 Task: In the sheet Budget Analysis ToolFont size of heading  18 Font style of dataoswald 'Font size of data '9 Alignment of headline & dataAlign center.   Fill color in heading, Red Font color of dataIn the sheet   Victory Sales templetes   book
Action: Mouse moved to (79, 141)
Screenshot: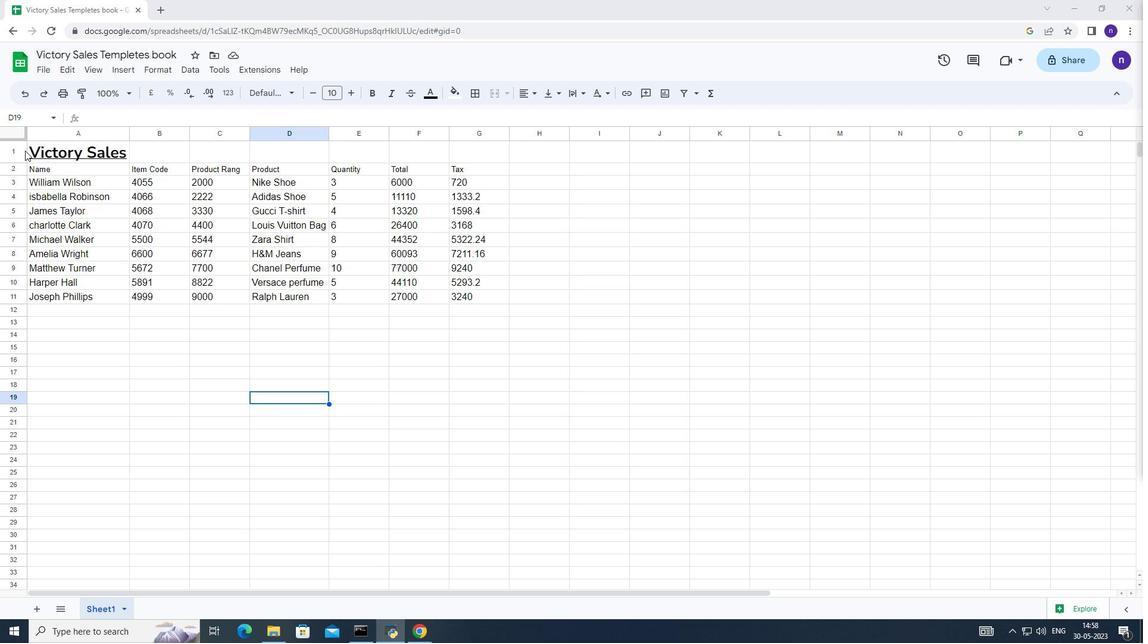 
Action: Mouse pressed left at (79, 141)
Screenshot: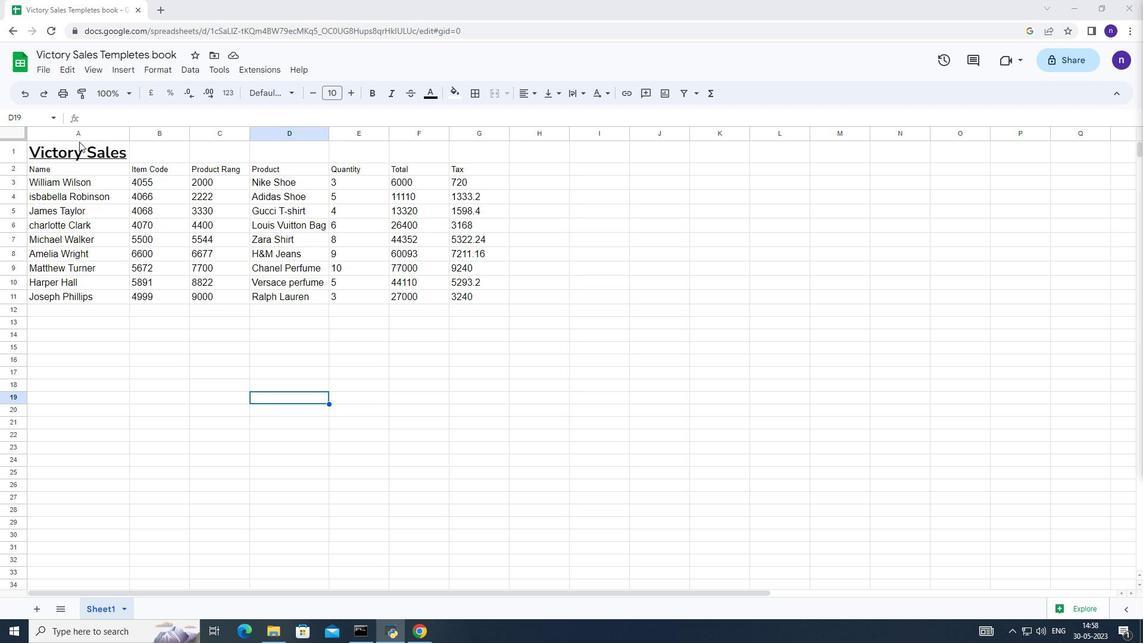 
Action: Mouse moved to (316, 94)
Screenshot: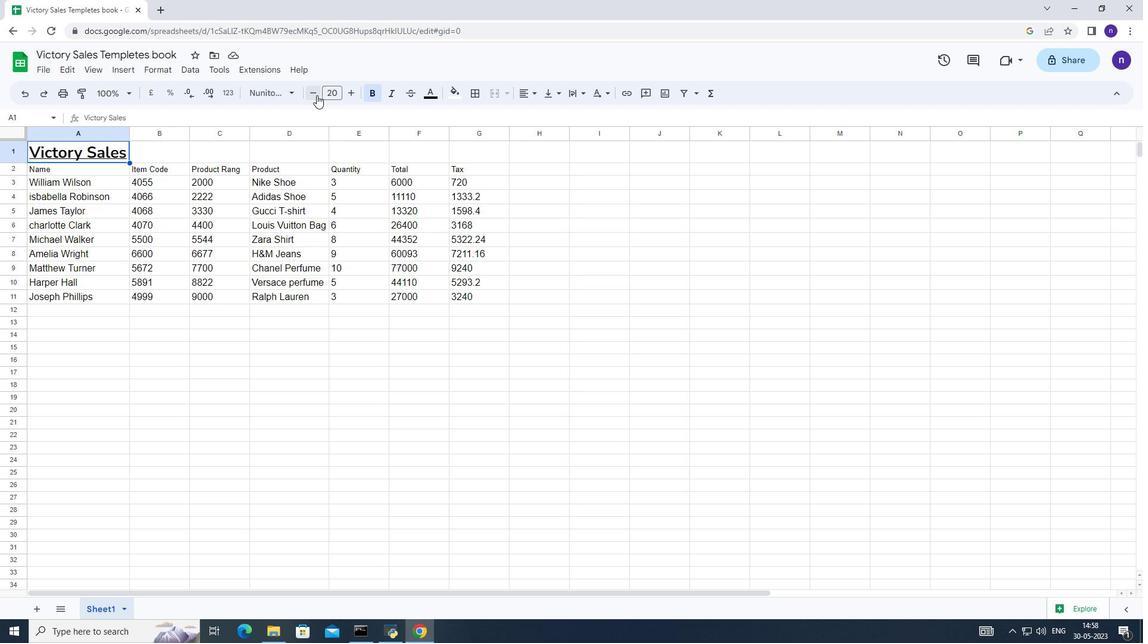 
Action: Mouse pressed left at (316, 94)
Screenshot: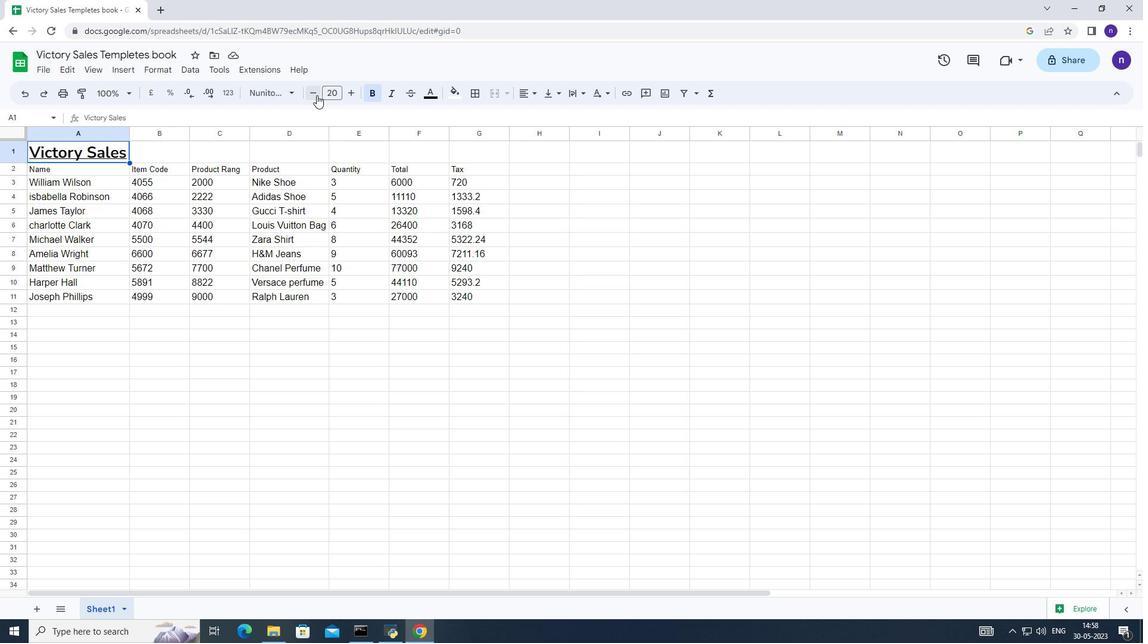 
Action: Mouse moved to (315, 93)
Screenshot: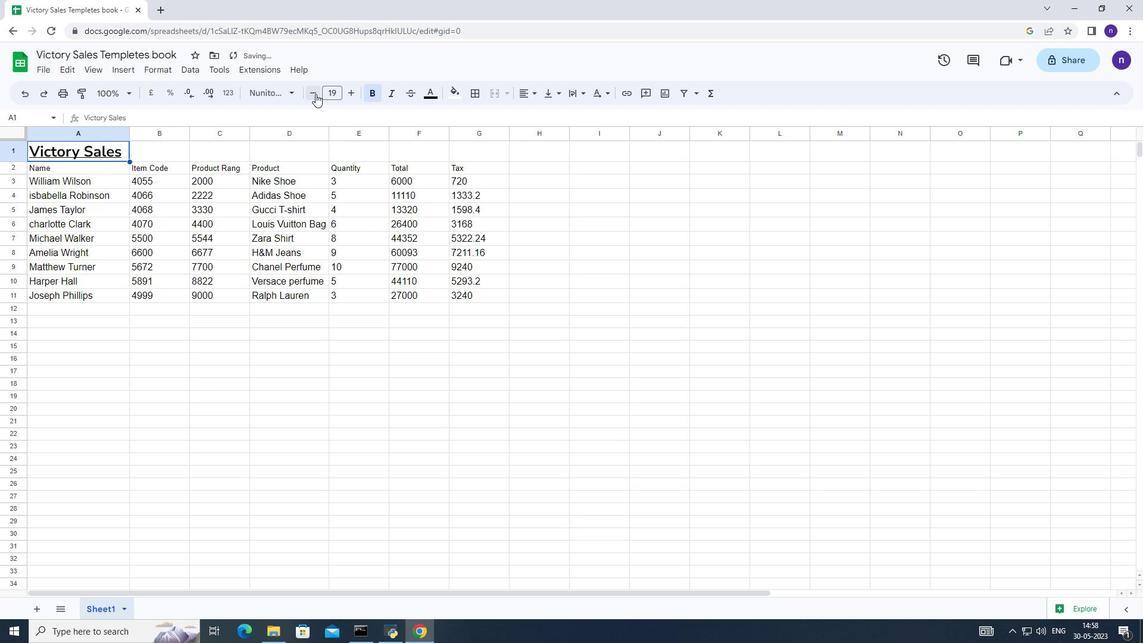 
Action: Mouse pressed left at (315, 93)
Screenshot: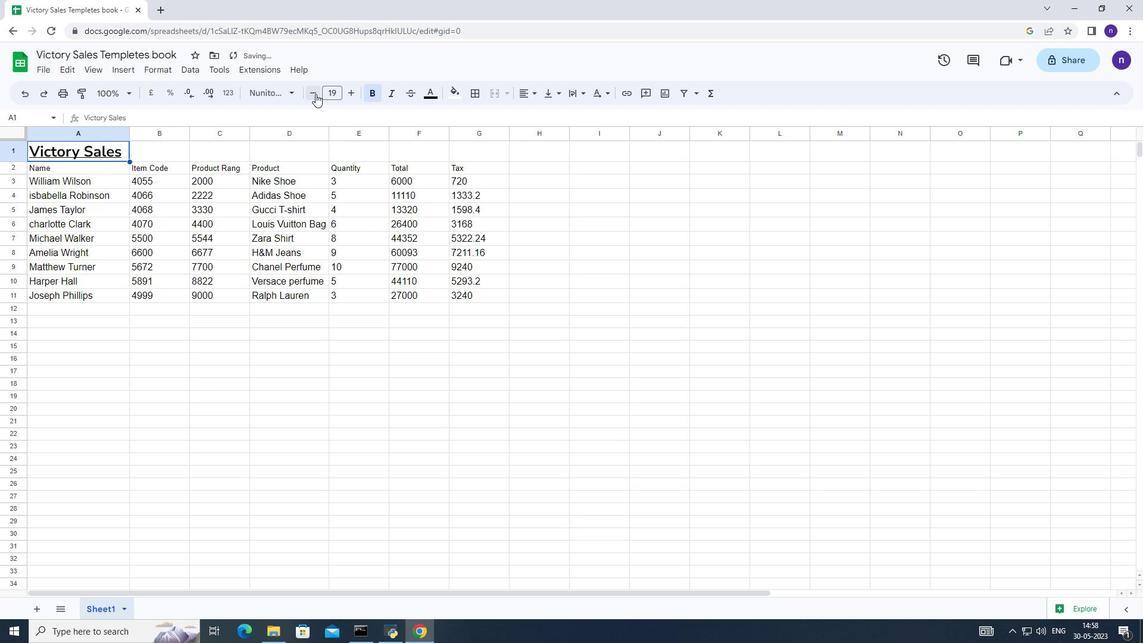 
Action: Mouse moved to (291, 92)
Screenshot: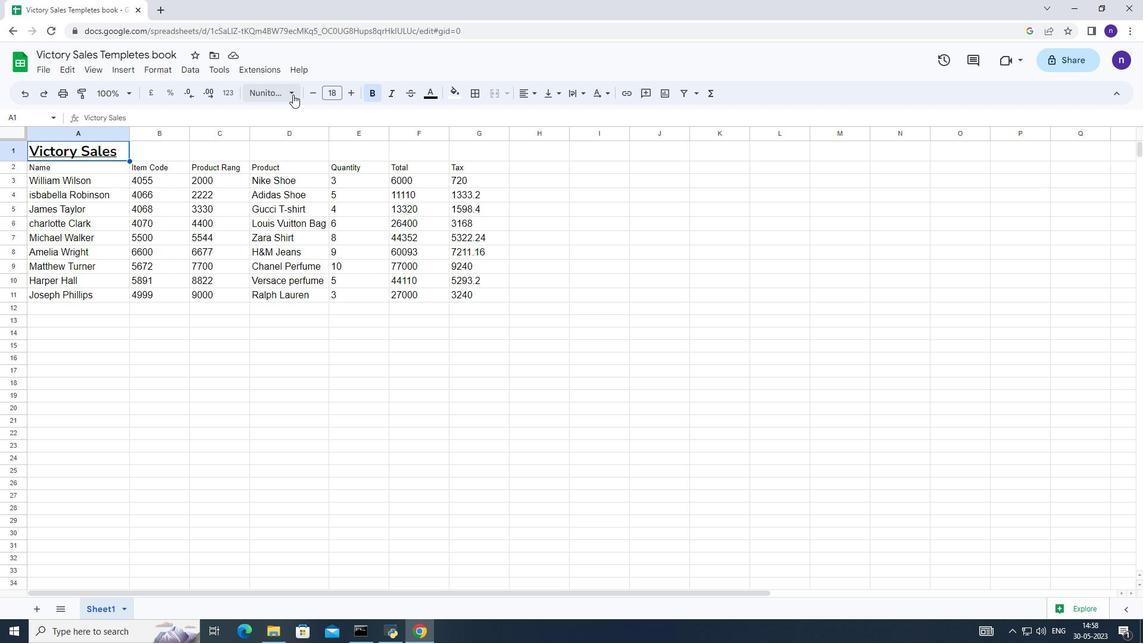 
Action: Mouse pressed left at (291, 92)
Screenshot: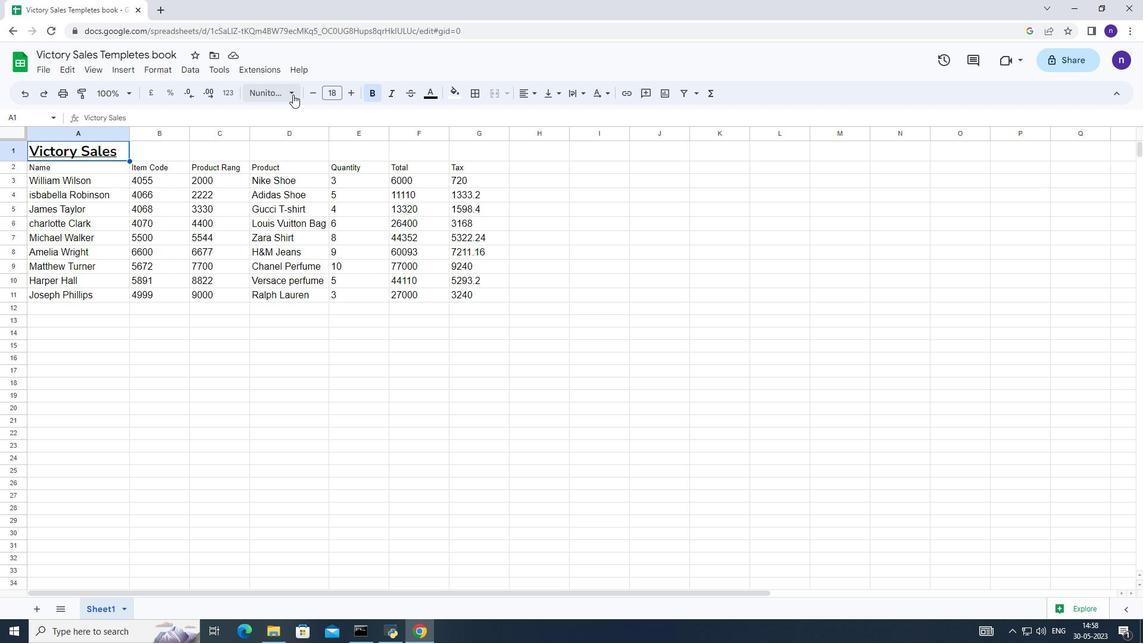 
Action: Mouse moved to (286, 110)
Screenshot: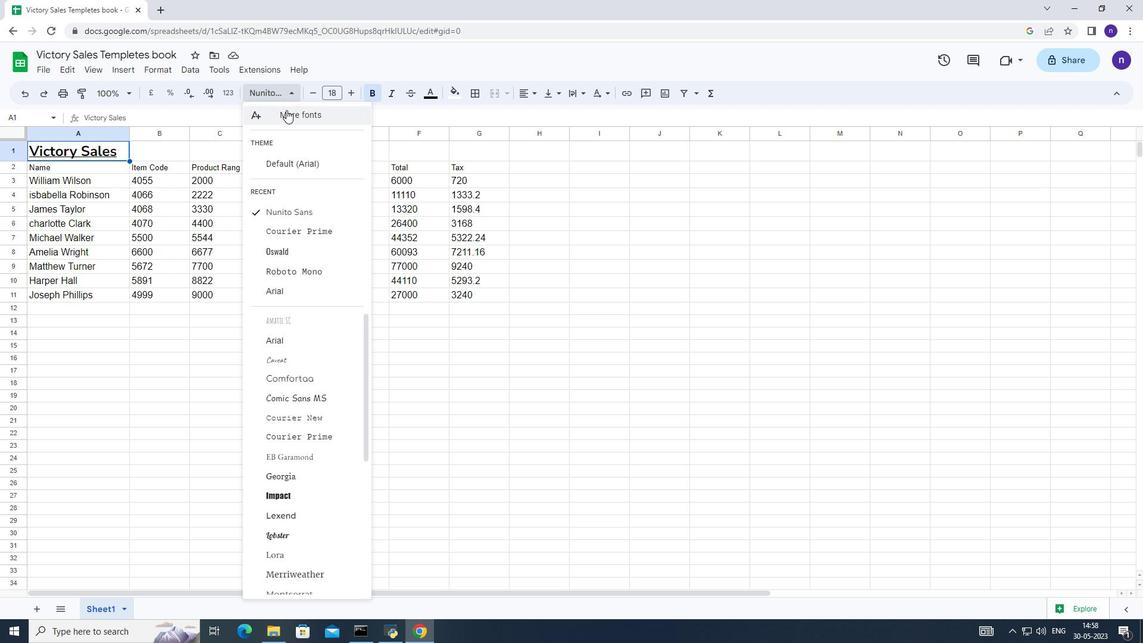 
Action: Mouse pressed left at (286, 110)
Screenshot: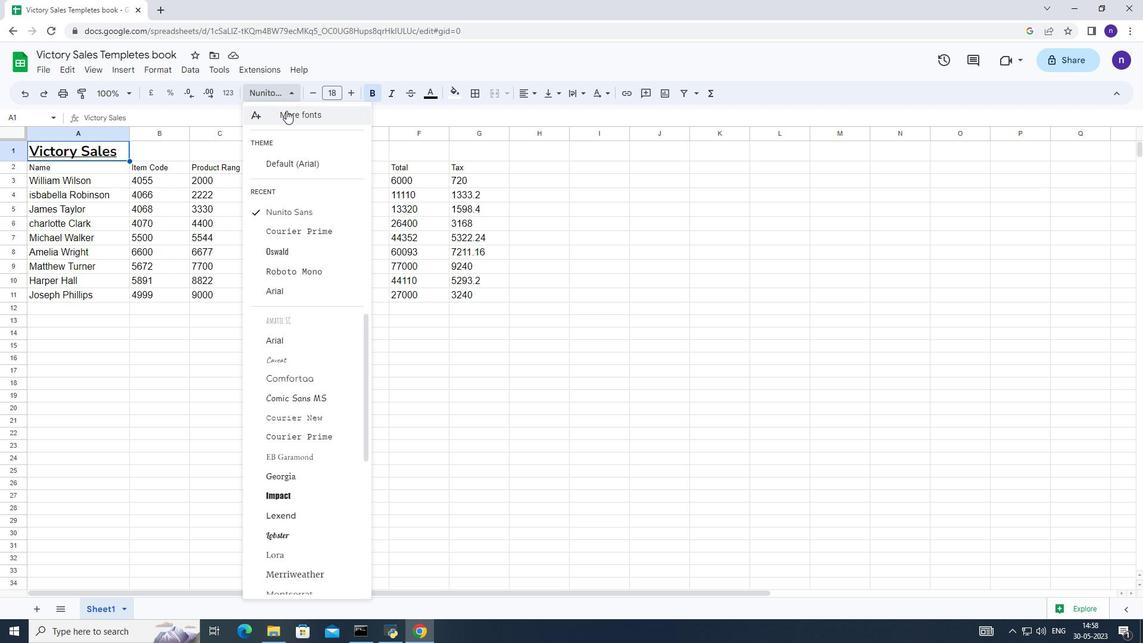 
Action: Mouse moved to (358, 191)
Screenshot: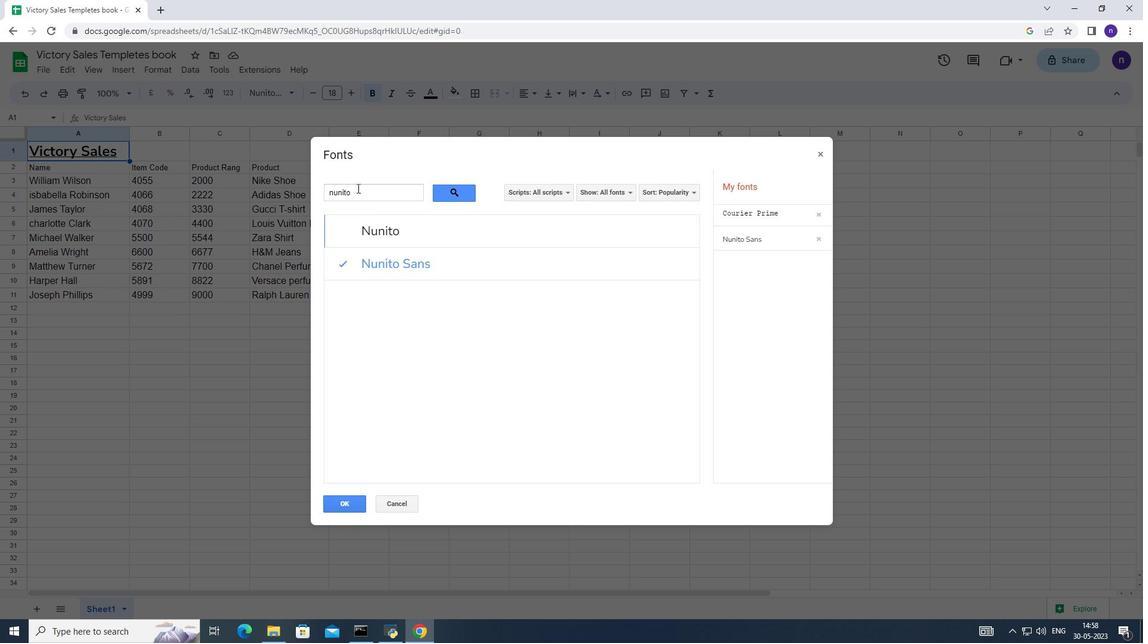 
Action: Mouse pressed left at (358, 191)
Screenshot: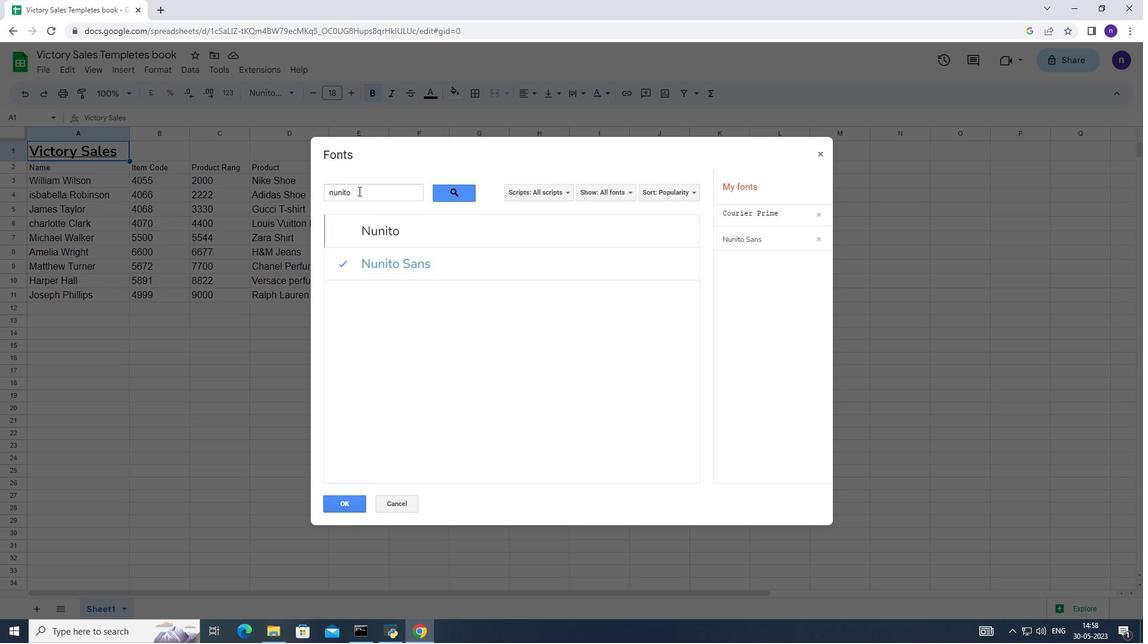 
Action: Mouse moved to (263, 191)
Screenshot: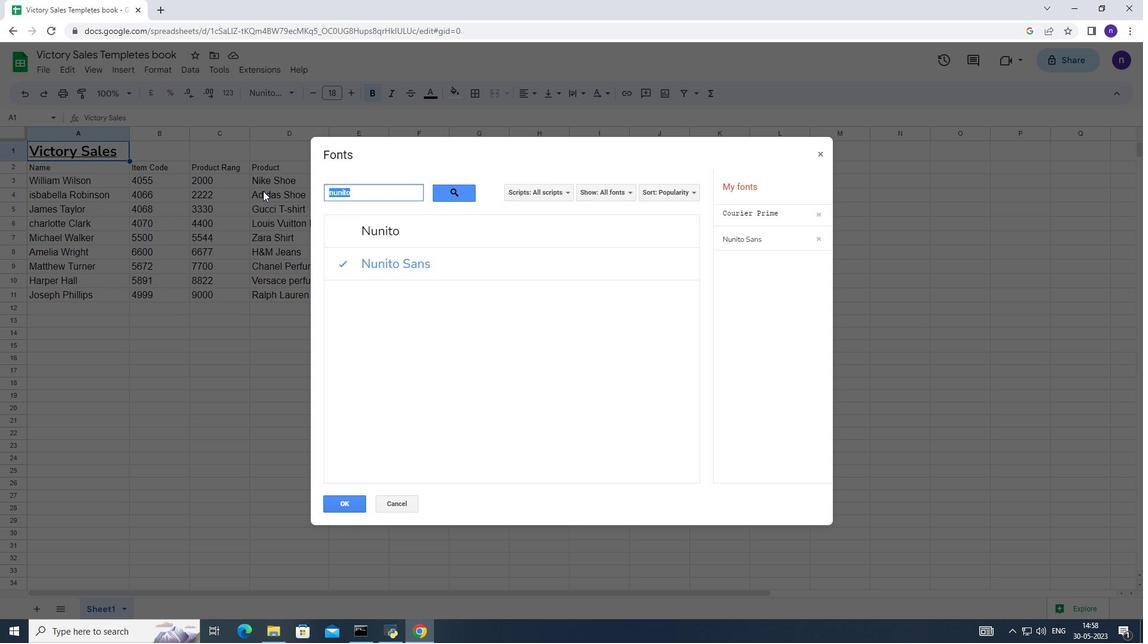 
Action: Key pressed daraoswald<Key.enter><Key.backspace><Key.backspace><Key.backspace><Key.backspace><Key.backspace><Key.backspace><Key.backspace><Key.backspace>taoswald<Key.enter>
Screenshot: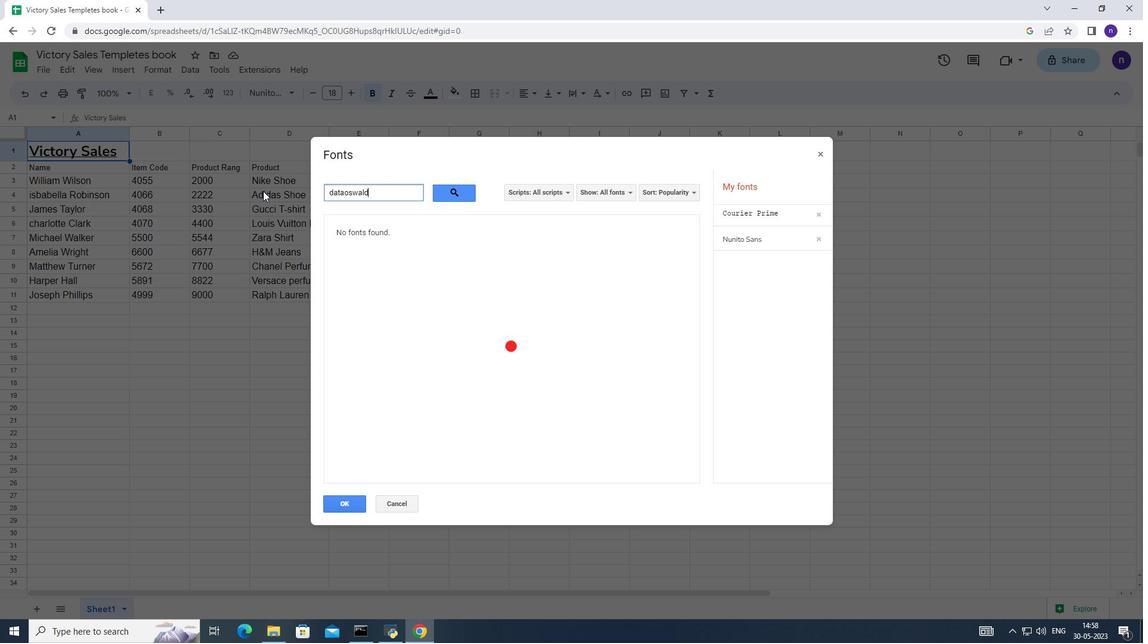 
Action: Mouse moved to (781, 189)
Screenshot: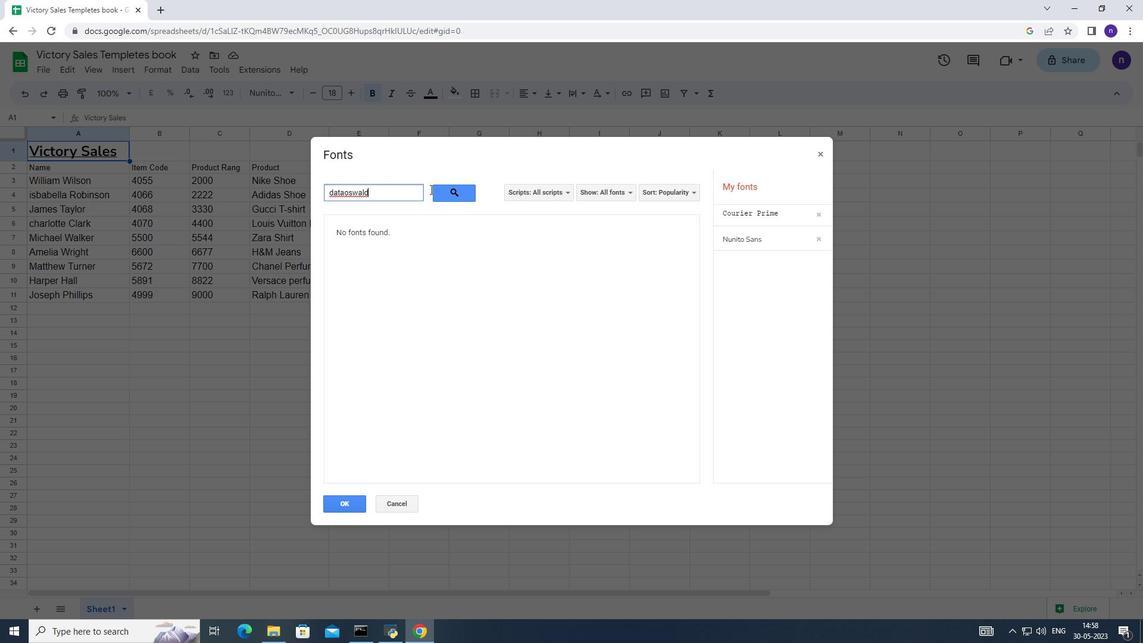 
Action: Key pressed <Key.backspace><Key.backspace><Key.backspace><Key.backspace><Key.backspace><Key.backspace>
Screenshot: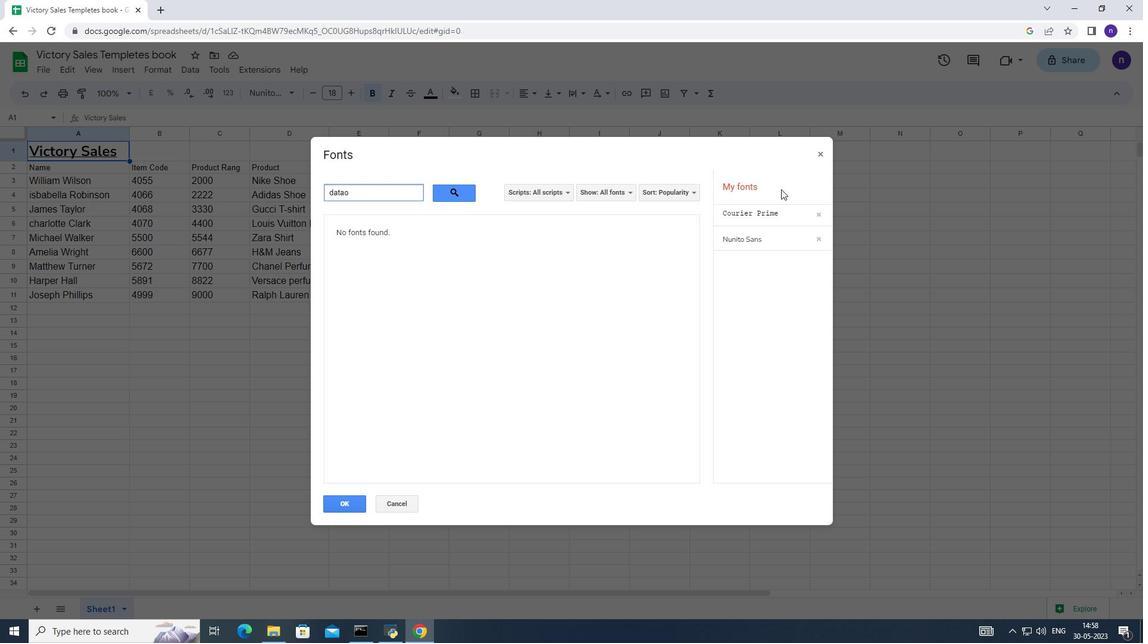 
Action: Mouse moved to (468, 187)
Screenshot: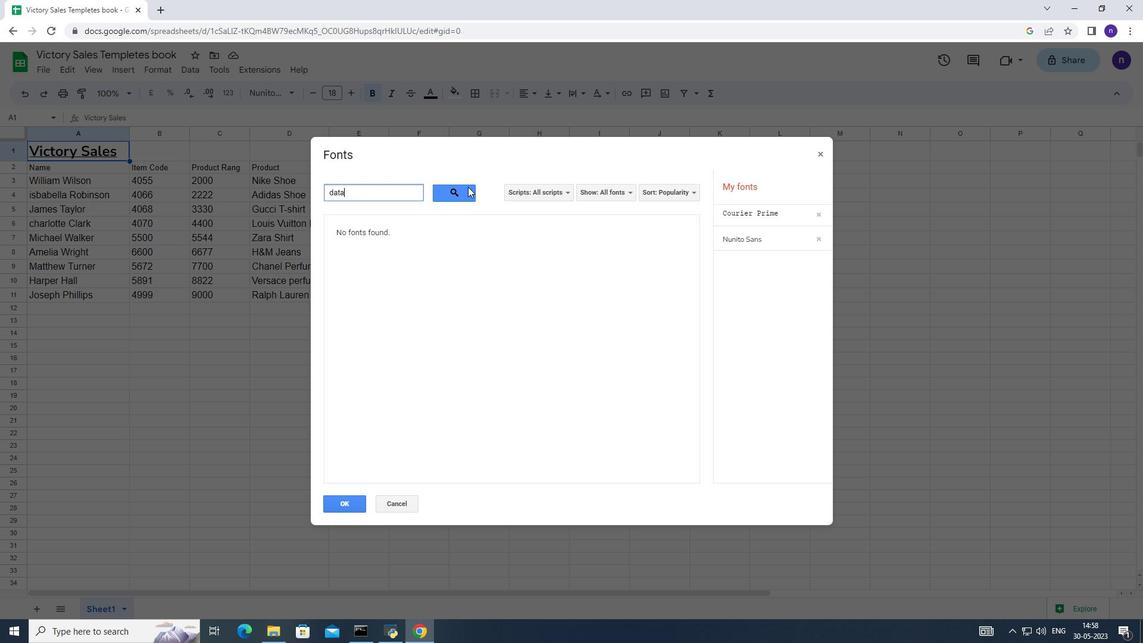 
Action: Key pressed <Key.enter>
Screenshot: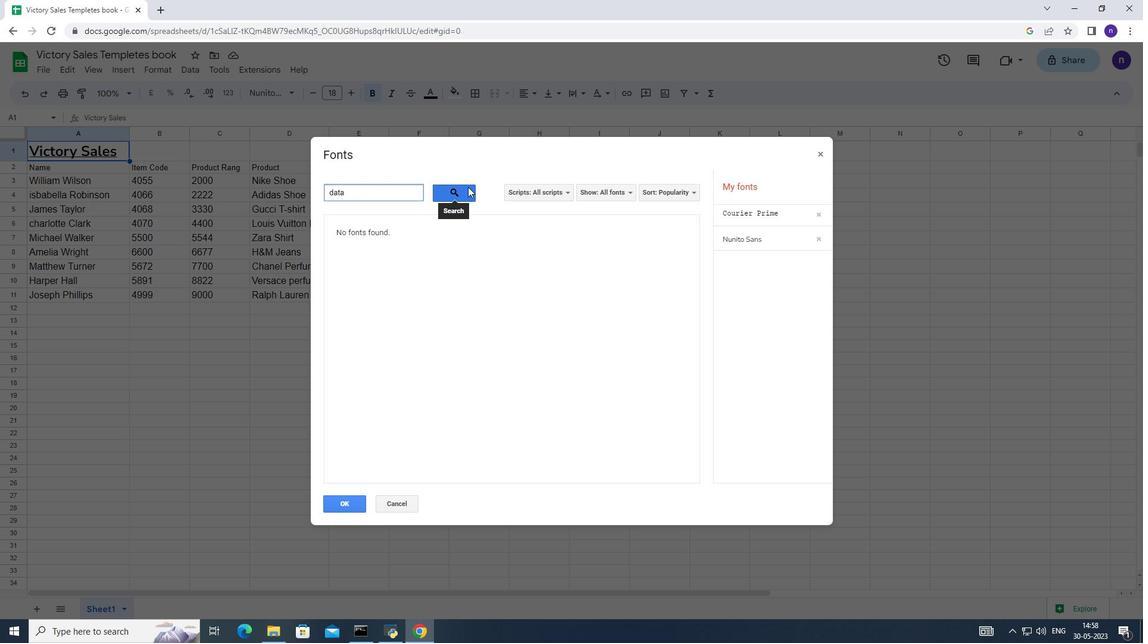 
Action: Mouse moved to (210, 204)
Screenshot: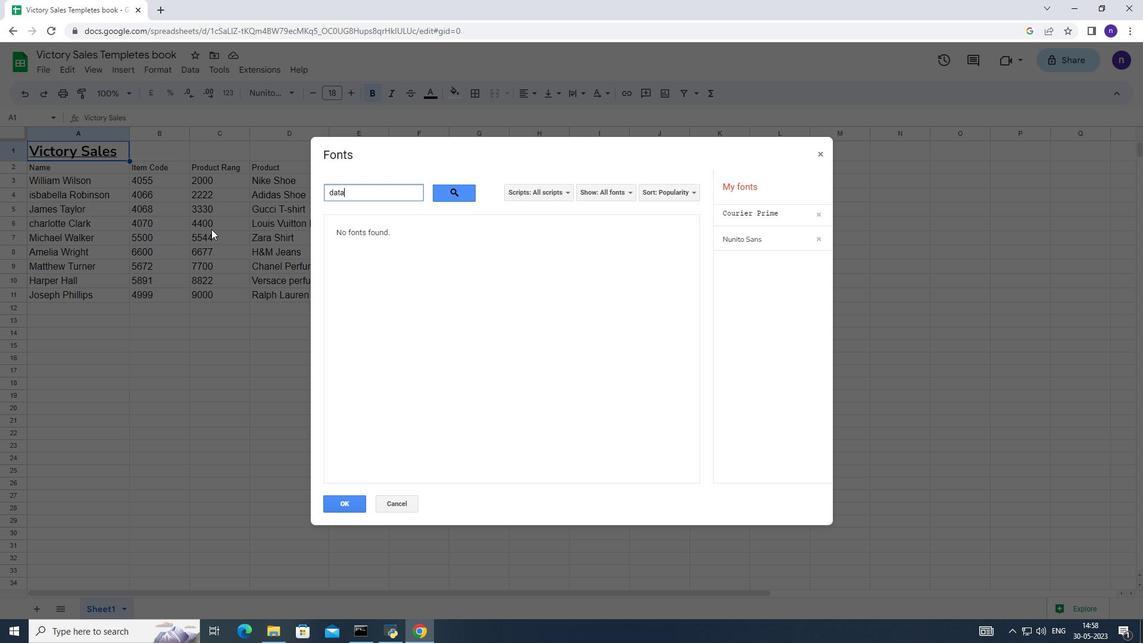 
Action: Key pressed <Key.esc>
Screenshot: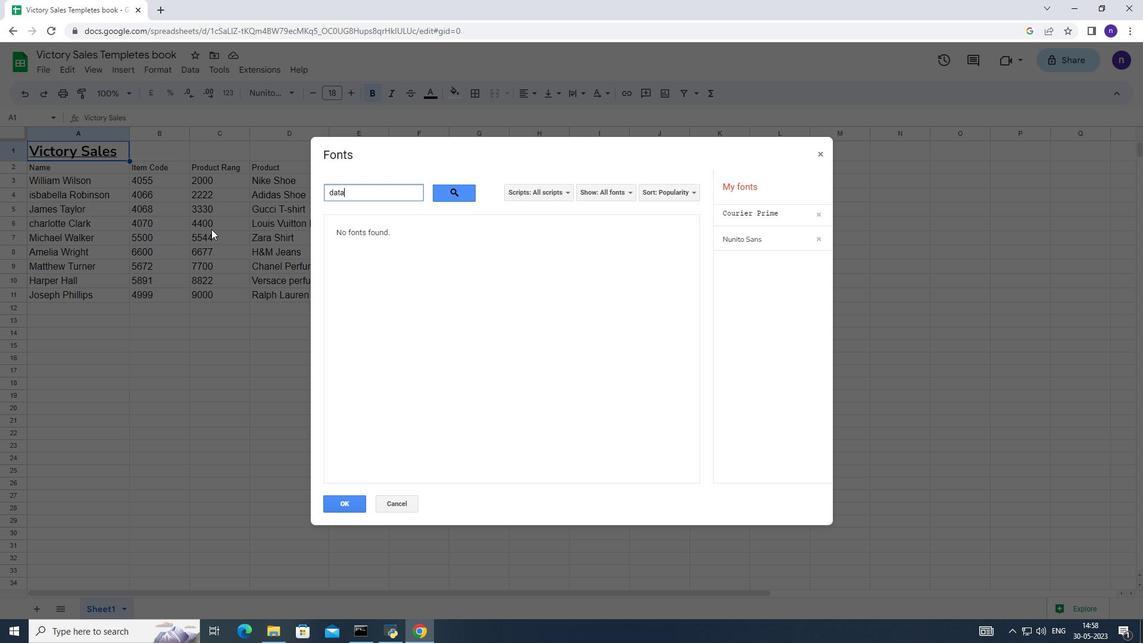 
Action: Mouse moved to (291, 91)
Screenshot: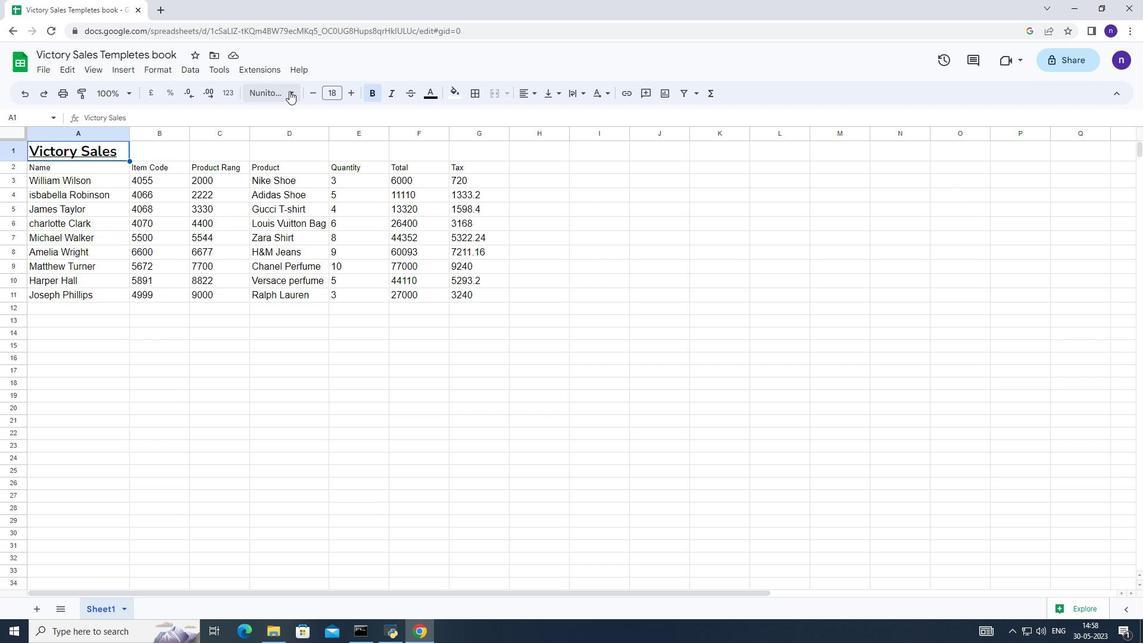 
Action: Mouse pressed left at (291, 91)
Screenshot: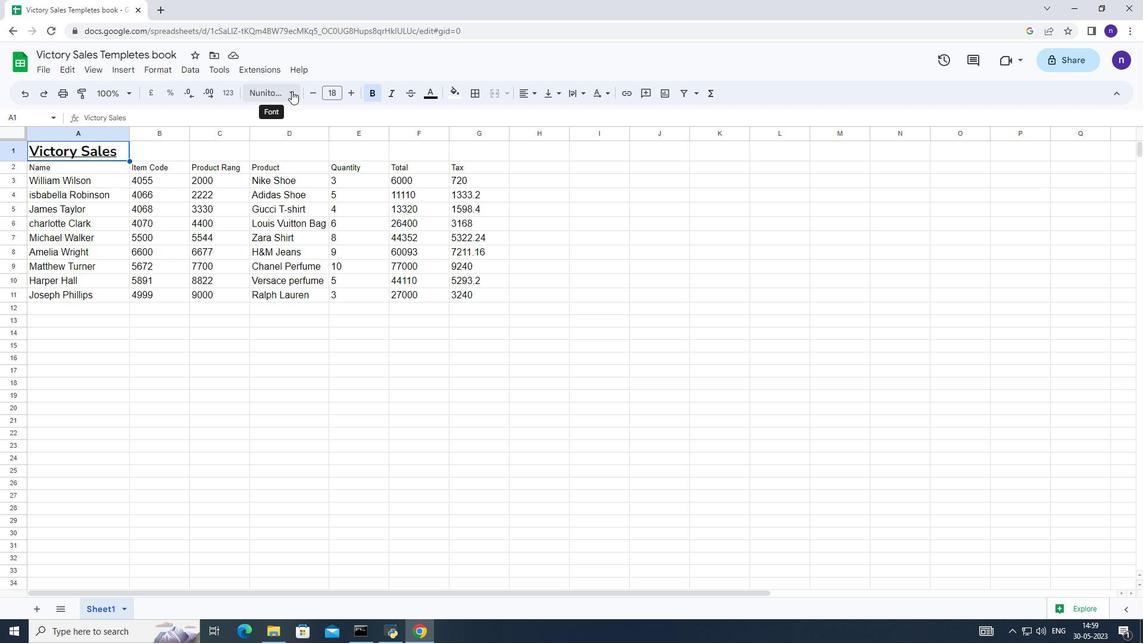 
Action: Mouse moved to (318, 269)
Screenshot: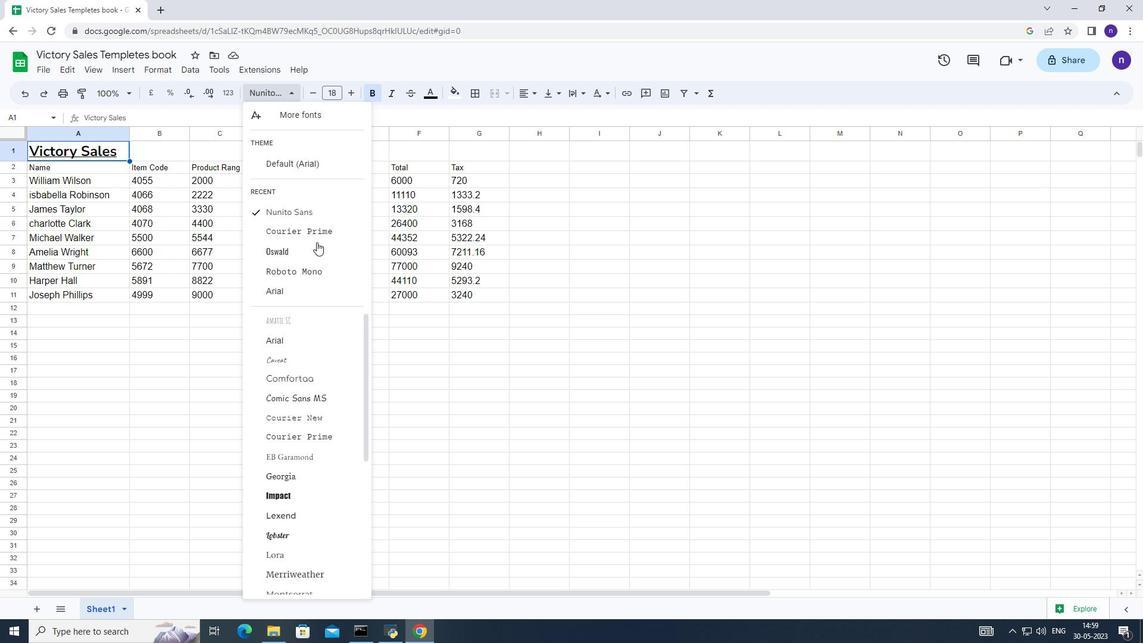 
Action: Mouse scrolled (318, 269) with delta (0, 0)
Screenshot: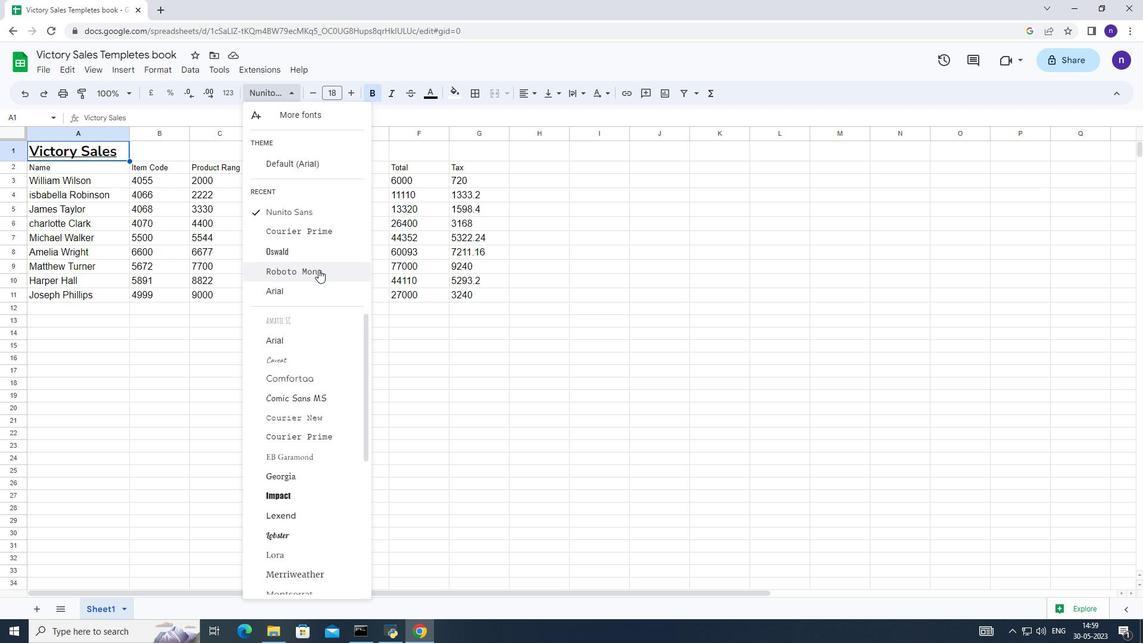 
Action: Mouse scrolled (318, 269) with delta (0, 0)
Screenshot: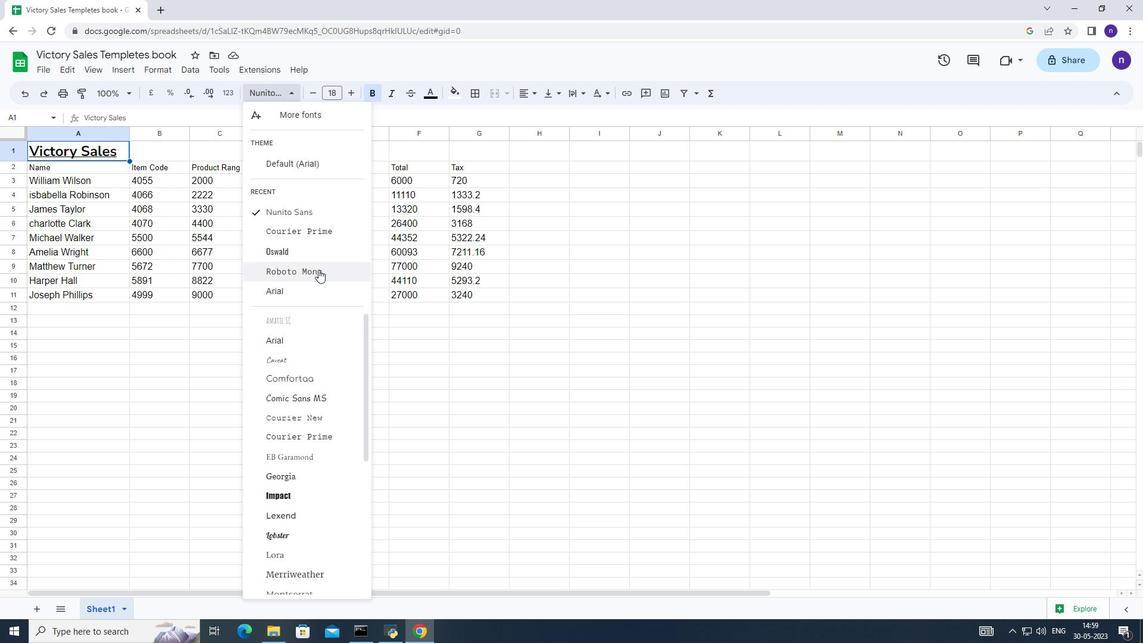 
Action: Mouse scrolled (318, 269) with delta (0, 0)
Screenshot: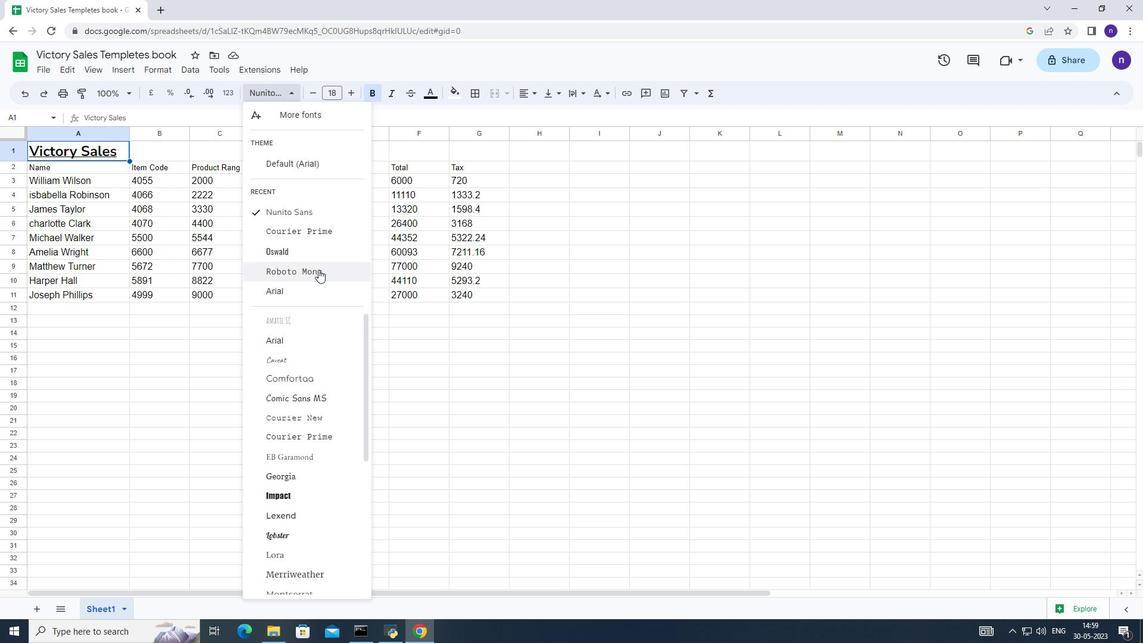 
Action: Mouse scrolled (318, 269) with delta (0, 0)
Screenshot: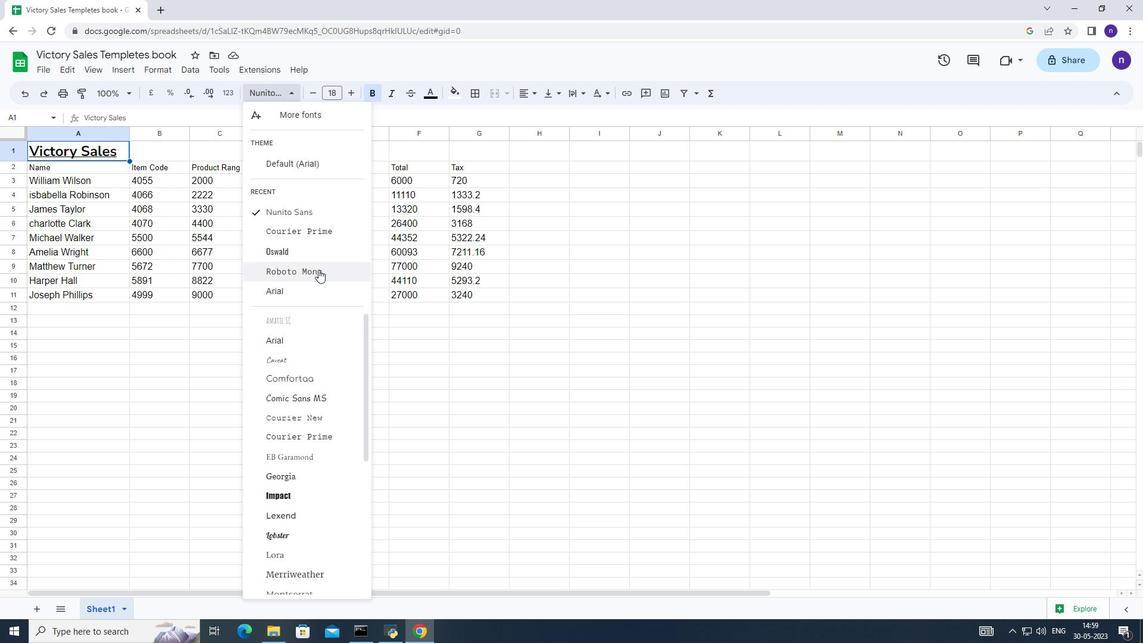 
Action: Mouse scrolled (318, 269) with delta (0, 0)
Screenshot: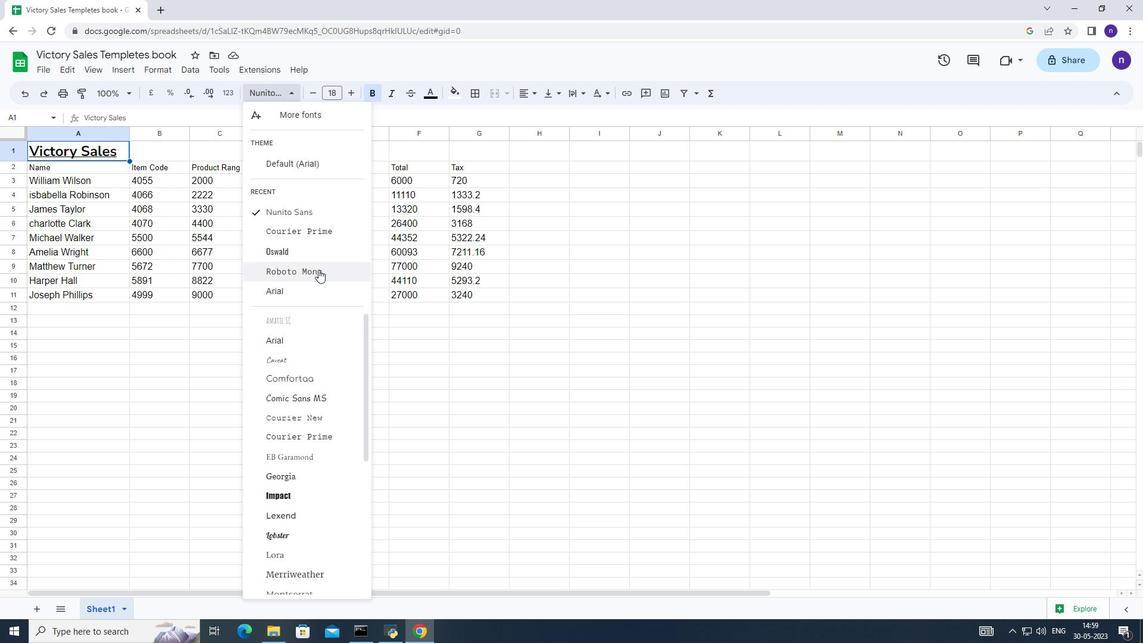 
Action: Mouse moved to (302, 113)
Screenshot: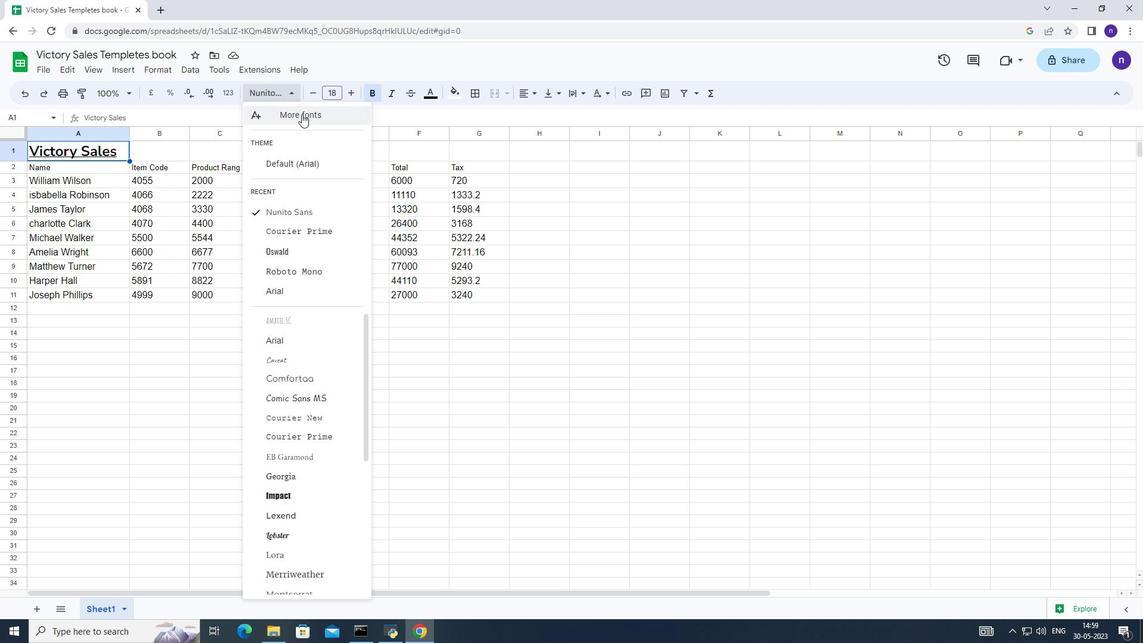 
Action: Mouse pressed left at (302, 113)
Screenshot: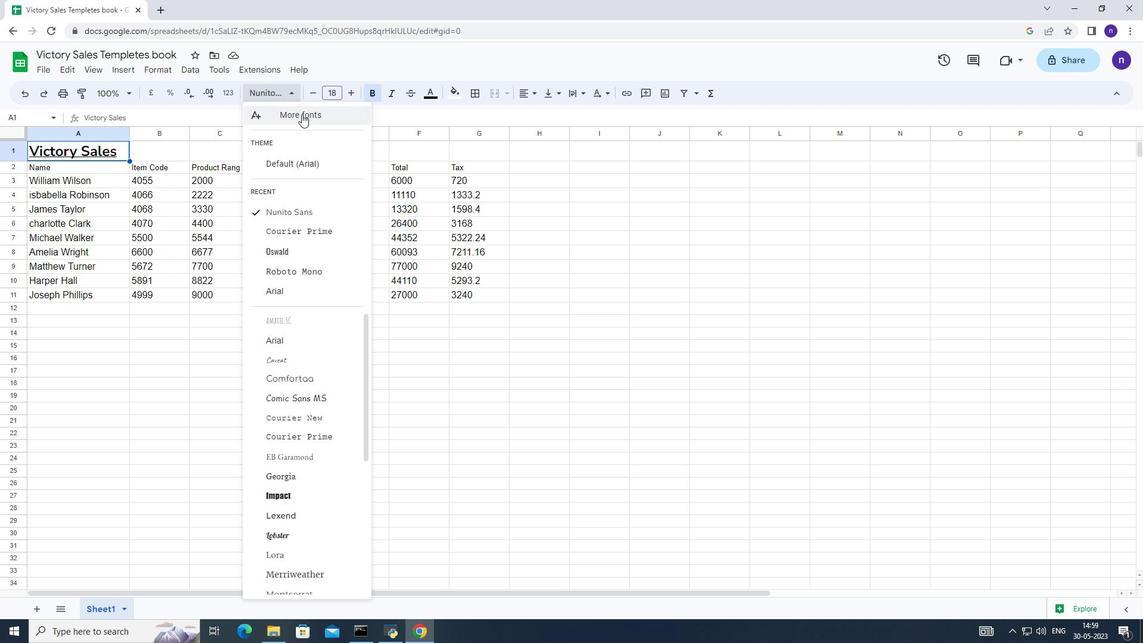 
Action: Mouse moved to (372, 198)
Screenshot: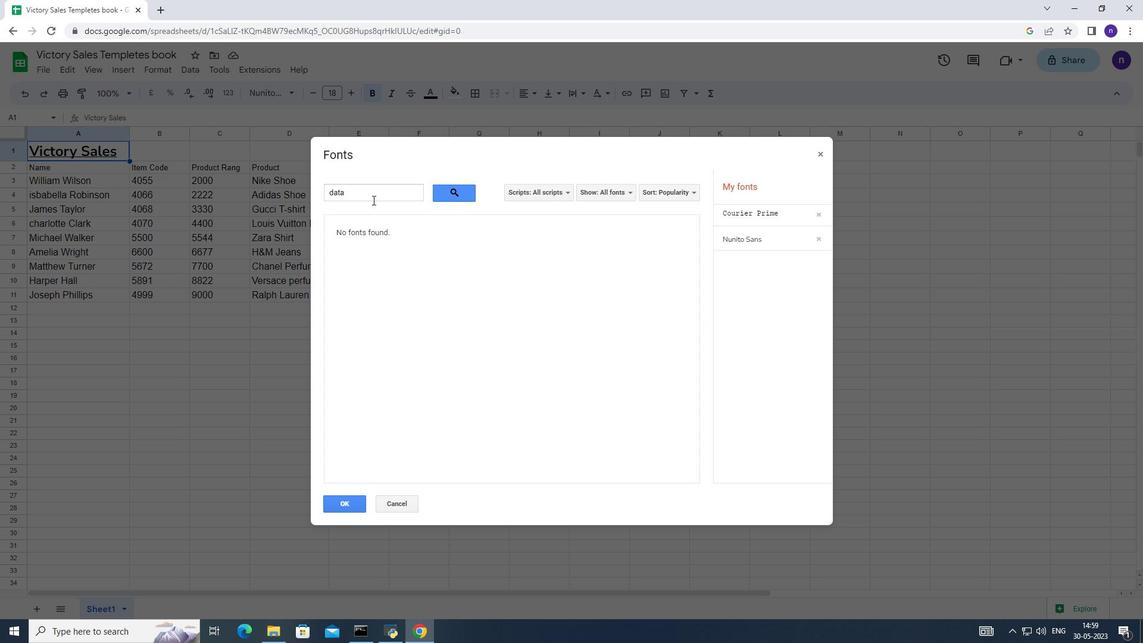 
Action: Mouse pressed left at (372, 198)
Screenshot: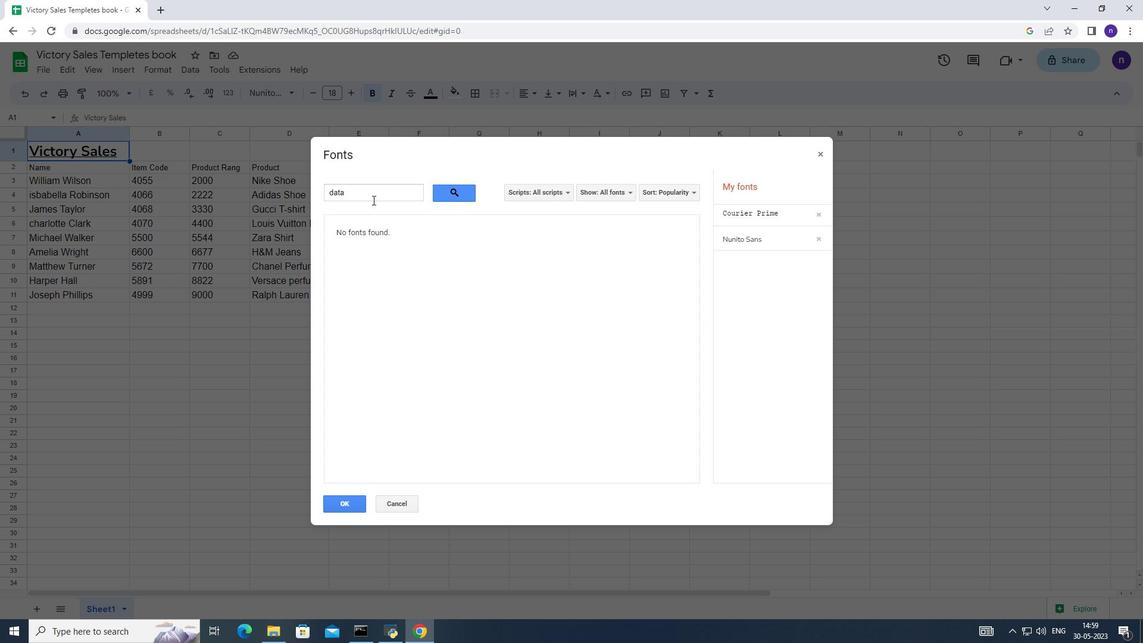 
Action: Mouse moved to (256, 193)
Screenshot: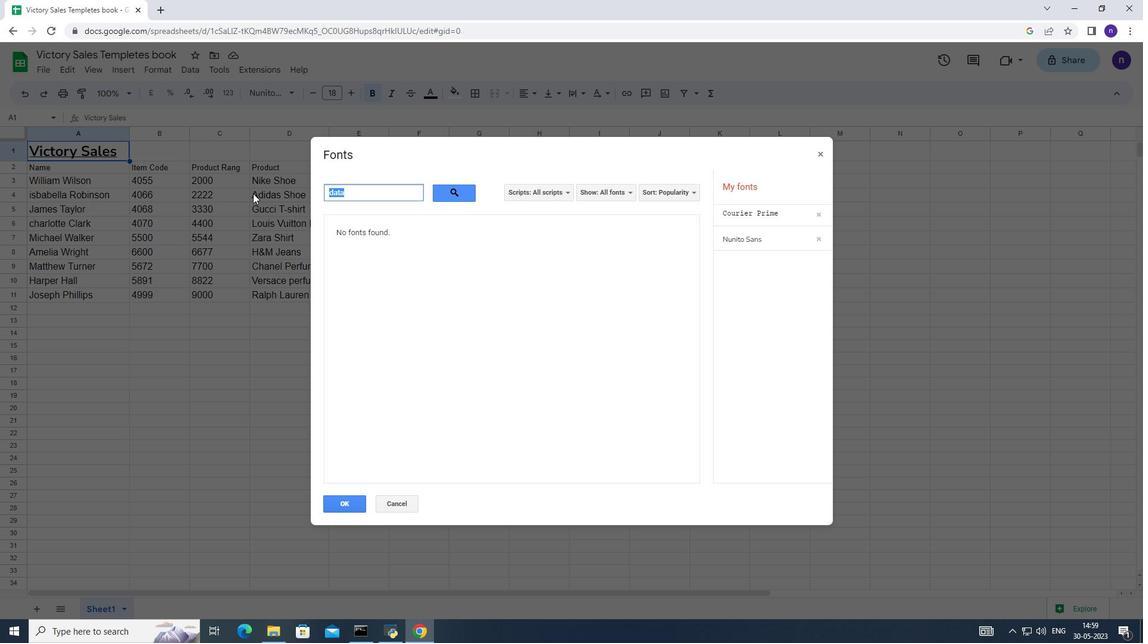 
Action: Key pressed data<Key.backspace>a
Screenshot: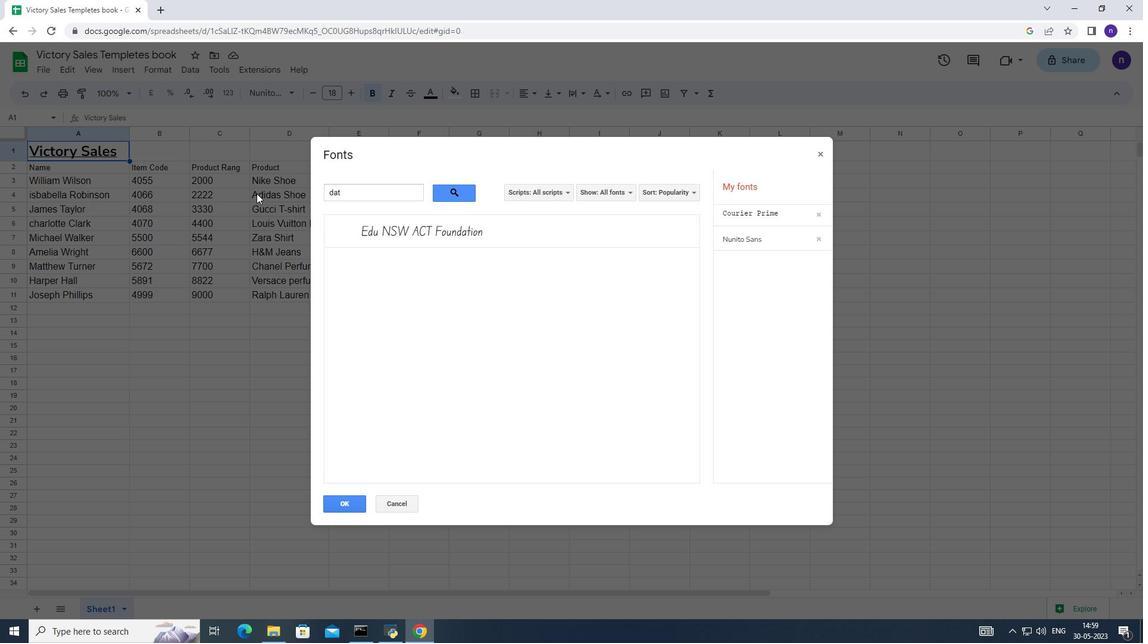 
Action: Mouse moved to (385, 195)
Screenshot: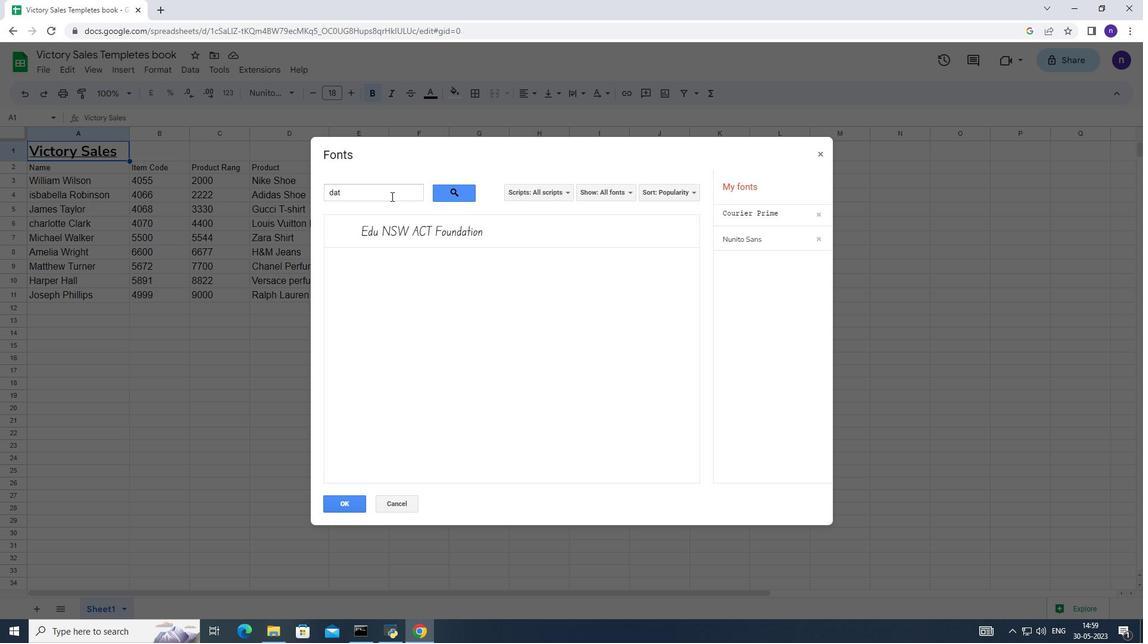 
Action: Mouse pressed left at (385, 195)
Screenshot: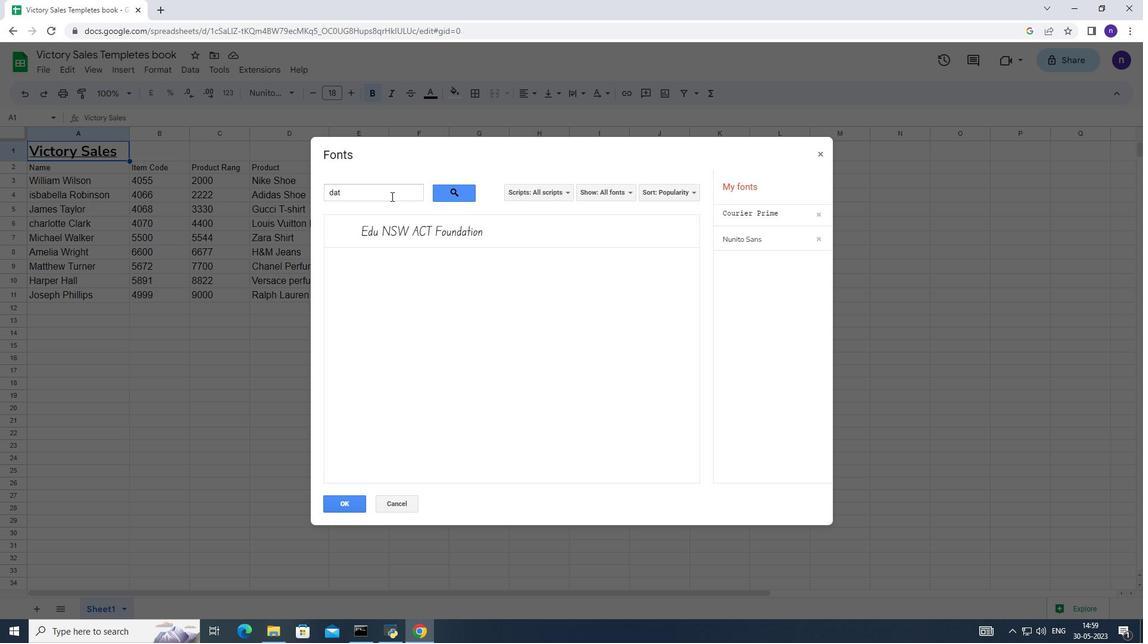 
Action: Key pressed a<Key.backspace><Key.backspace><Key.backspace><Key.backspace><Key.backspace>data<Key.backspace><Key.backspace><Key.backspace><Key.backspace><Key.backspace>
Screenshot: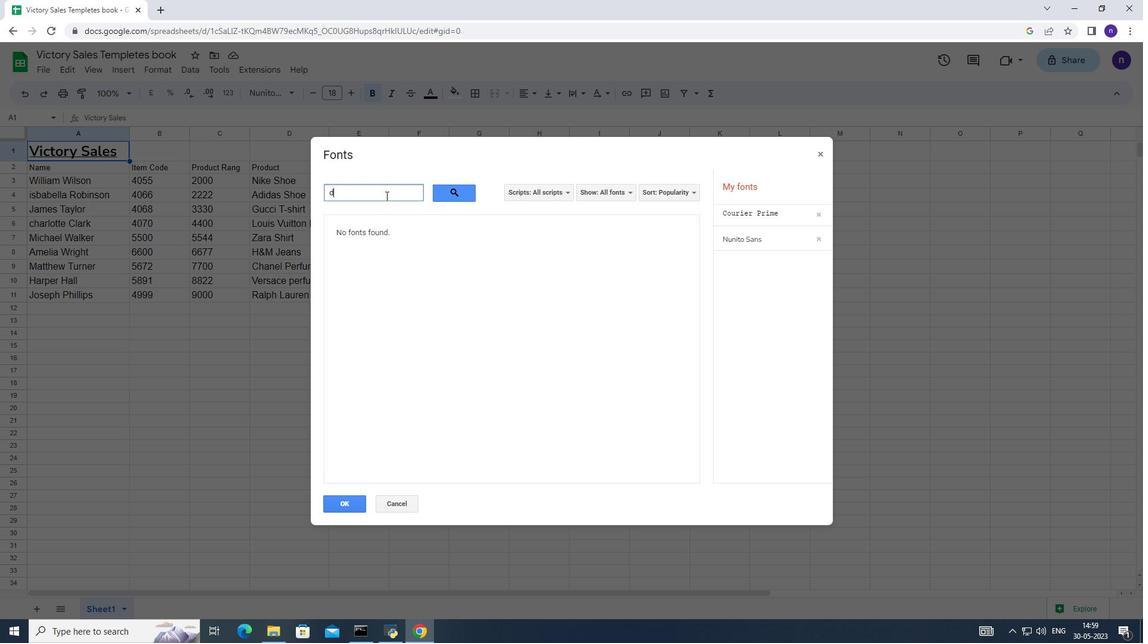 
Action: Mouse moved to (699, 222)
Screenshot: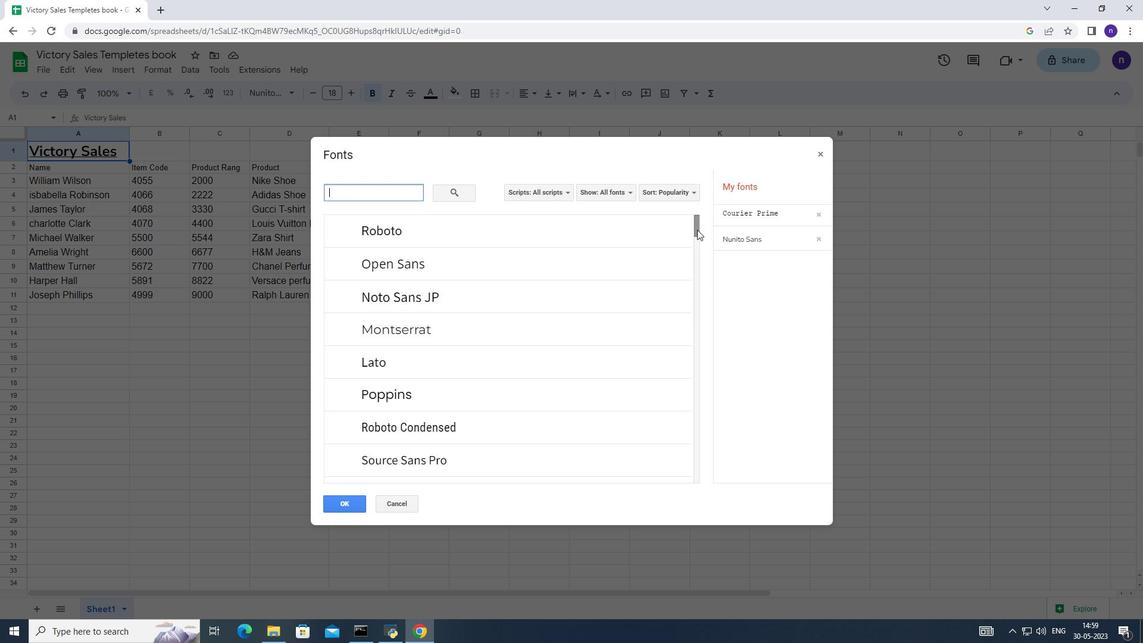 
Action: Mouse pressed left at (699, 222)
Screenshot: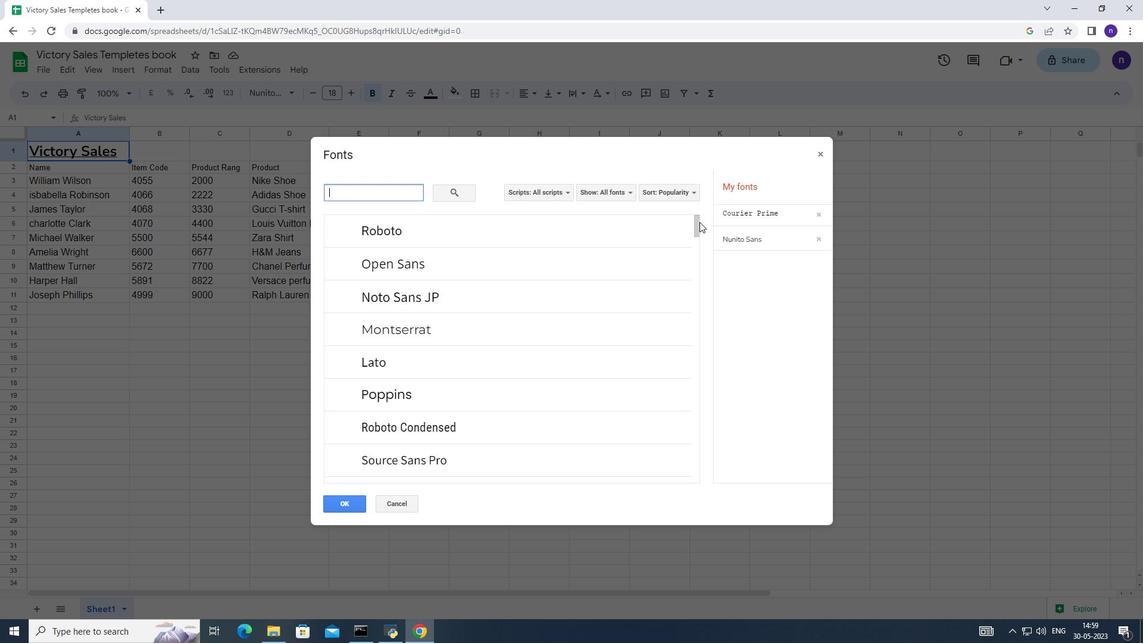 
Action: Mouse moved to (699, 226)
Screenshot: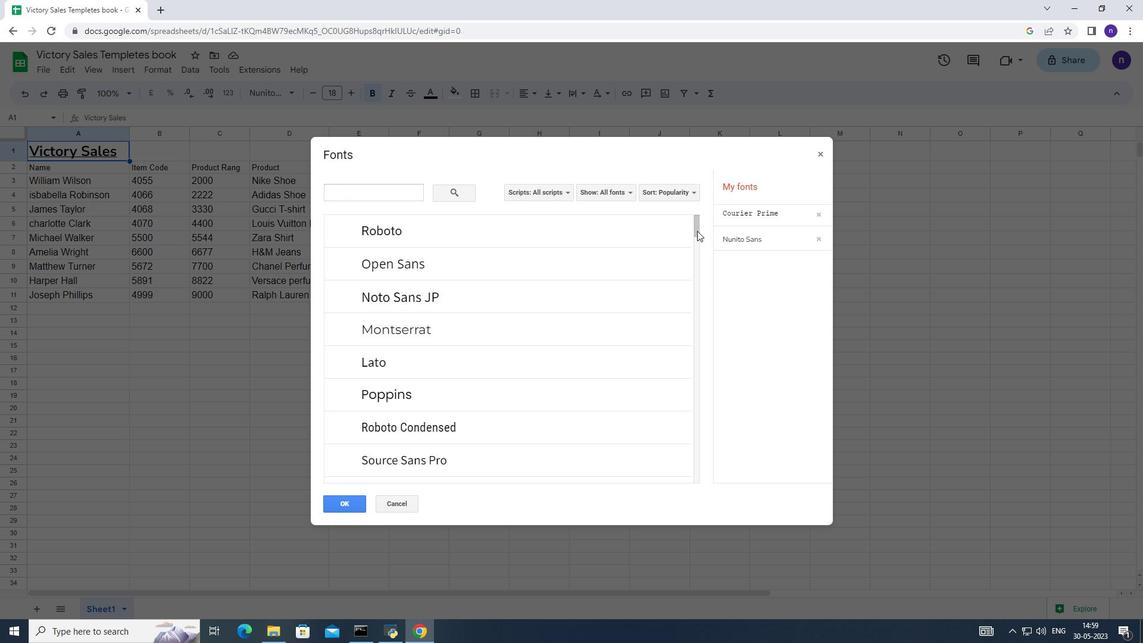 
Action: Mouse pressed left at (699, 226)
Screenshot: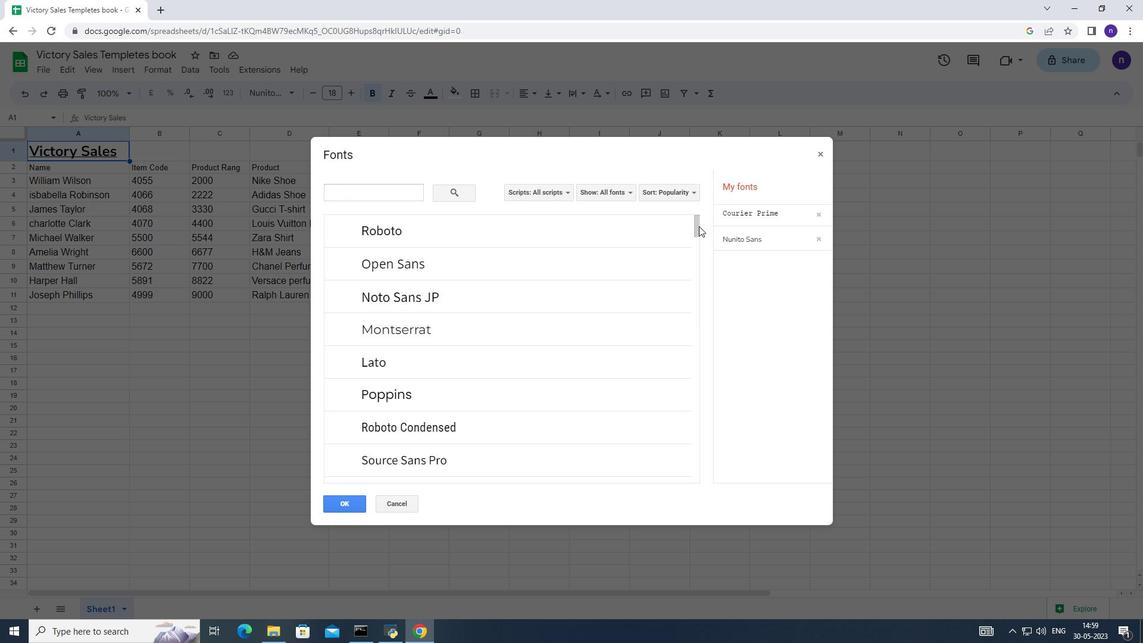 
Action: Mouse moved to (696, 290)
Screenshot: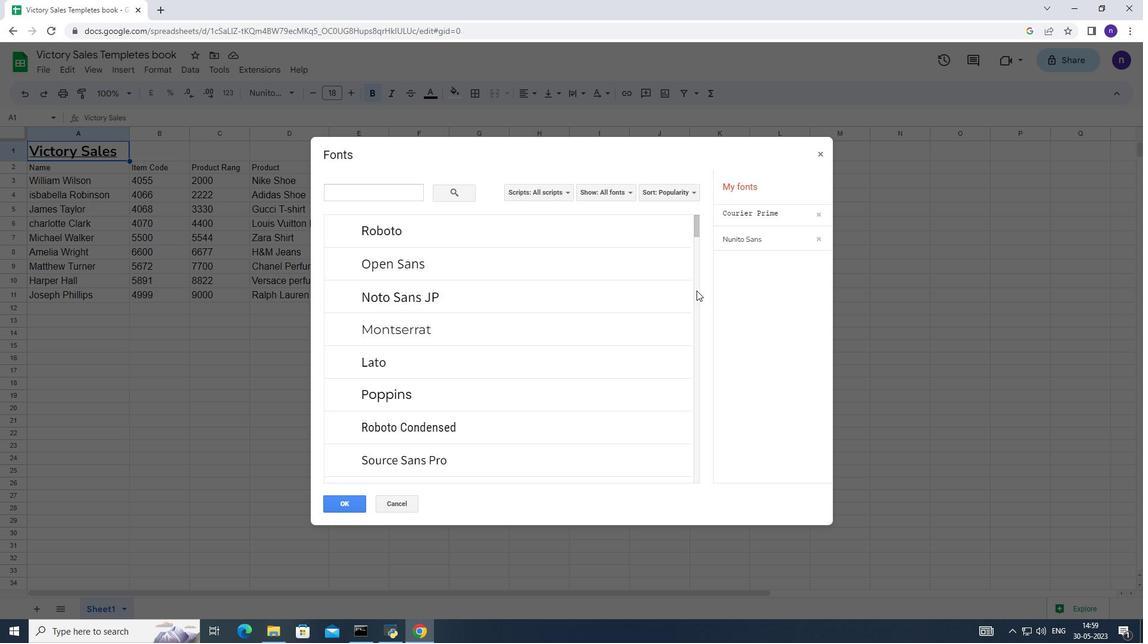 
Action: Mouse pressed left at (696, 290)
Screenshot: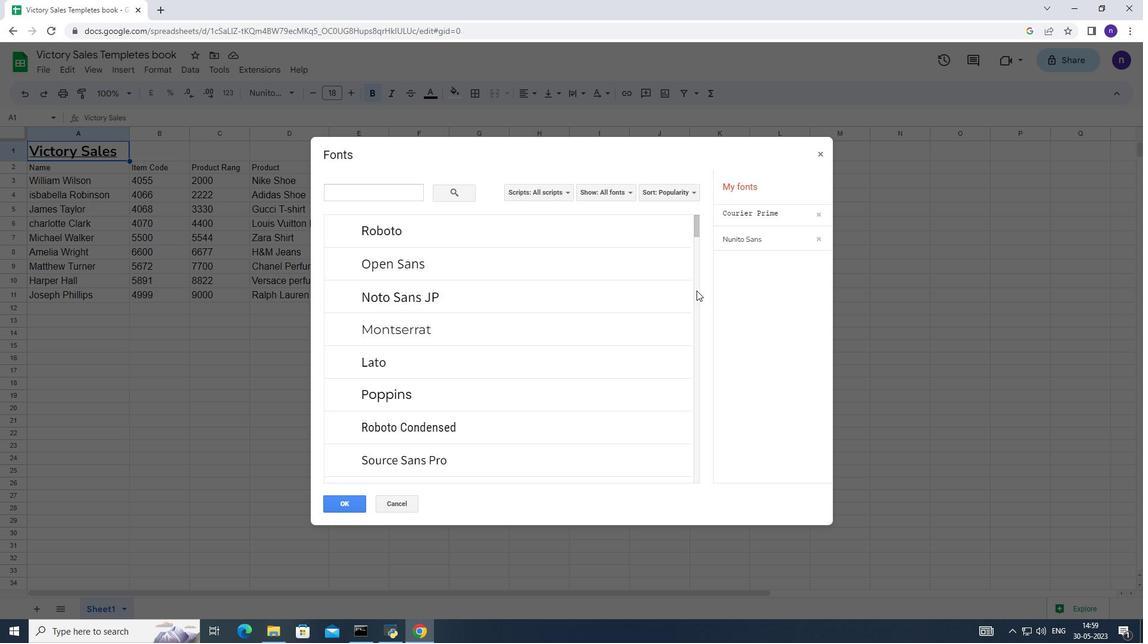 
Action: Mouse pressed left at (696, 290)
Screenshot: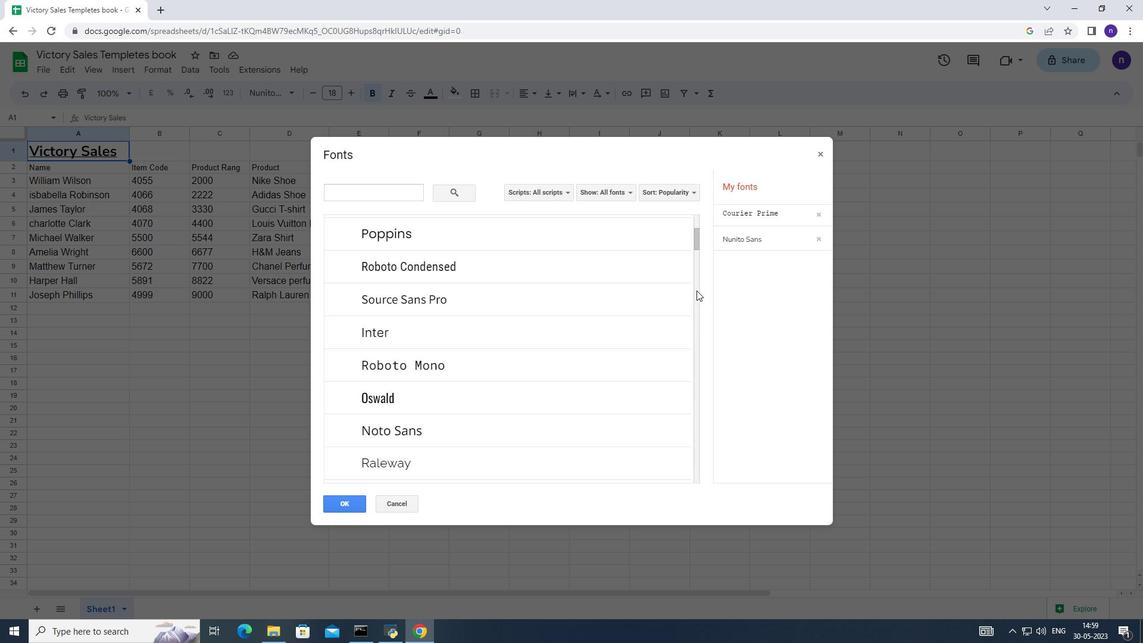 
Action: Mouse pressed left at (696, 290)
Screenshot: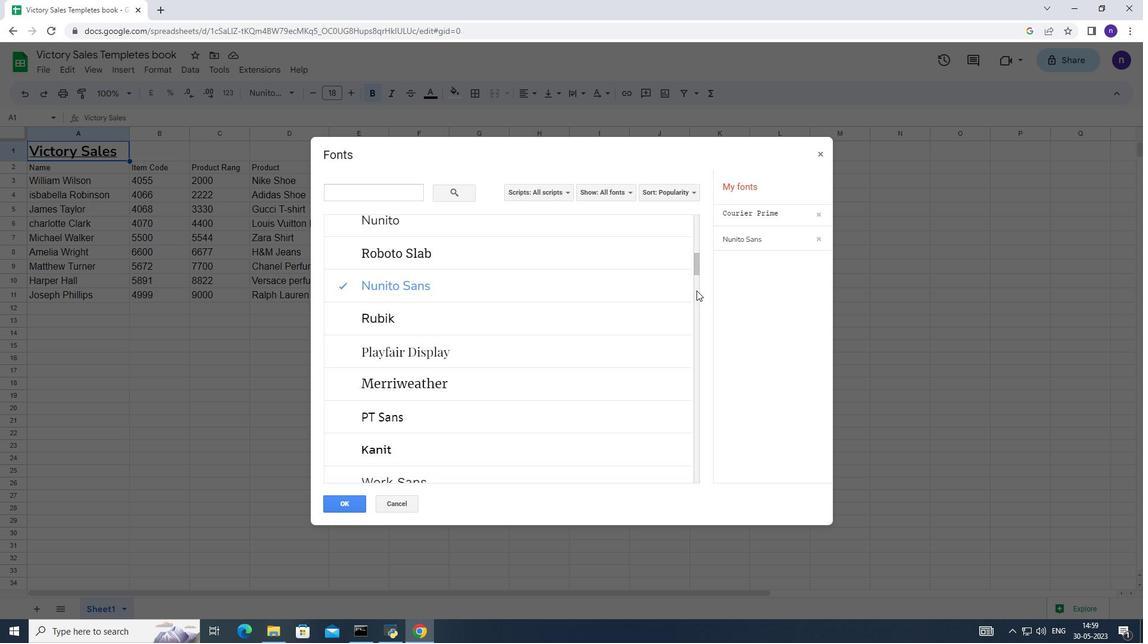 
Action: Mouse moved to (693, 318)
Screenshot: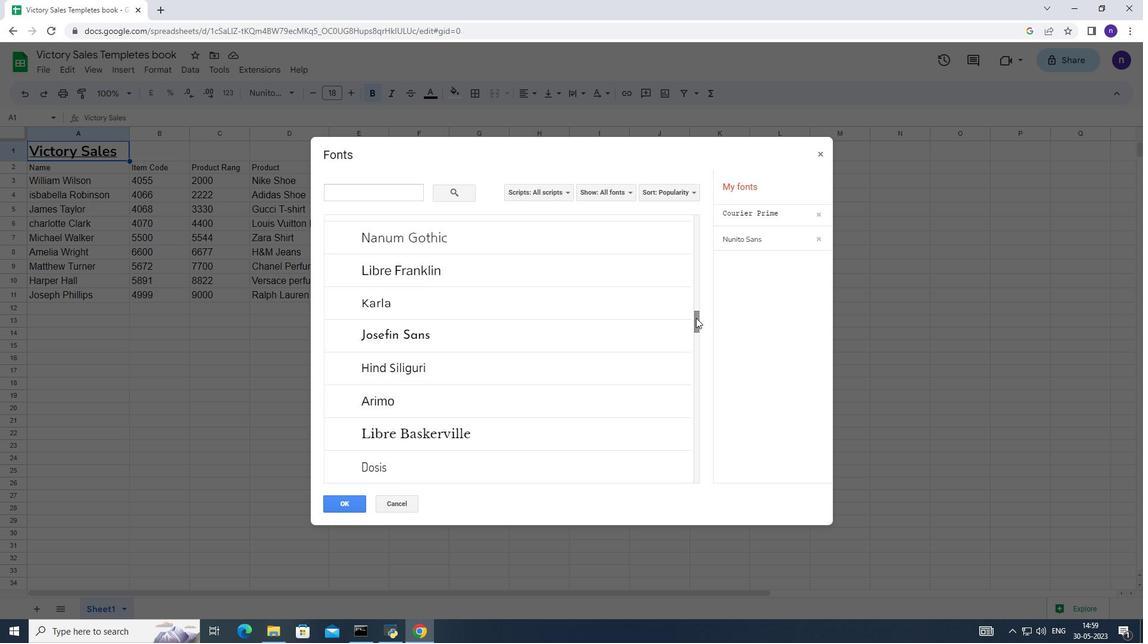 
Action: Mouse pressed left at (693, 318)
Screenshot: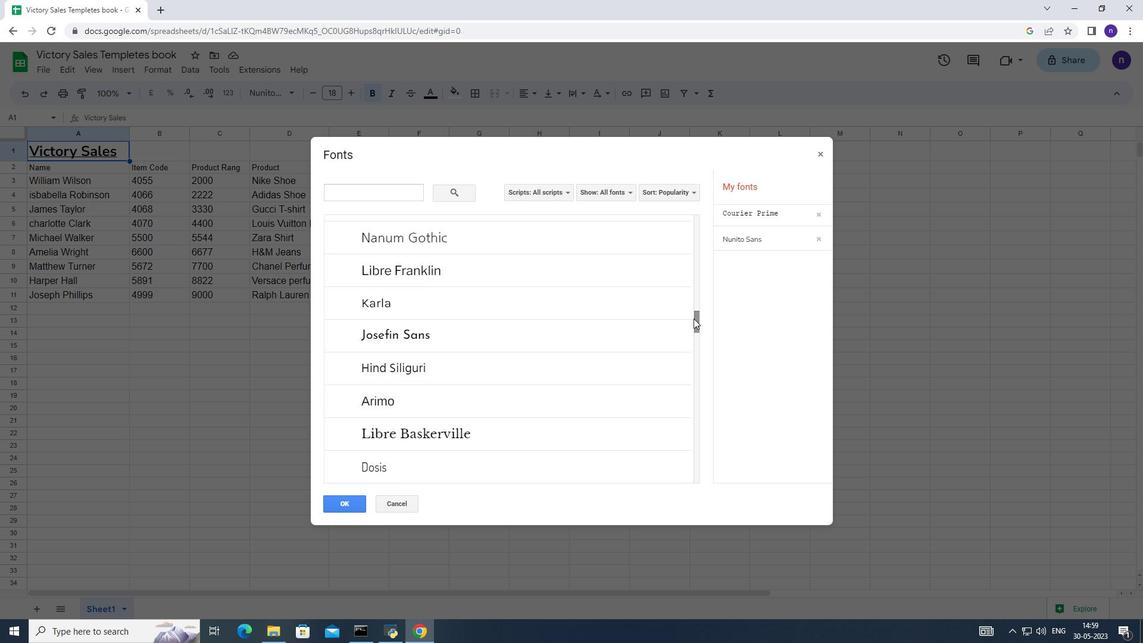 
Action: Mouse moved to (697, 297)
Screenshot: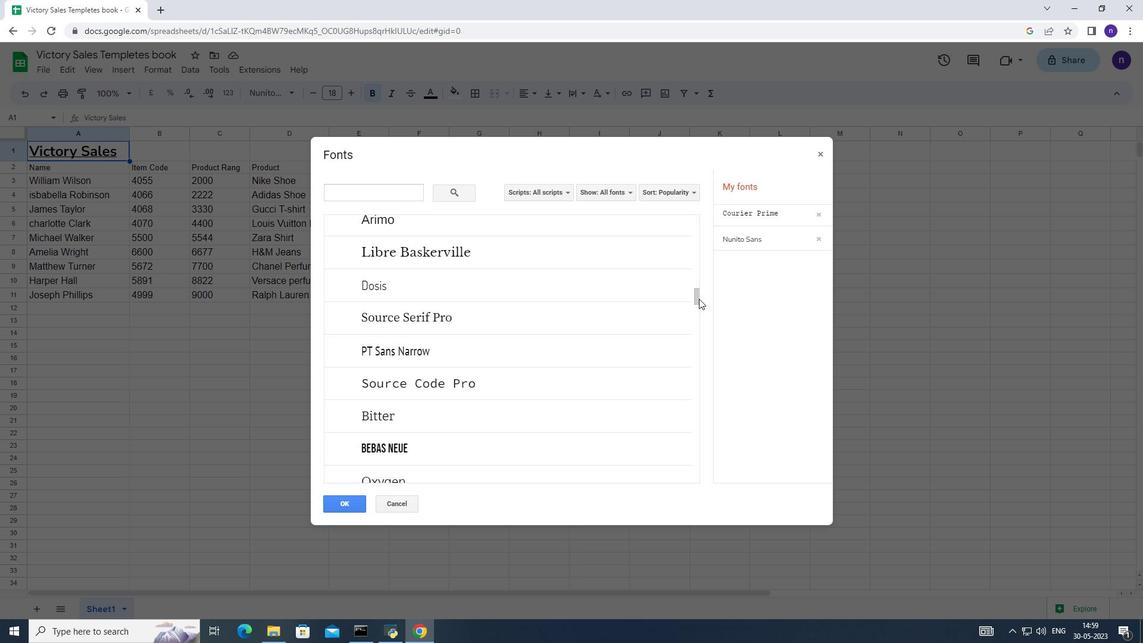 
Action: Mouse pressed left at (697, 297)
Screenshot: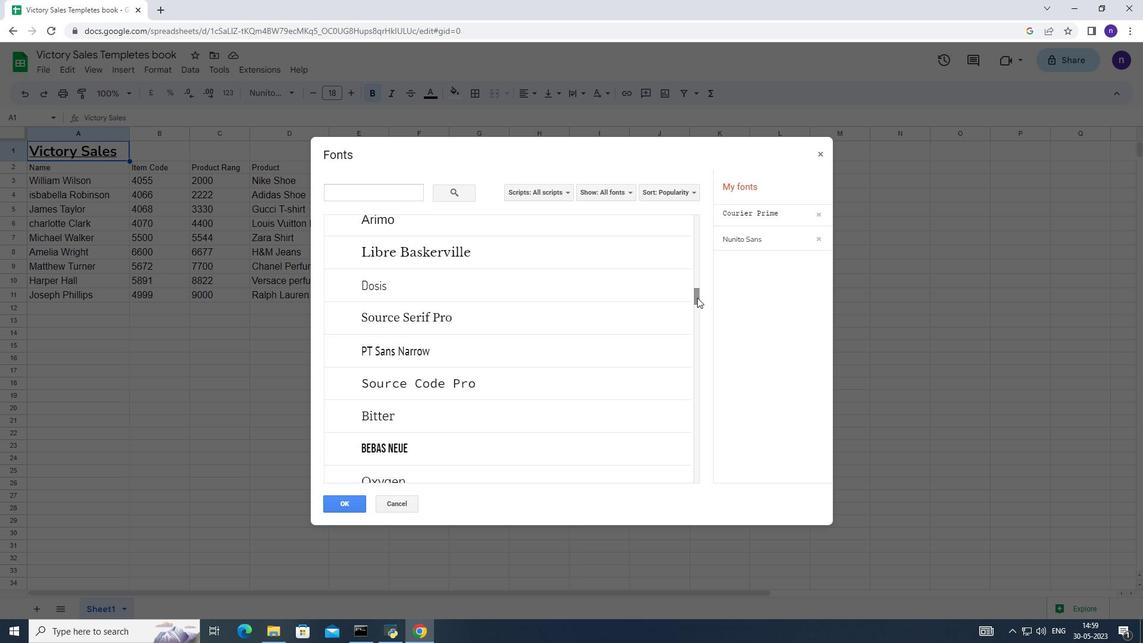 
Action: Mouse moved to (822, 150)
Screenshot: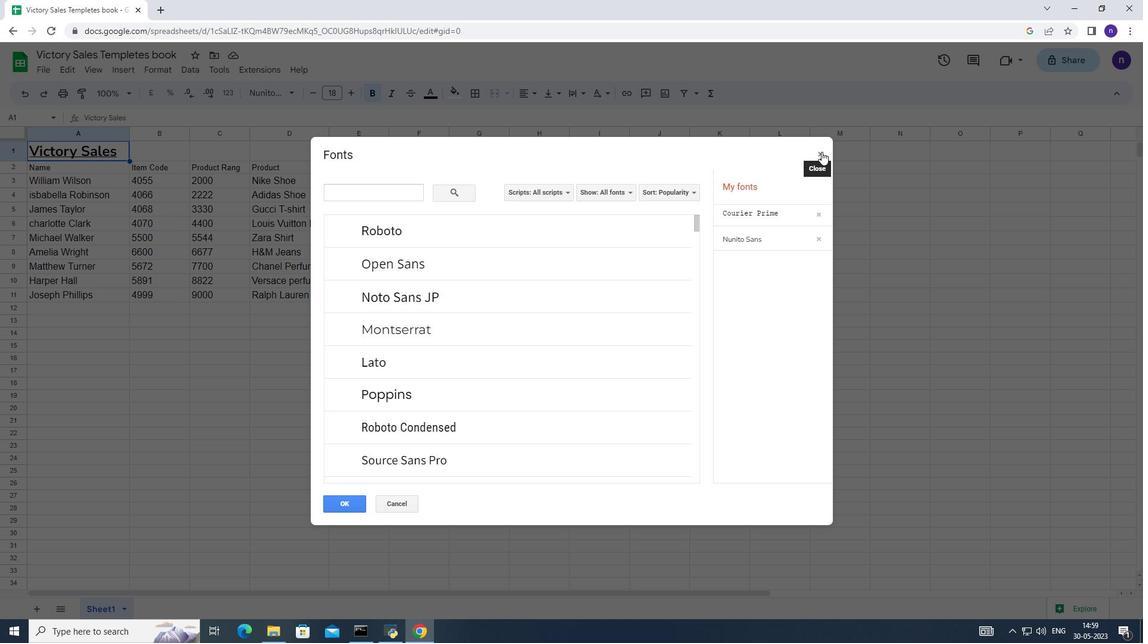
Action: Mouse pressed left at (822, 150)
Screenshot: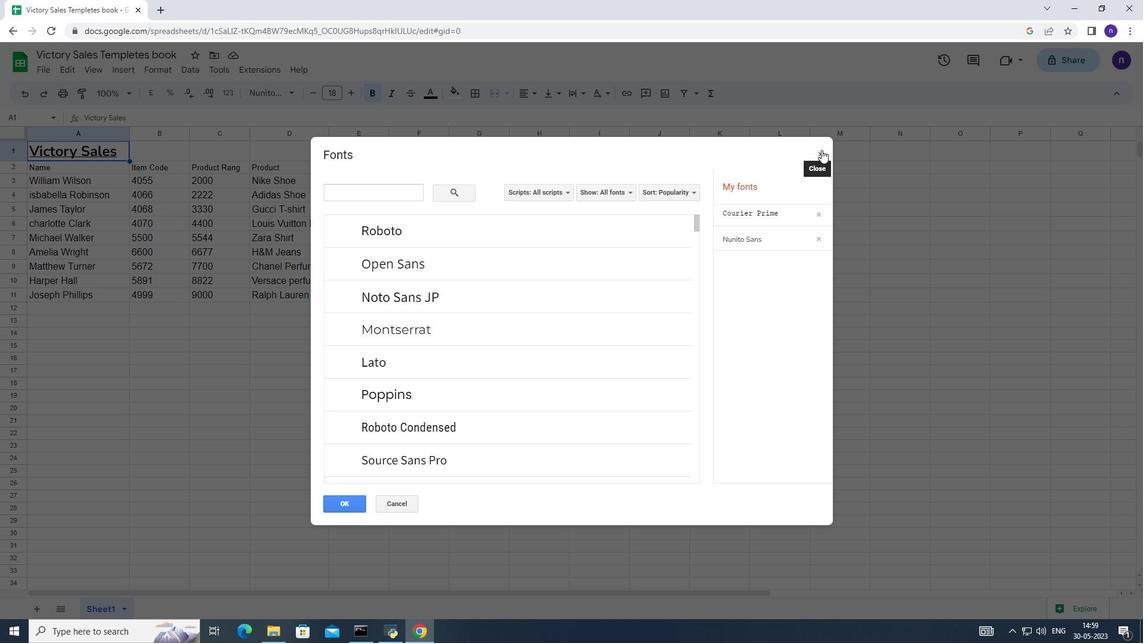
Action: Mouse moved to (205, 231)
Screenshot: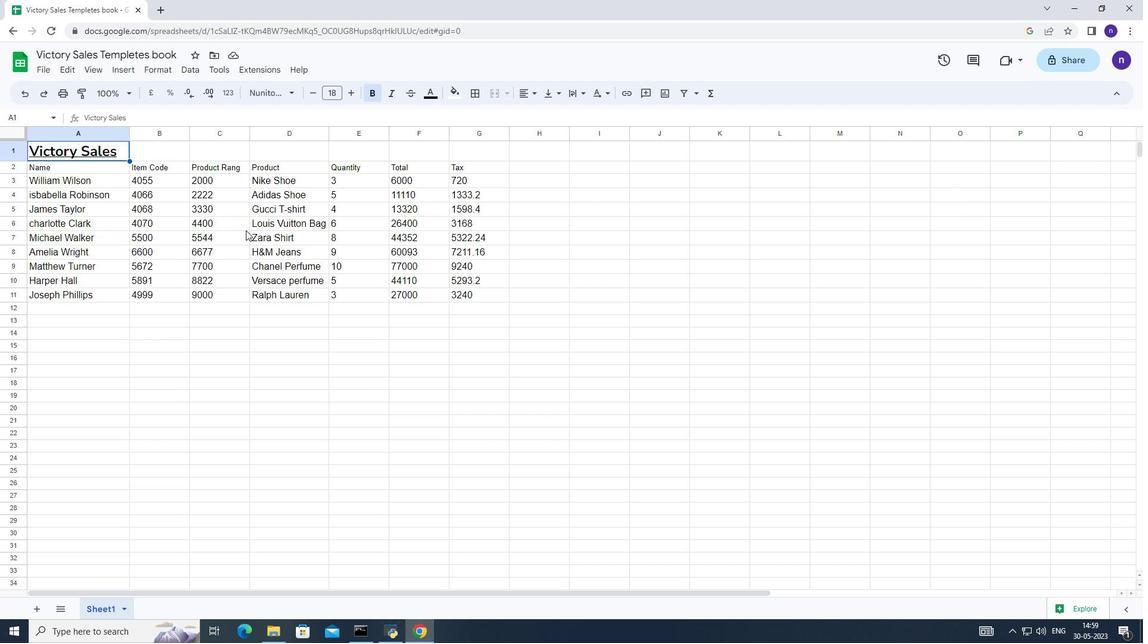 
Action: Mouse pressed left at (205, 231)
Screenshot: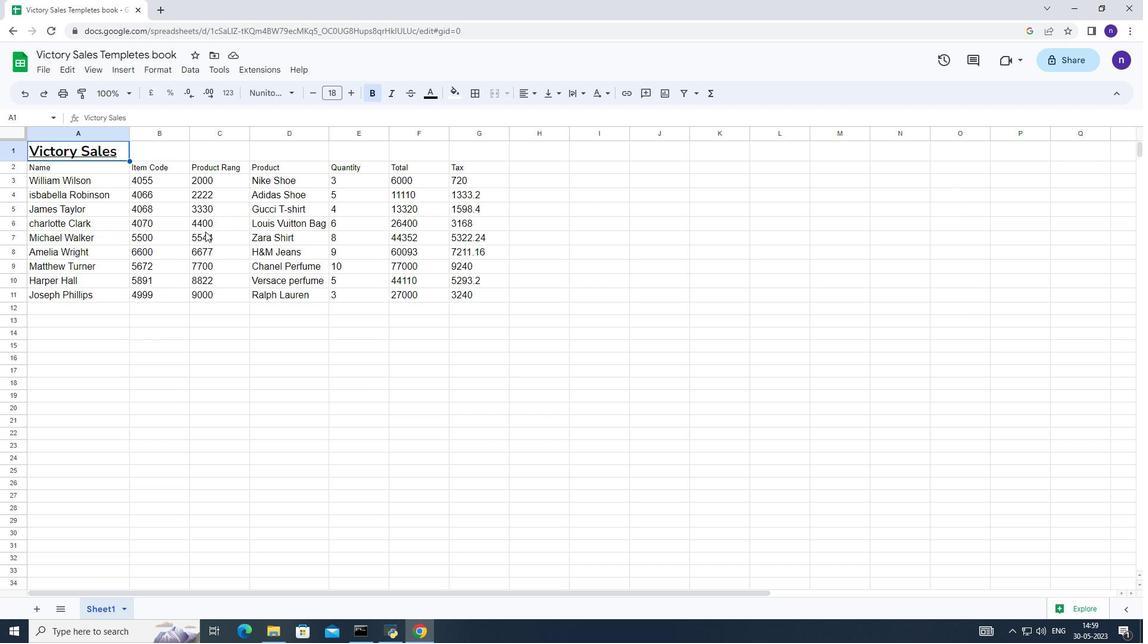 
Action: Mouse moved to (139, 150)
Screenshot: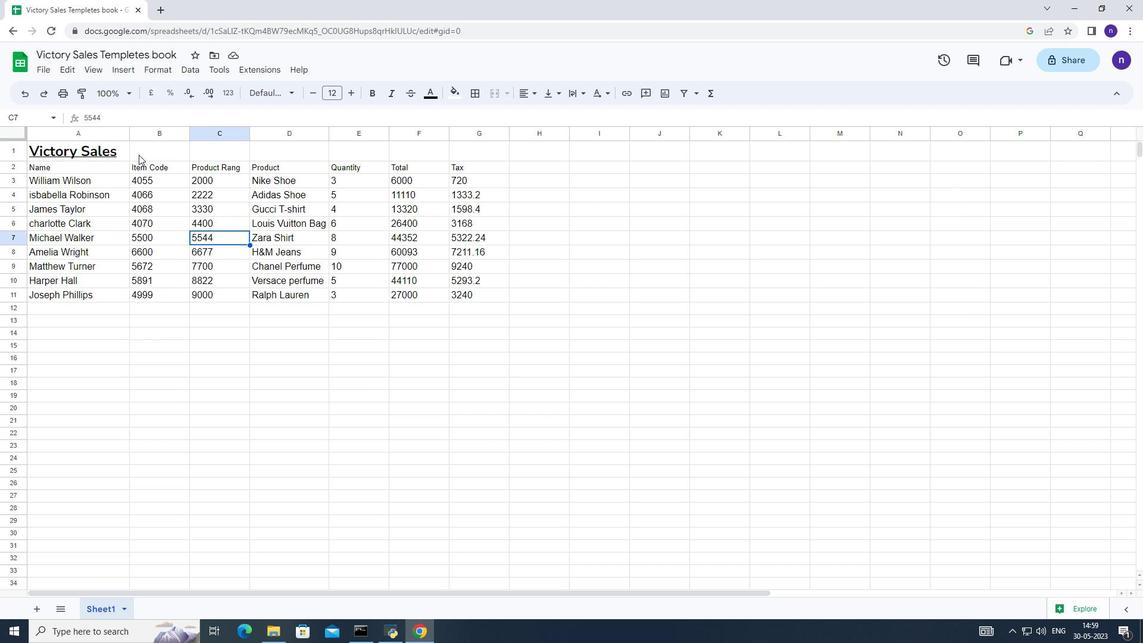 
Action: Mouse pressed left at (139, 150)
Screenshot: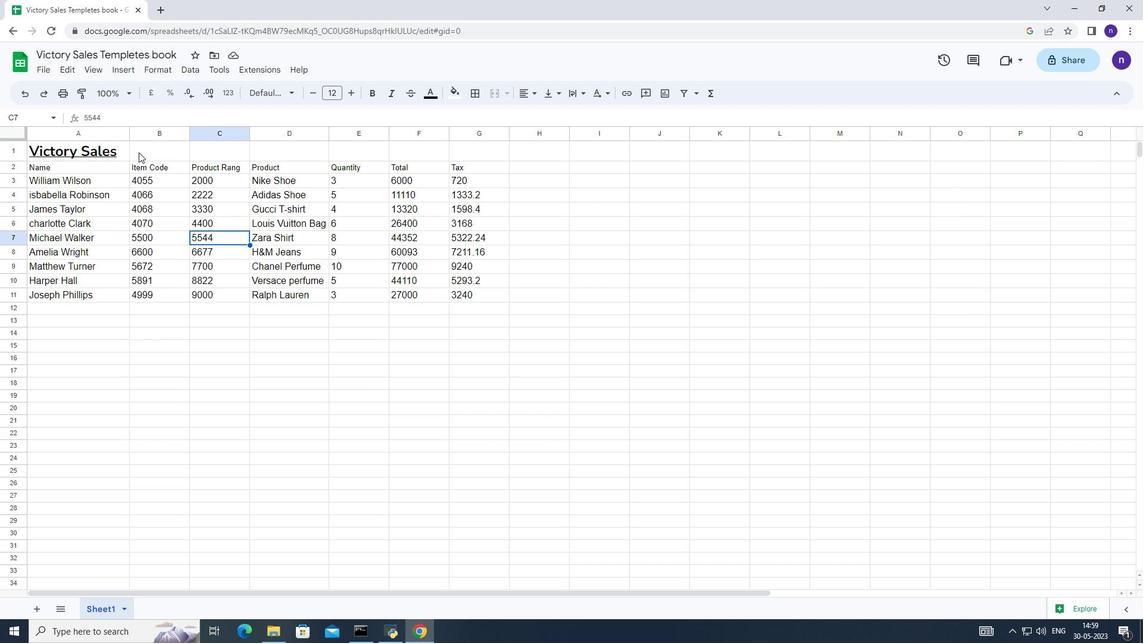 
Action: Mouse moved to (117, 147)
Screenshot: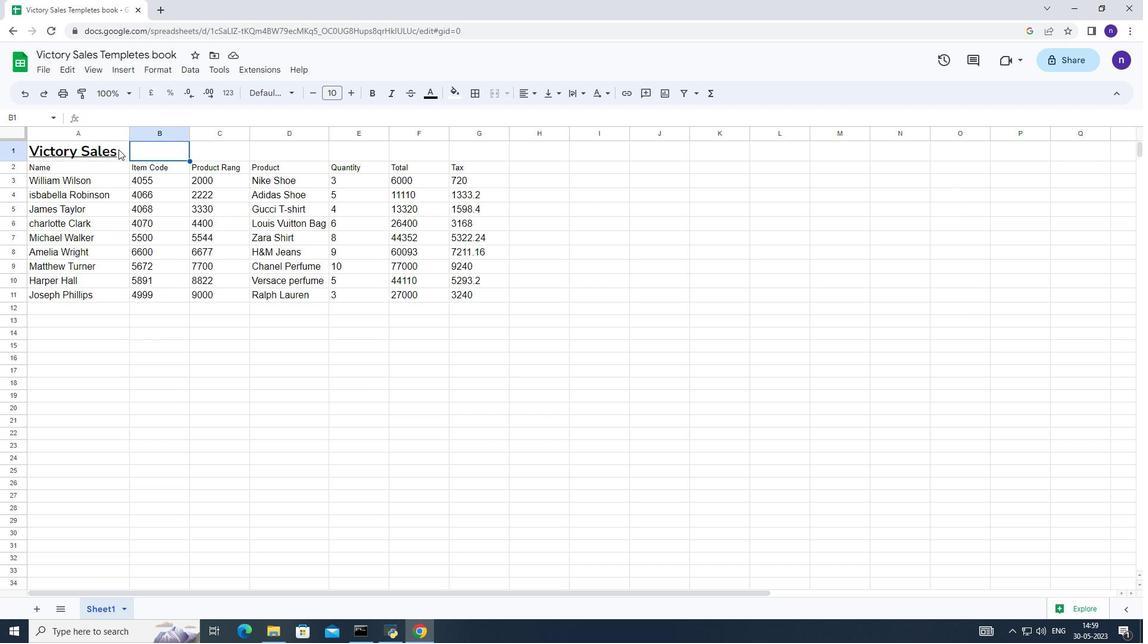 
Action: Mouse pressed left at (117, 147)
Screenshot: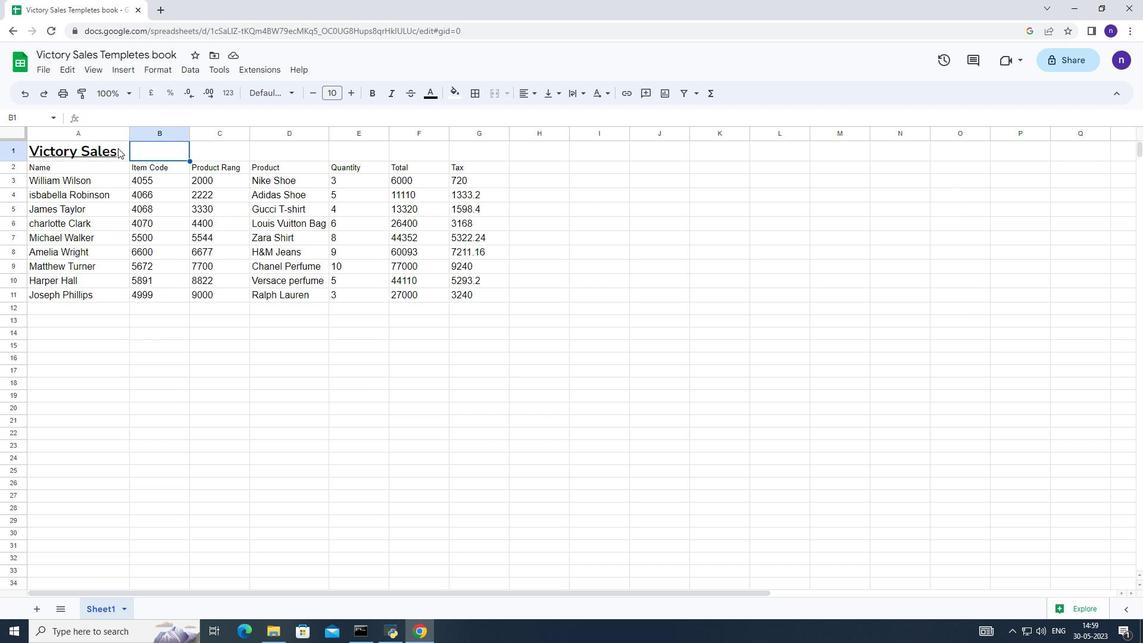 
Action: Mouse moved to (157, 150)
Screenshot: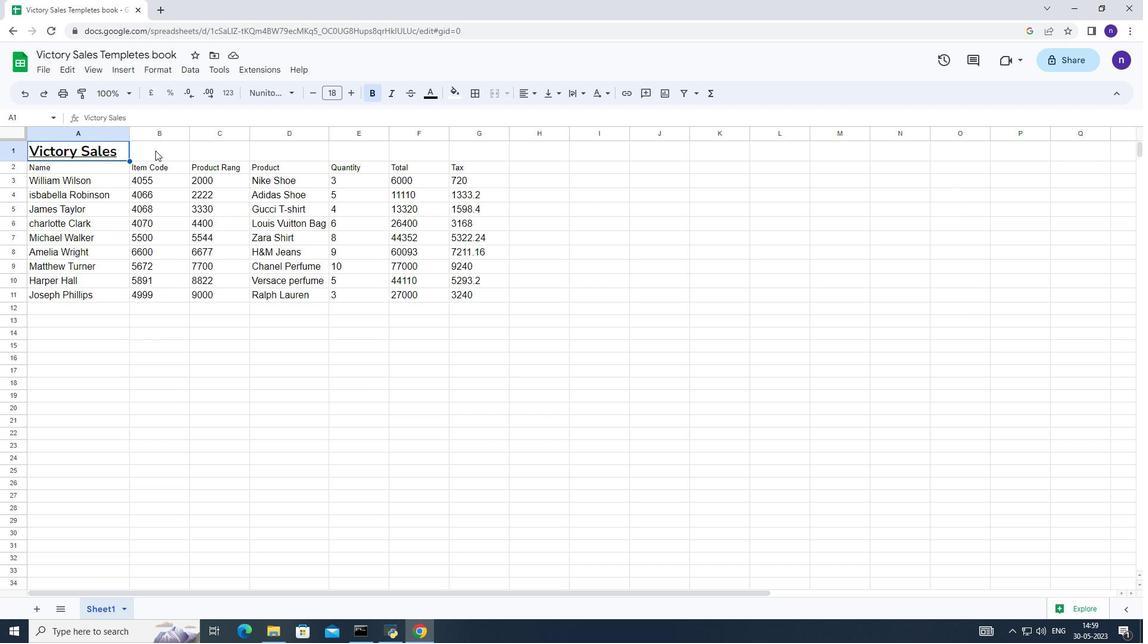 
Action: Mouse pressed left at (157, 150)
Screenshot: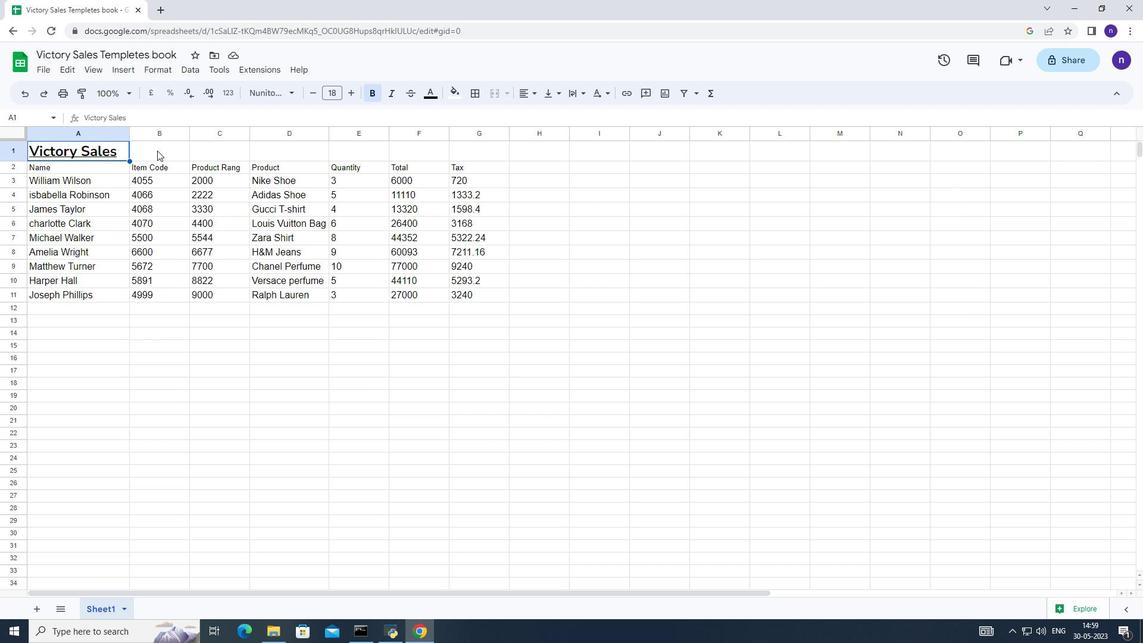 
Action: Mouse moved to (75, 179)
Screenshot: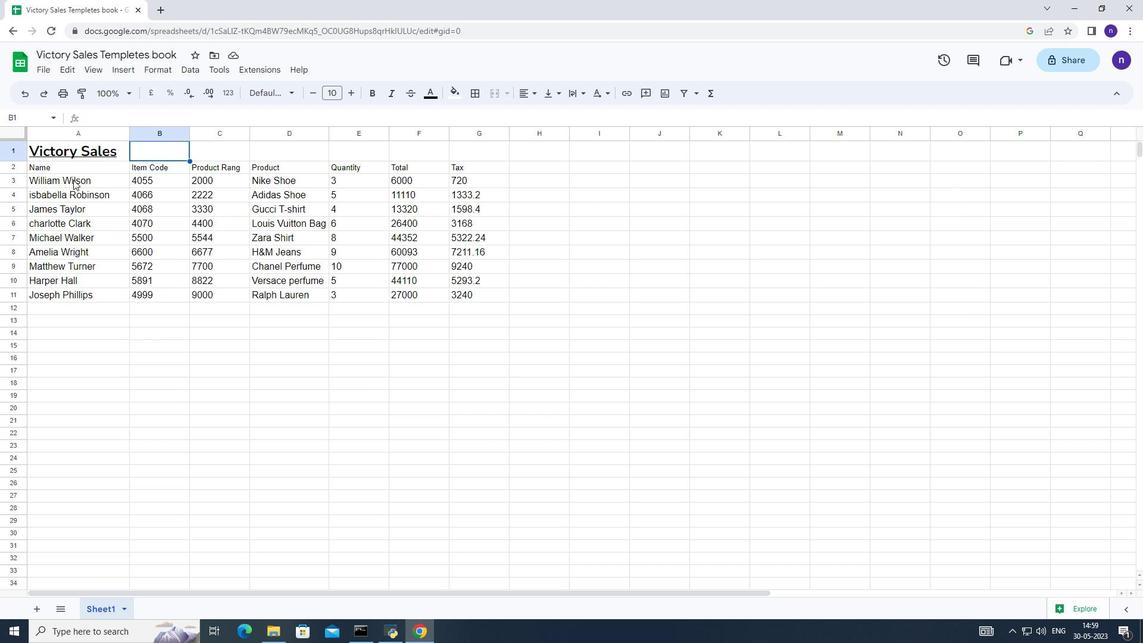 
Action: Mouse pressed left at (75, 179)
Screenshot: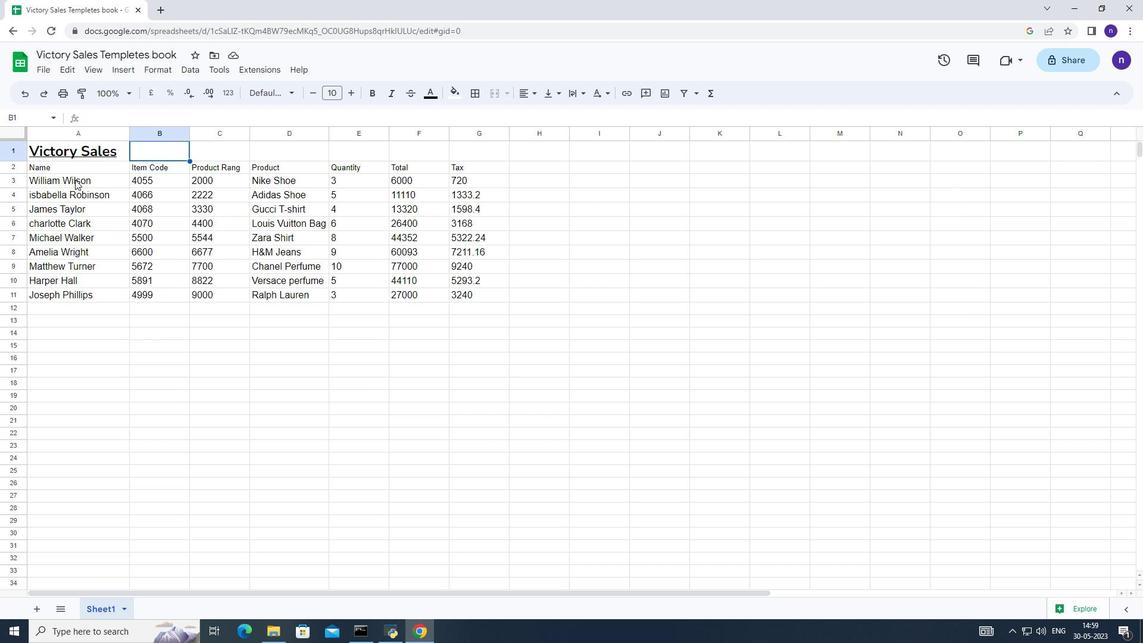 
Action: Mouse moved to (113, 207)
Screenshot: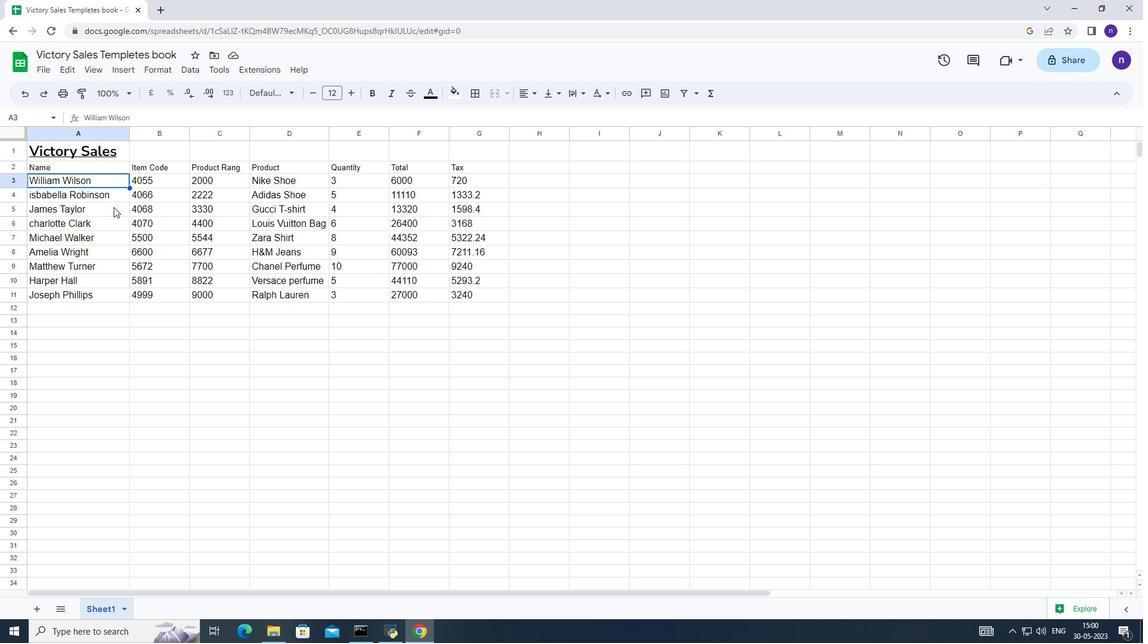 
Action: Mouse pressed left at (113, 207)
Screenshot: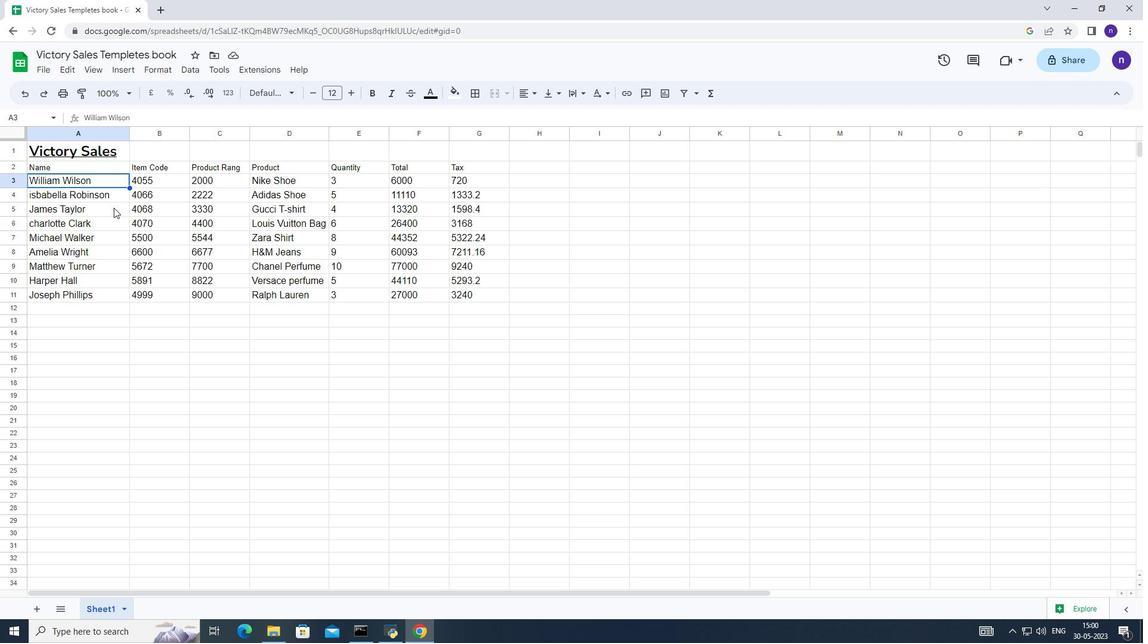 
Action: Mouse moved to (83, 151)
Screenshot: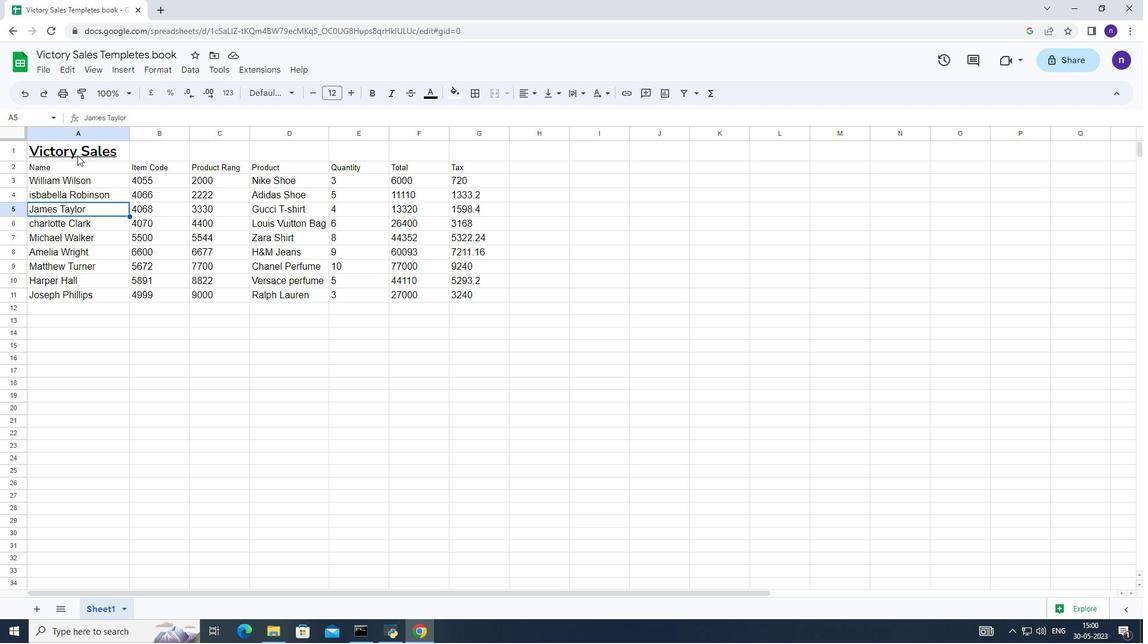 
Action: Mouse pressed left at (83, 151)
Screenshot: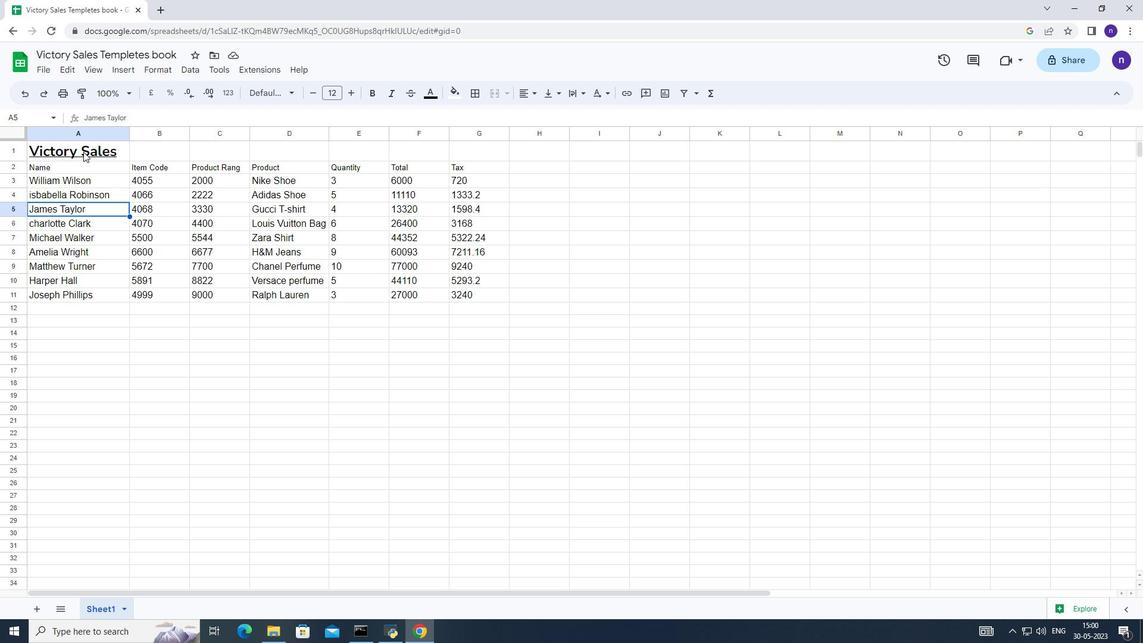 
Action: Mouse moved to (291, 94)
Screenshot: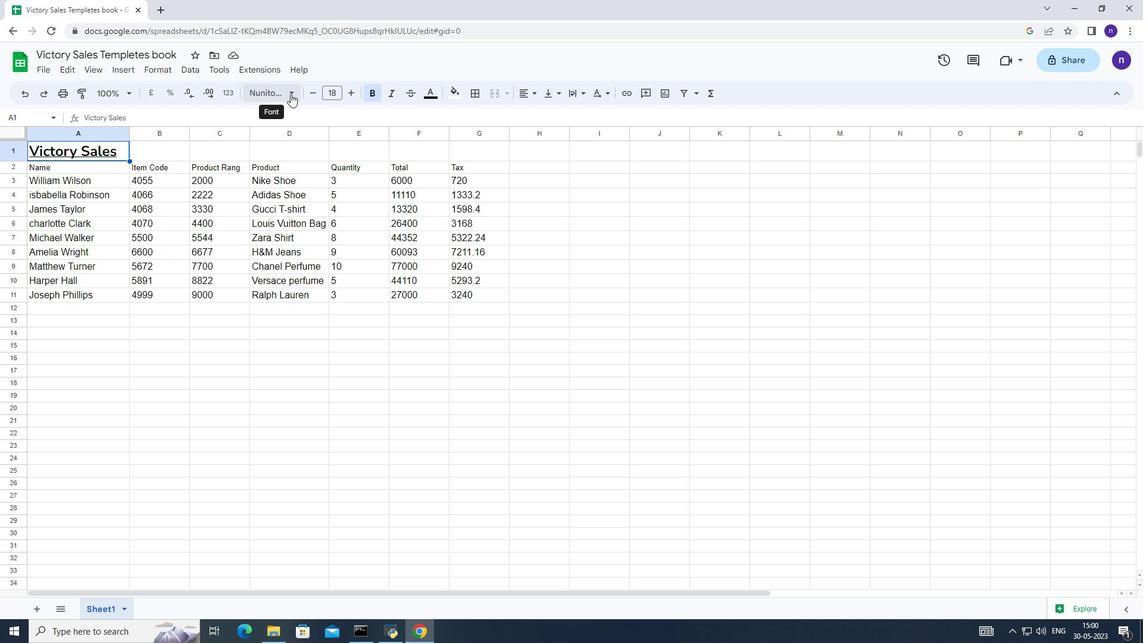 
Action: Mouse pressed left at (291, 94)
Screenshot: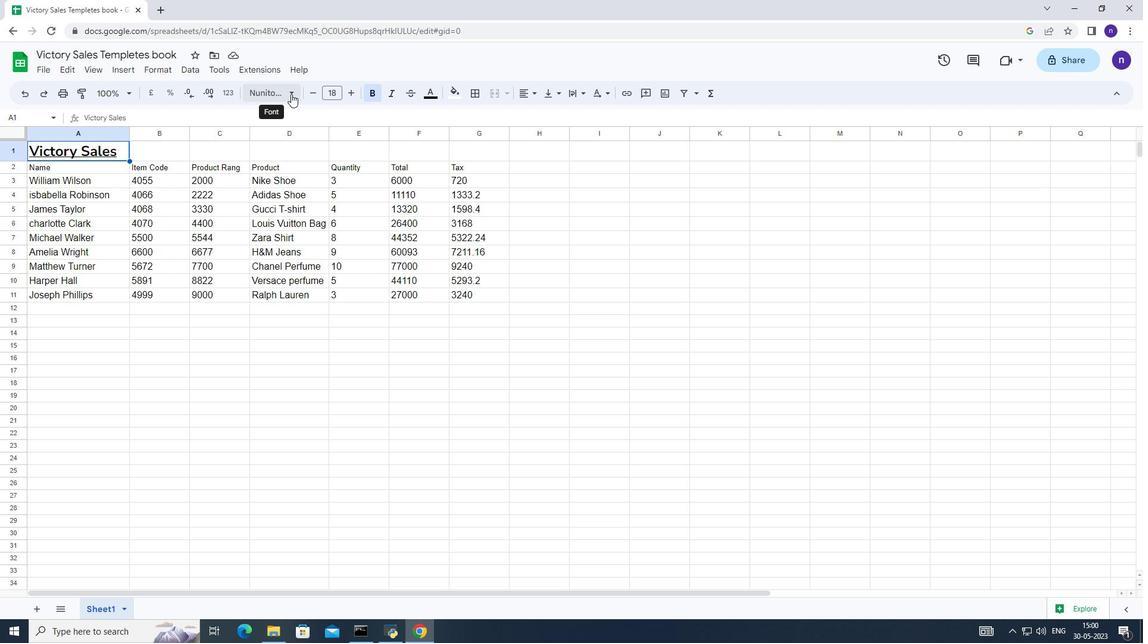 
Action: Mouse moved to (296, 114)
Screenshot: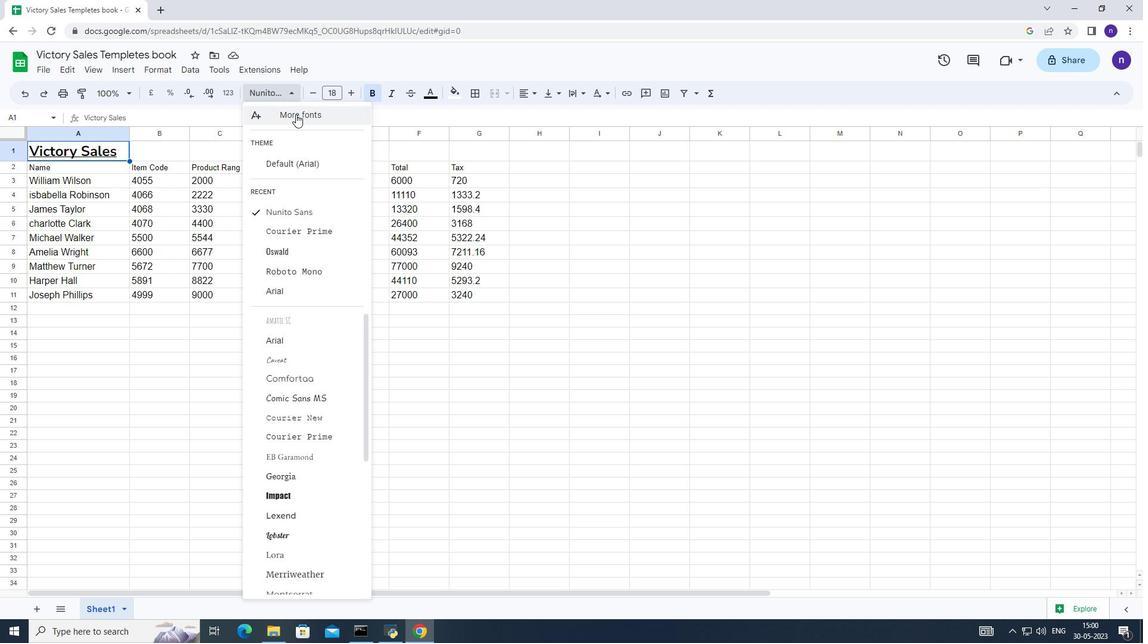 
Action: Mouse pressed left at (296, 114)
Screenshot: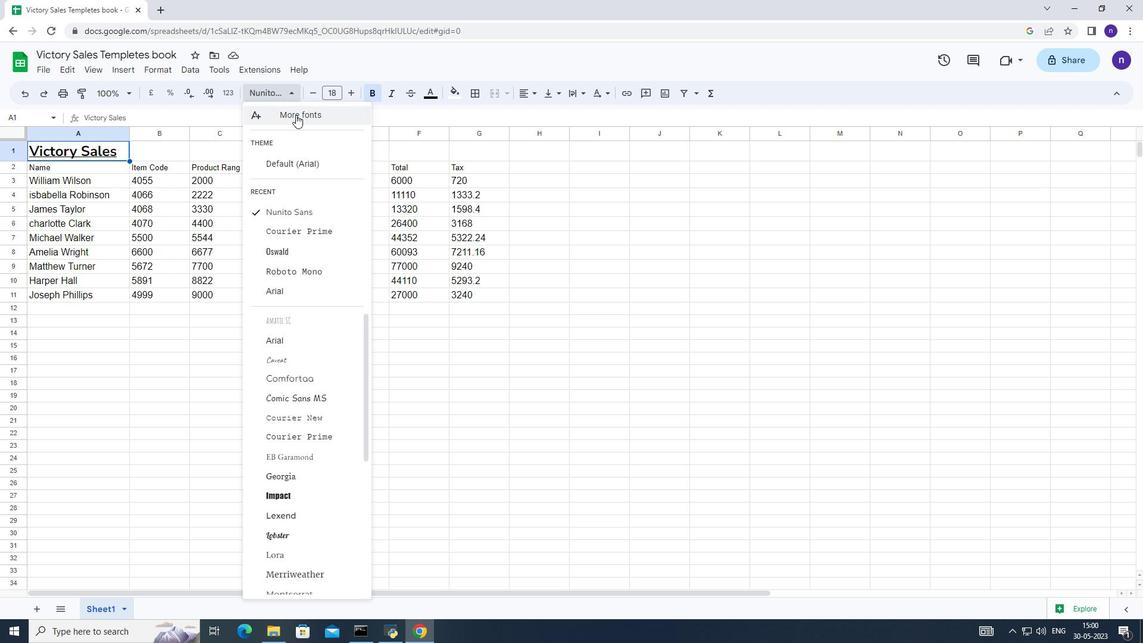 
Action: Mouse moved to (359, 190)
Screenshot: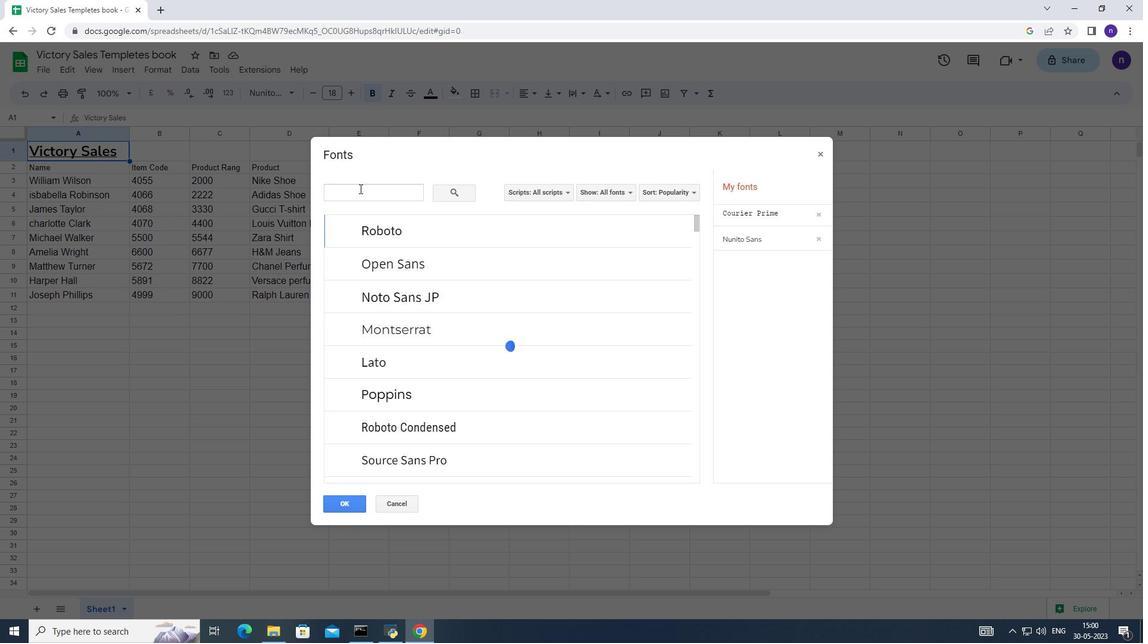 
Action: Mouse pressed left at (359, 190)
Screenshot: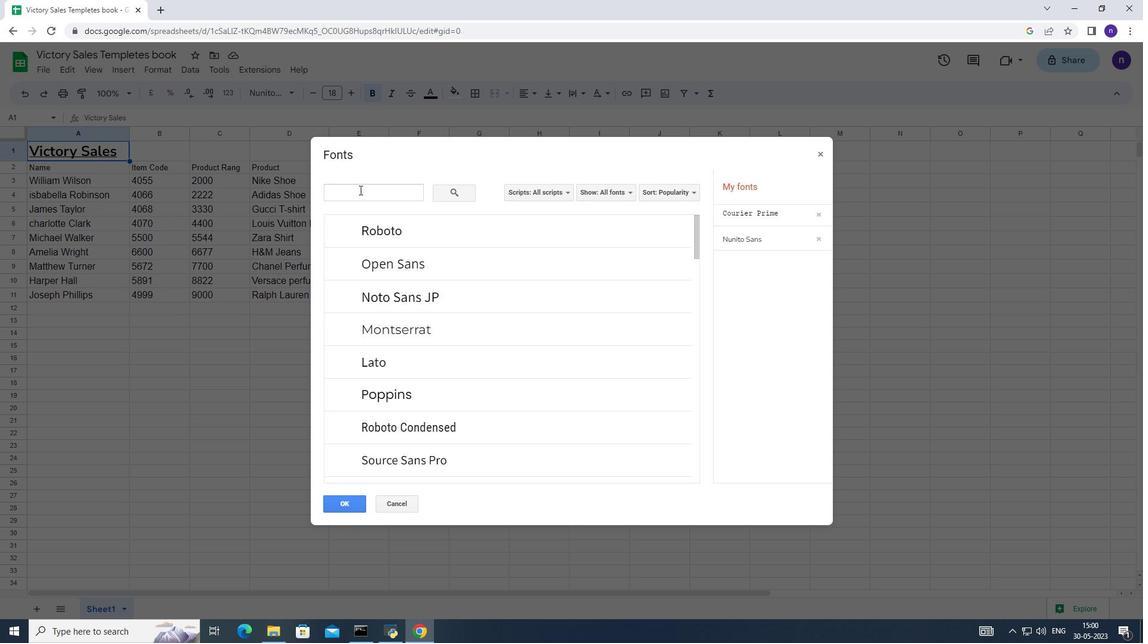 
Action: Key pressed osw
Screenshot: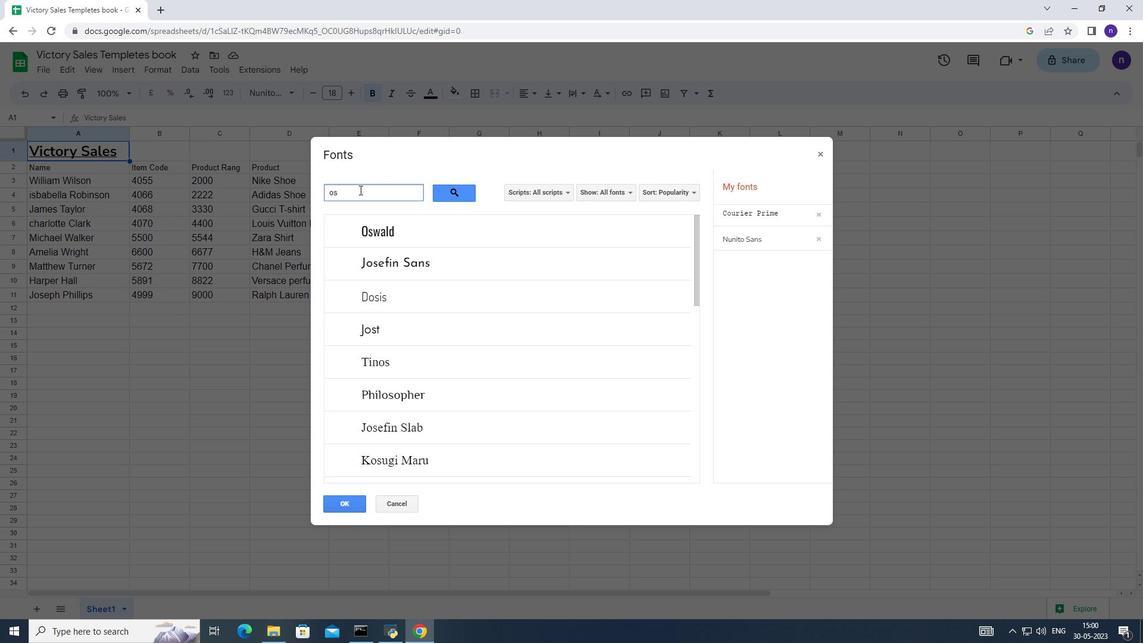 
Action: Mouse moved to (394, 233)
Screenshot: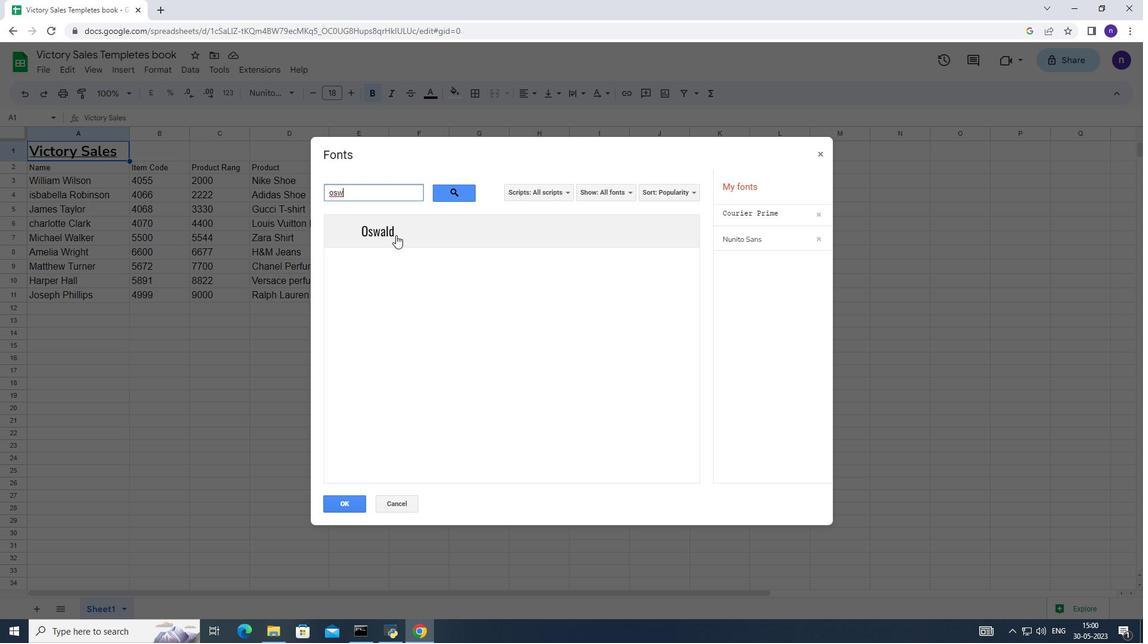 
Action: Mouse pressed left at (394, 233)
Screenshot: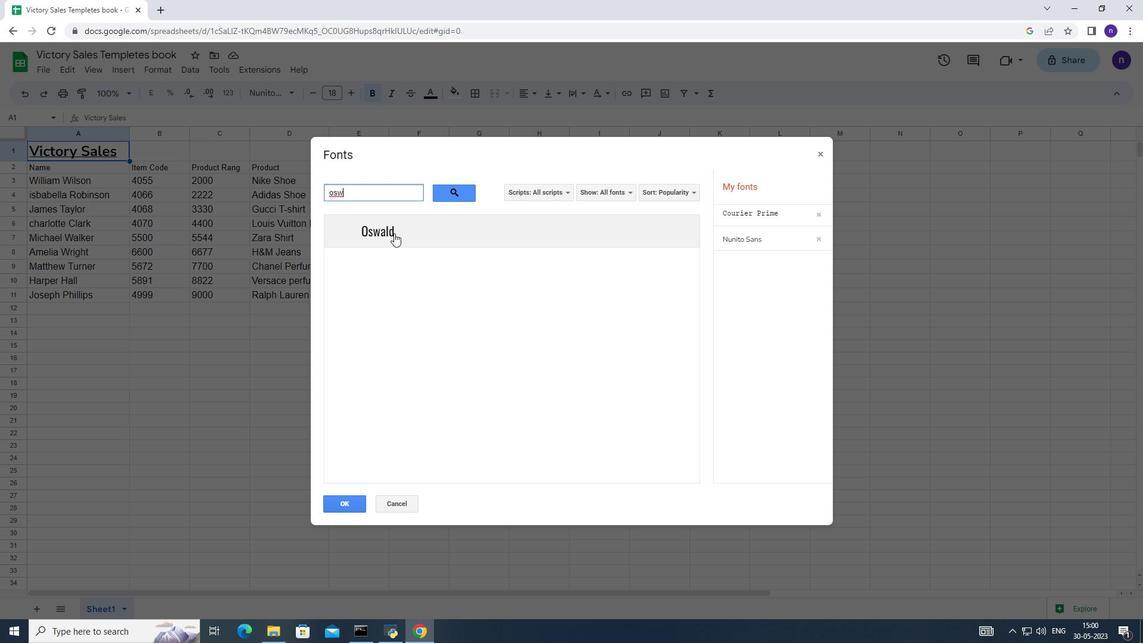 
Action: Mouse moved to (330, 500)
Screenshot: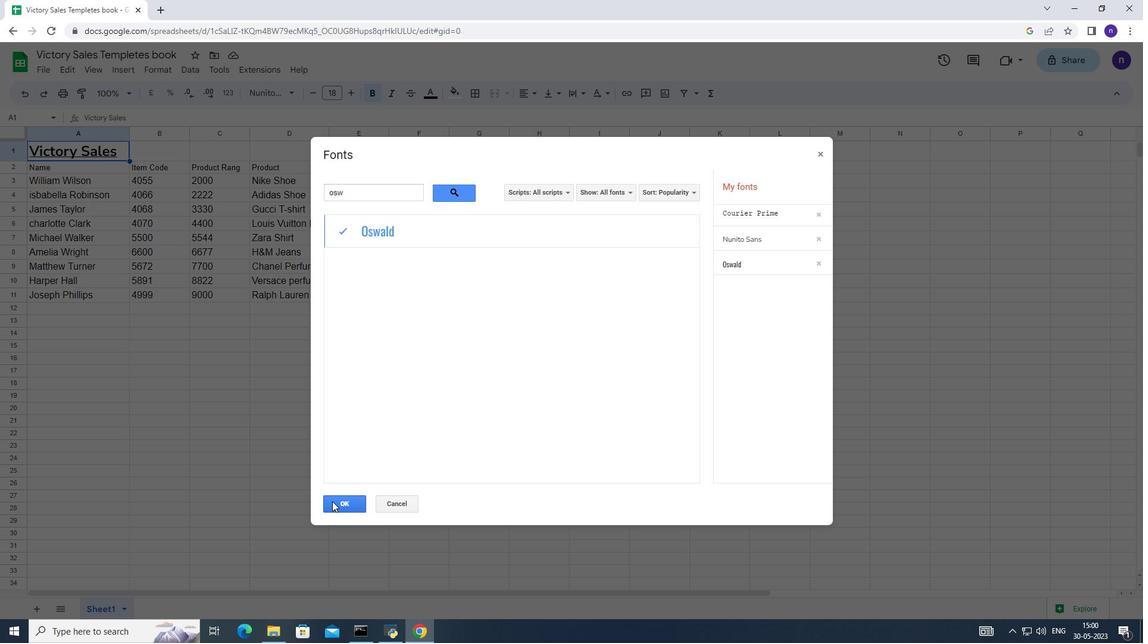 
Action: Mouse pressed left at (330, 500)
Screenshot: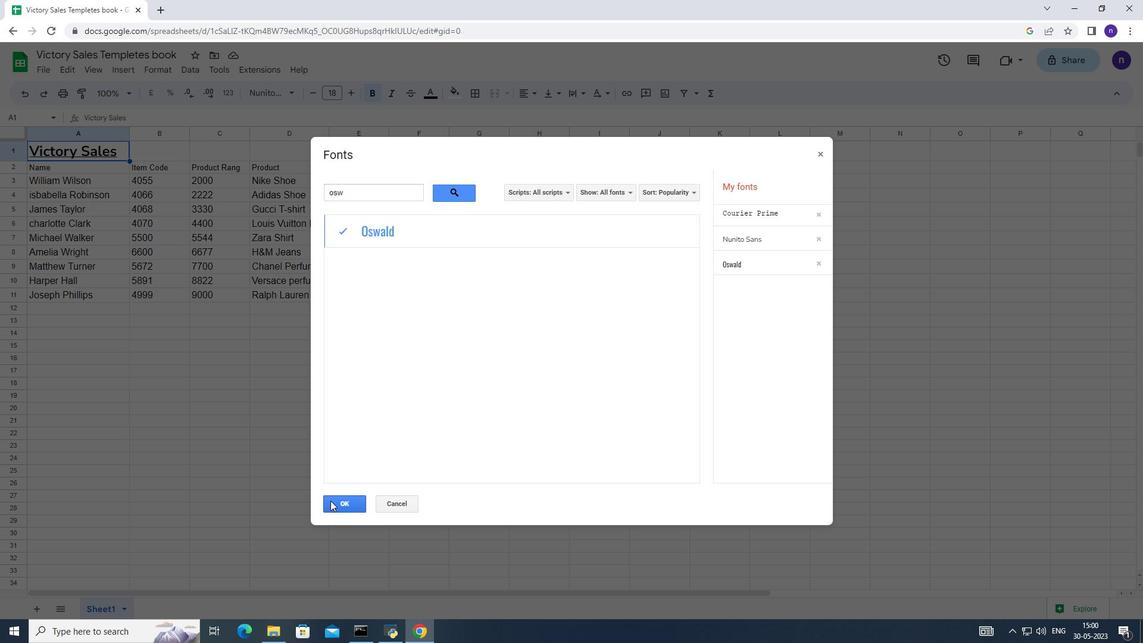 
Action: Mouse moved to (56, 176)
Screenshot: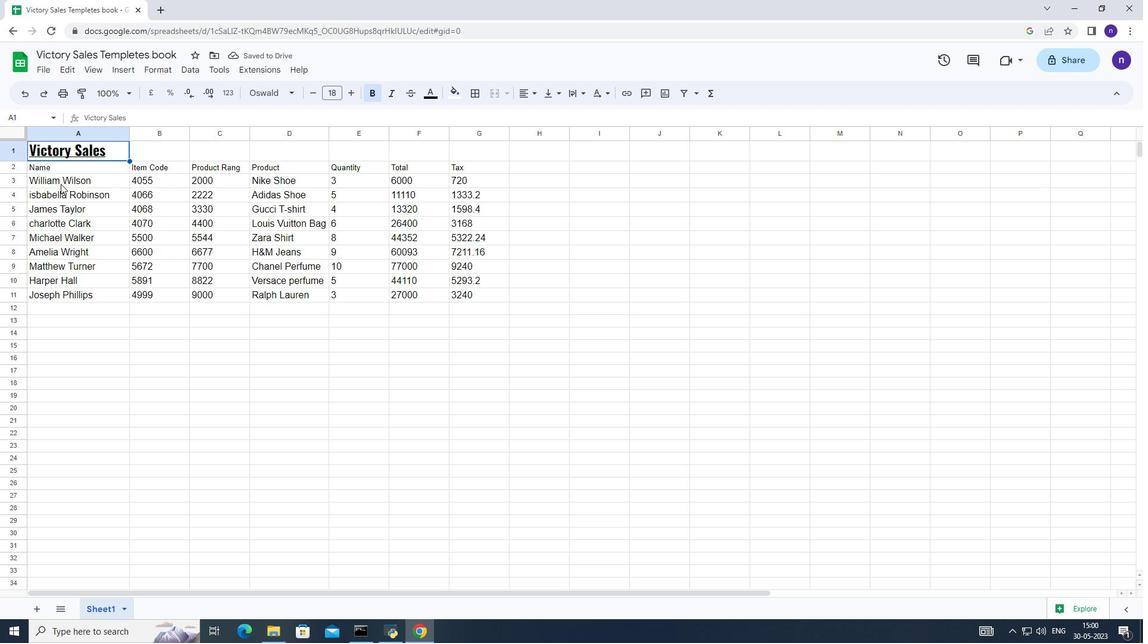 
Action: Mouse pressed left at (56, 176)
Screenshot: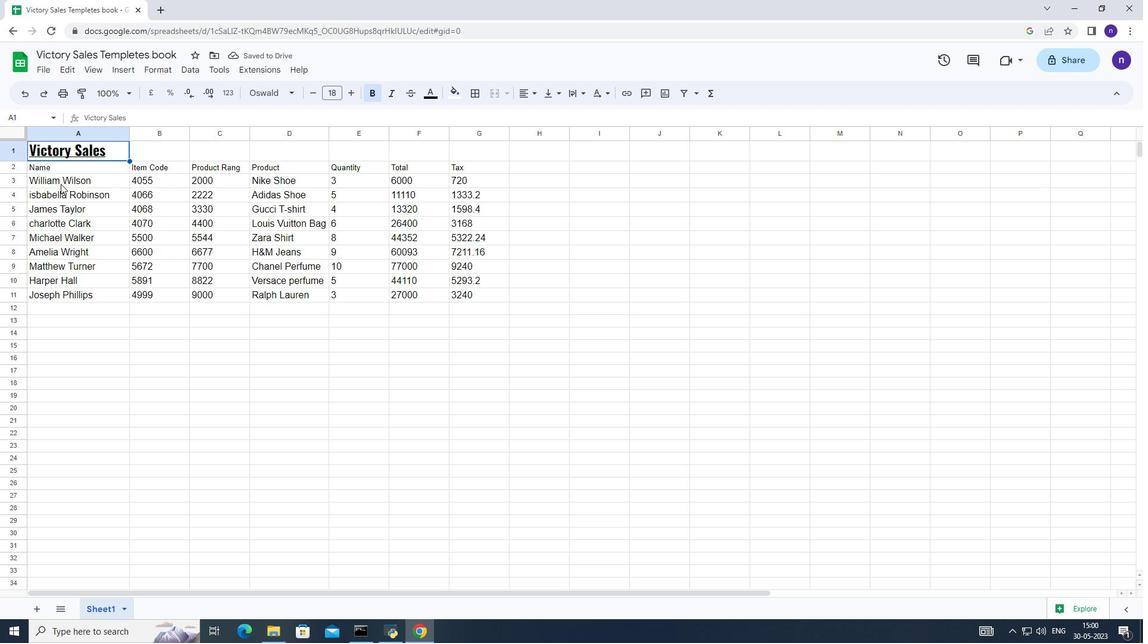 
Action: Mouse moved to (47, 167)
Screenshot: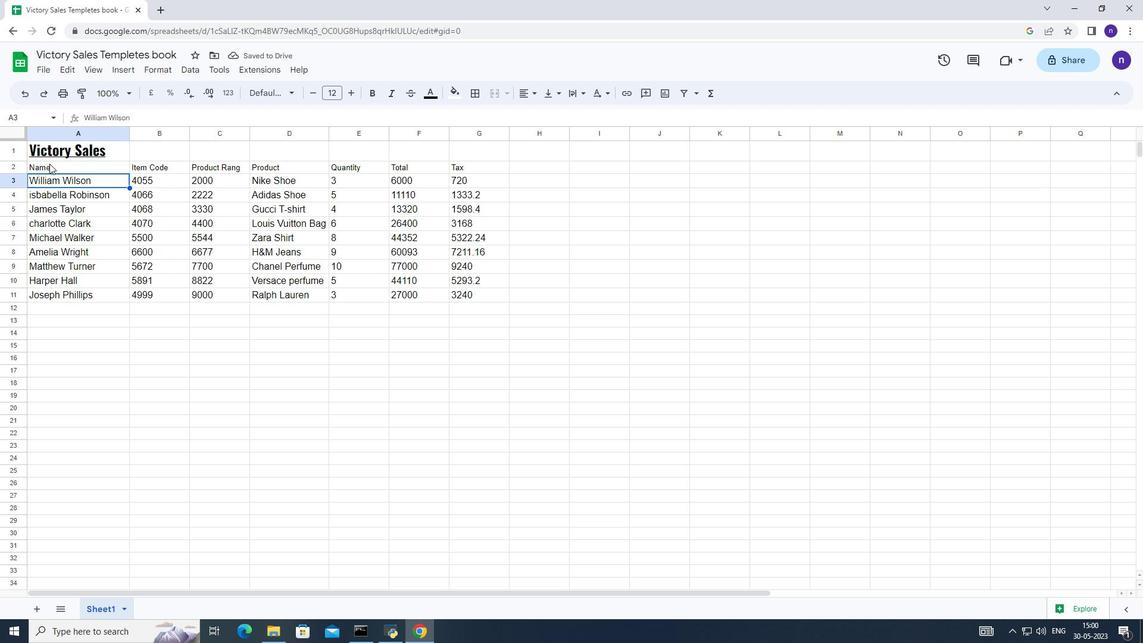 
Action: Mouse pressed left at (47, 167)
Screenshot: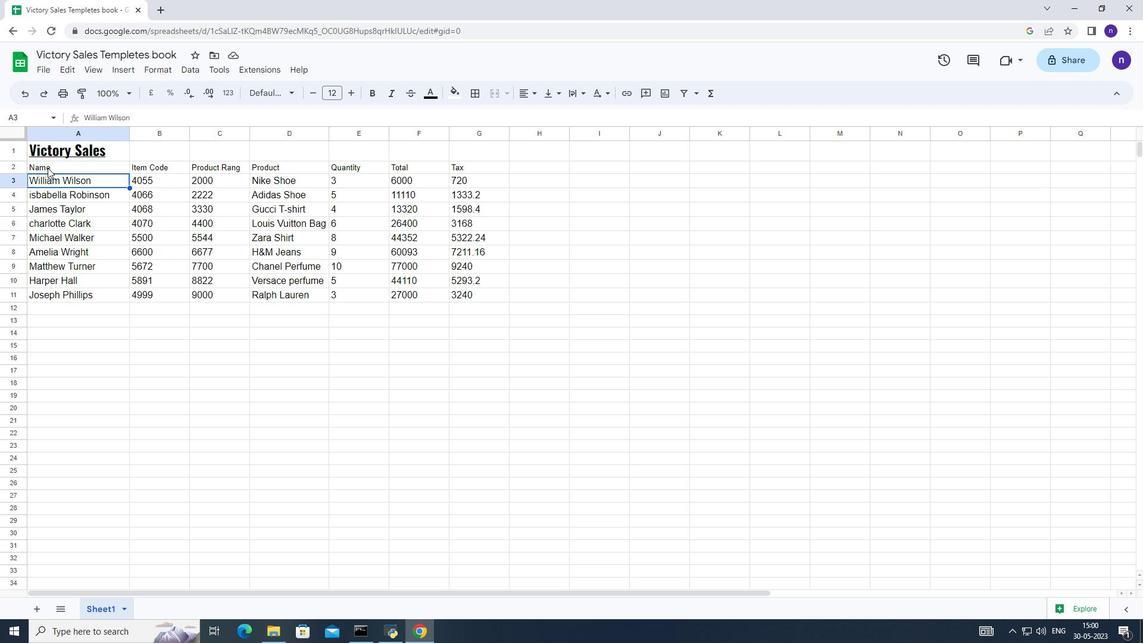 
Action: Mouse moved to (480, 181)
Screenshot: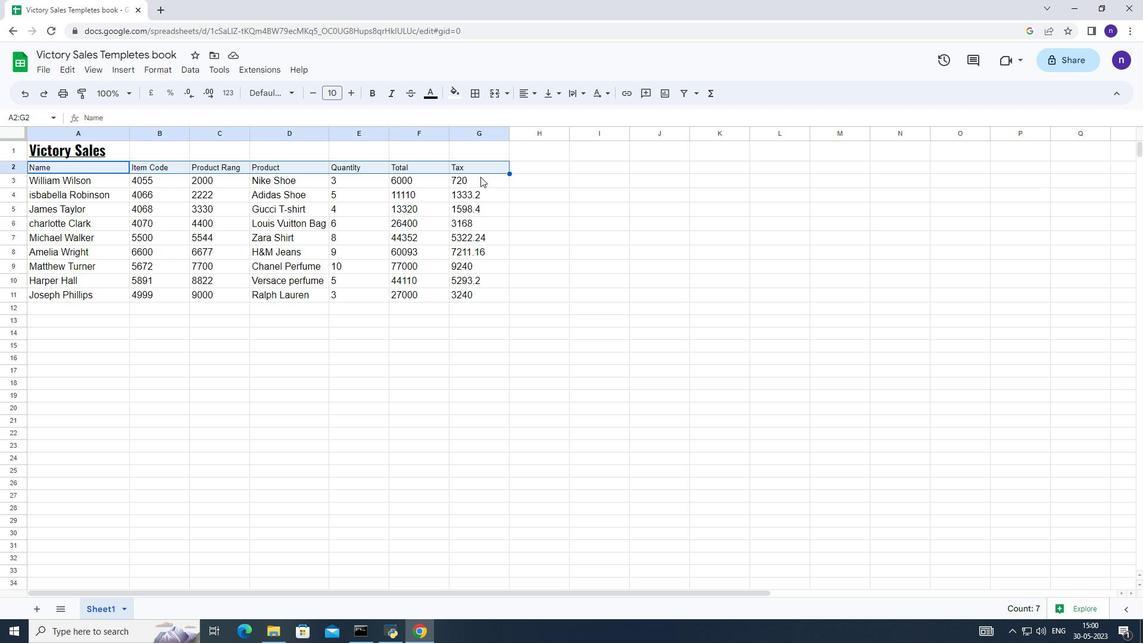 
Action: Mouse pressed left at (480, 181)
Screenshot: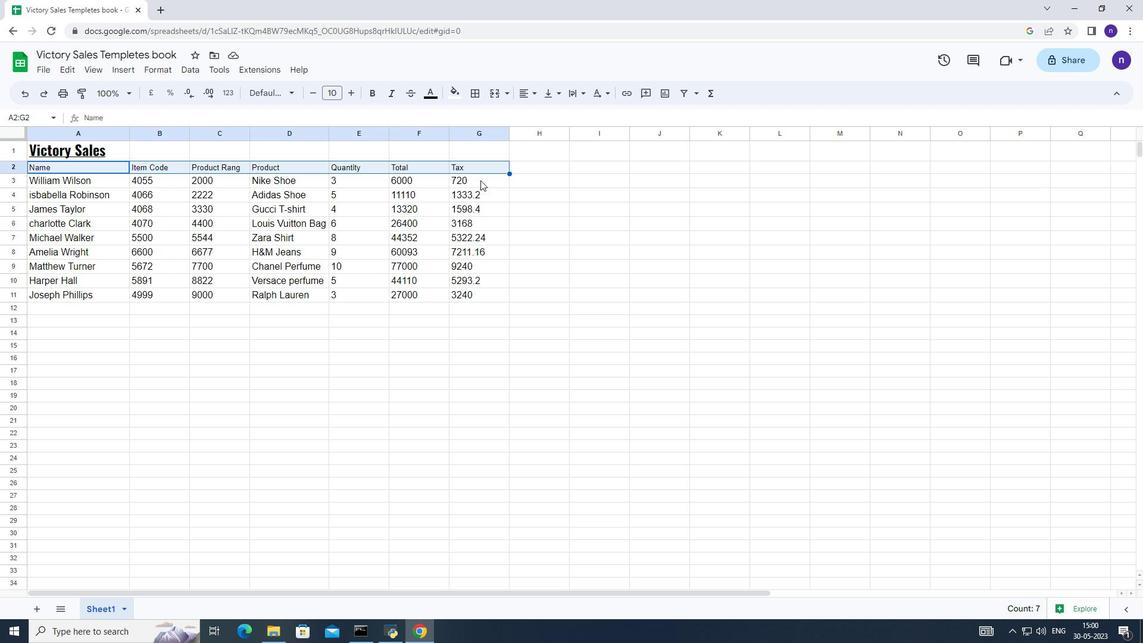 
Action: Mouse moved to (486, 179)
Screenshot: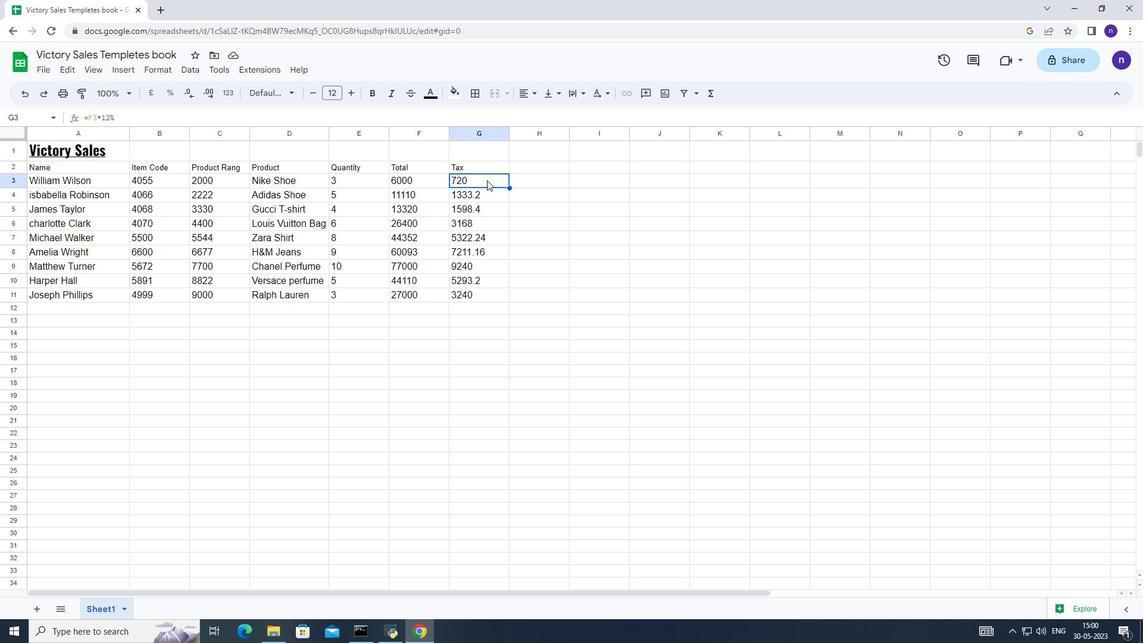 
Action: Mouse pressed left at (486, 179)
Screenshot: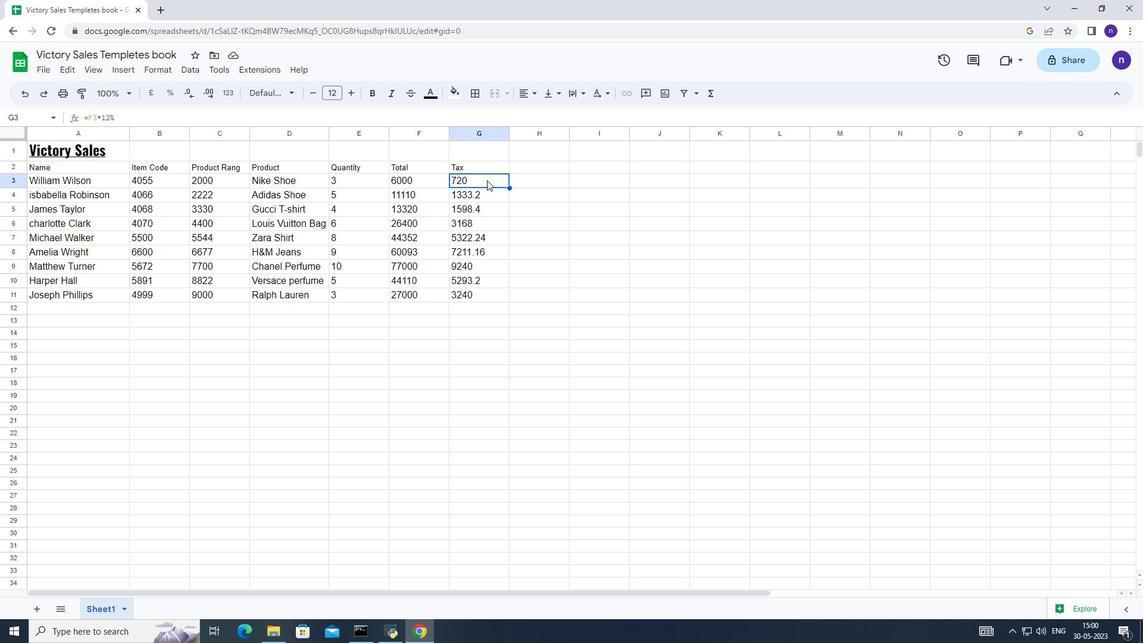
Action: Mouse moved to (48, 168)
Screenshot: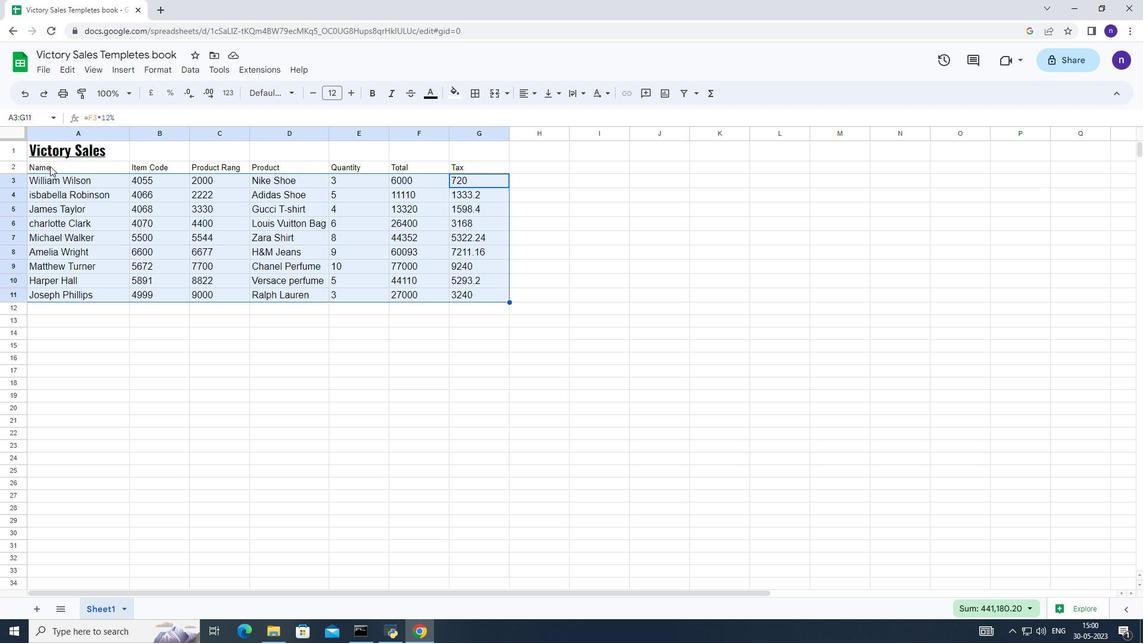 
Action: Mouse pressed left at (48, 168)
Screenshot: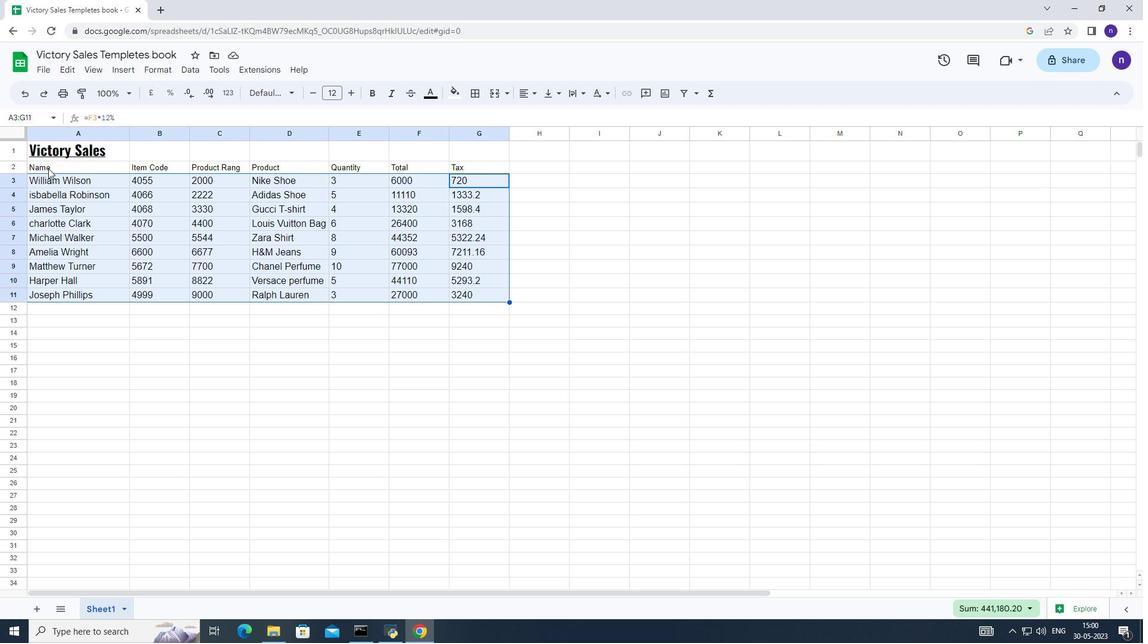 
Action: Mouse moved to (311, 94)
Screenshot: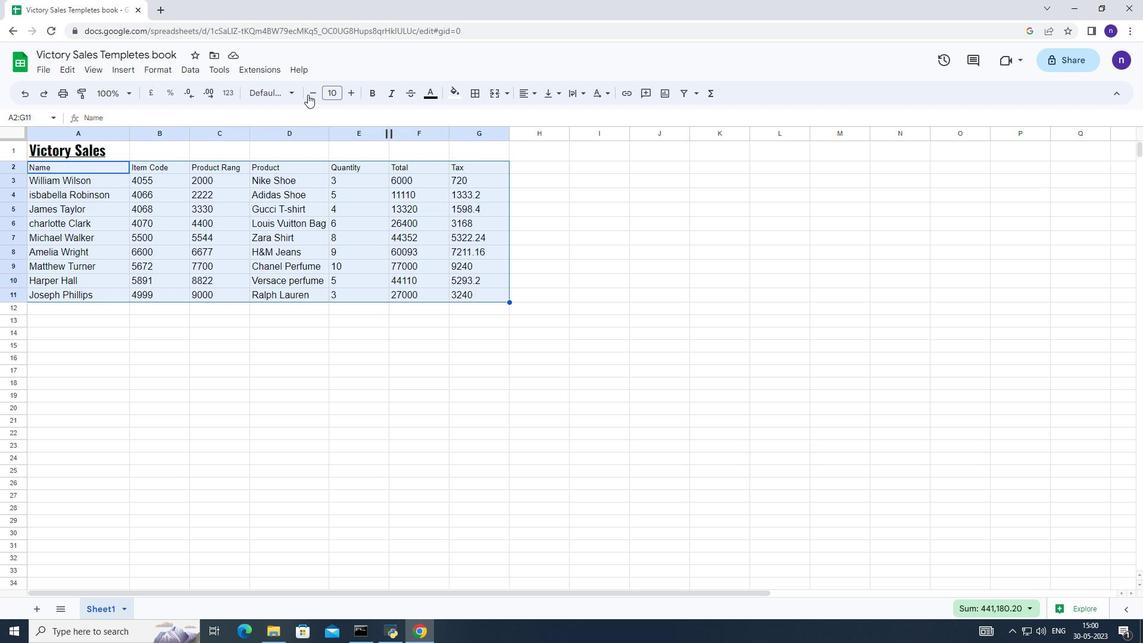 
Action: Mouse pressed left at (311, 94)
Screenshot: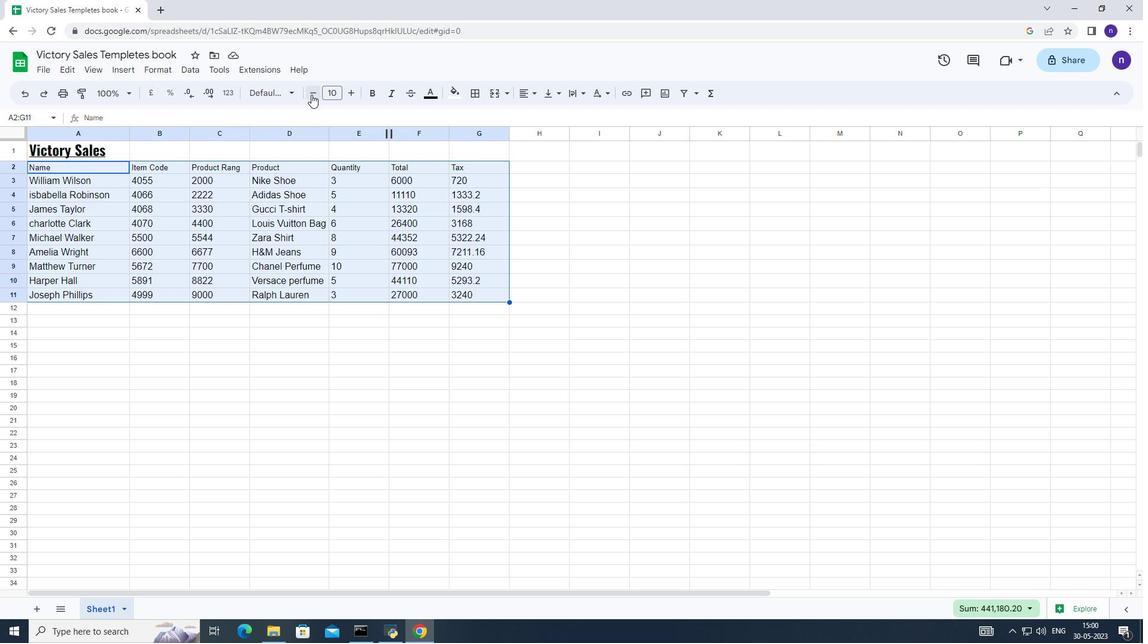 
Action: Mouse moved to (535, 91)
Screenshot: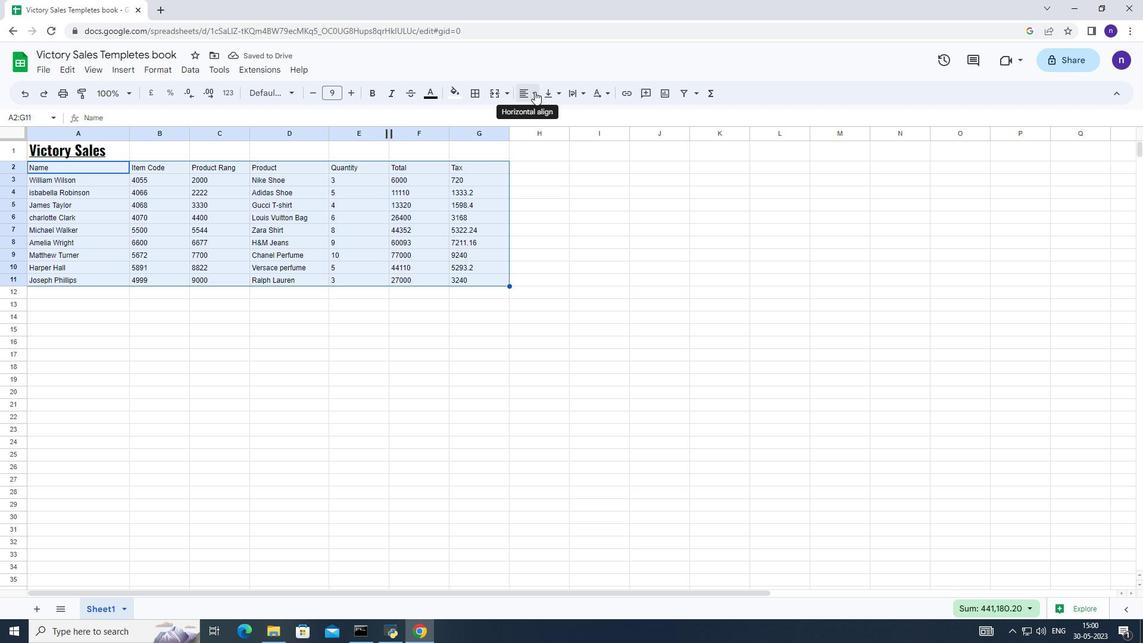 
Action: Mouse pressed left at (535, 91)
Screenshot: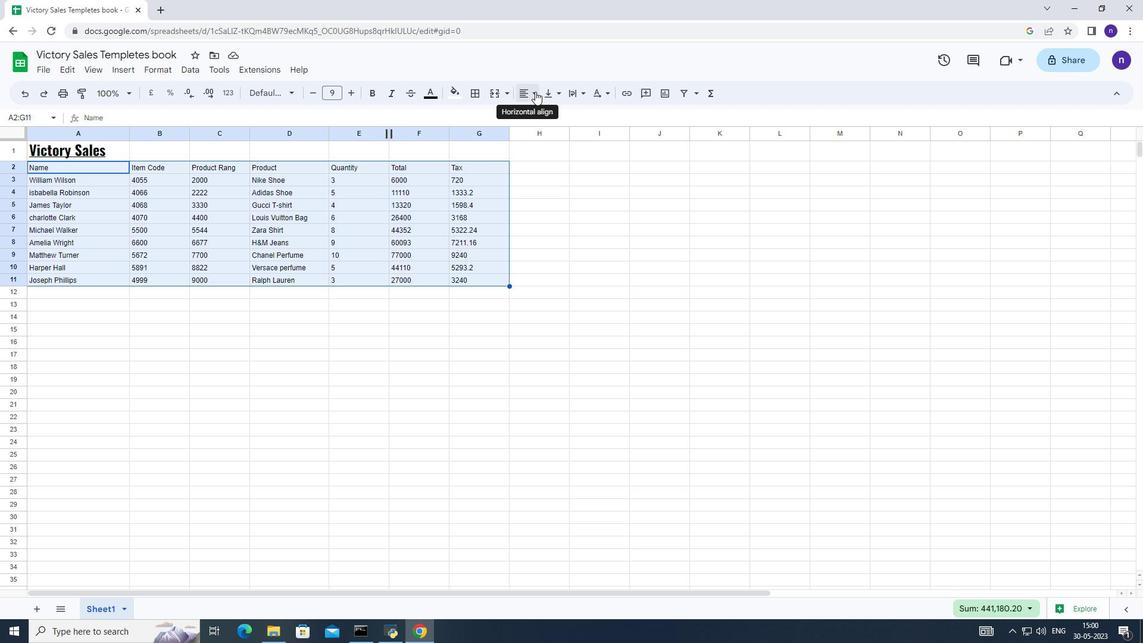 
Action: Mouse moved to (317, 164)
Screenshot: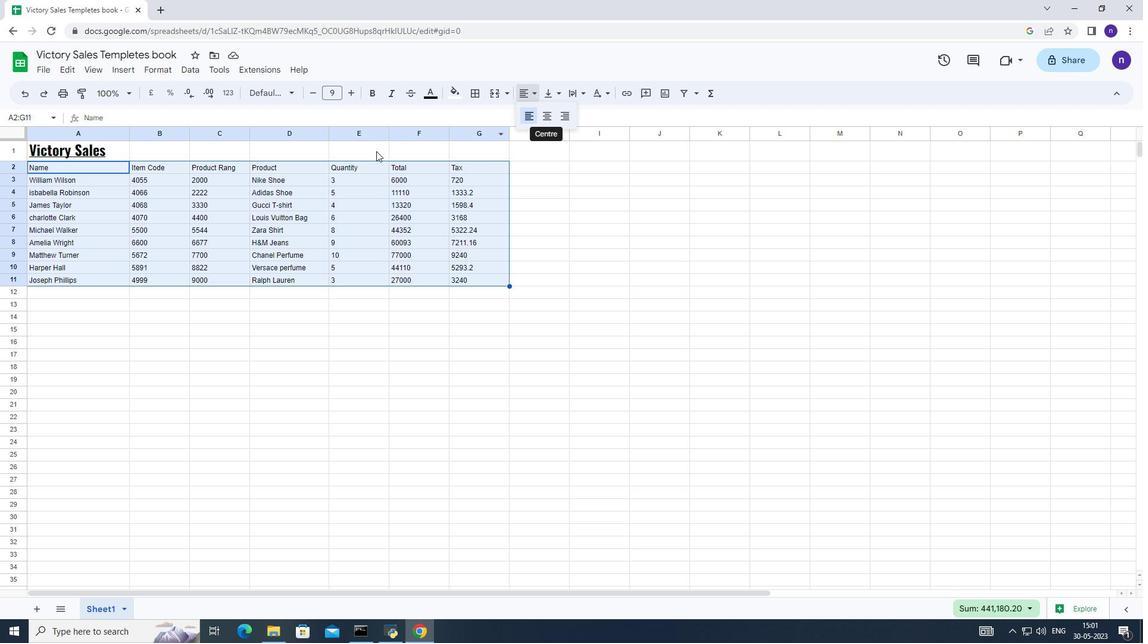 
Action: Mouse pressed left at (317, 164)
Screenshot: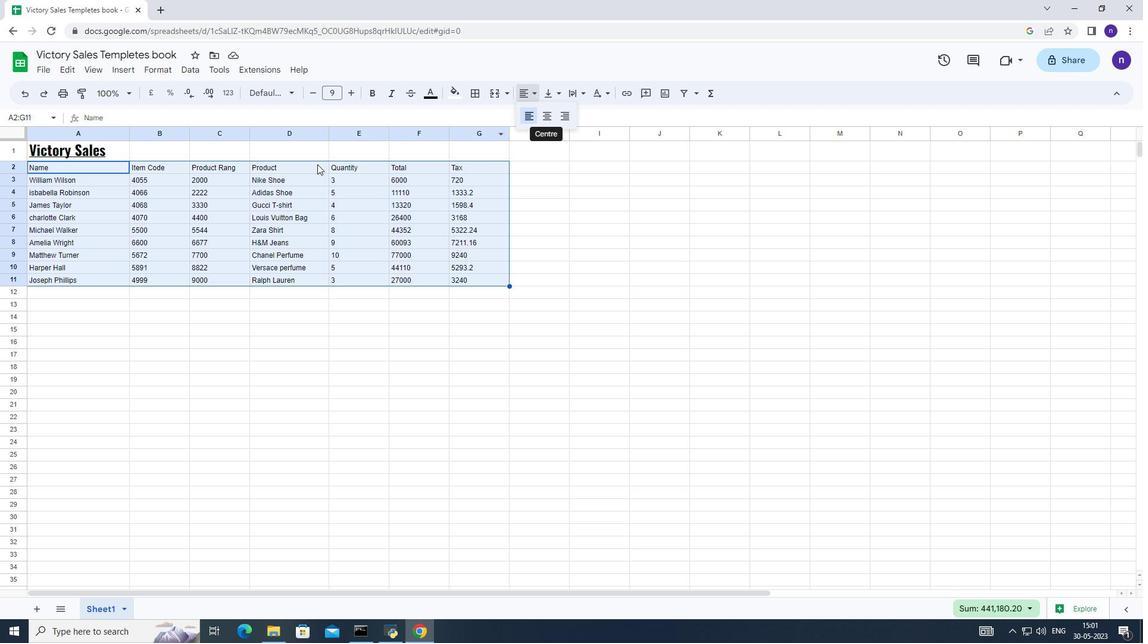 
Action: Mouse moved to (100, 148)
Screenshot: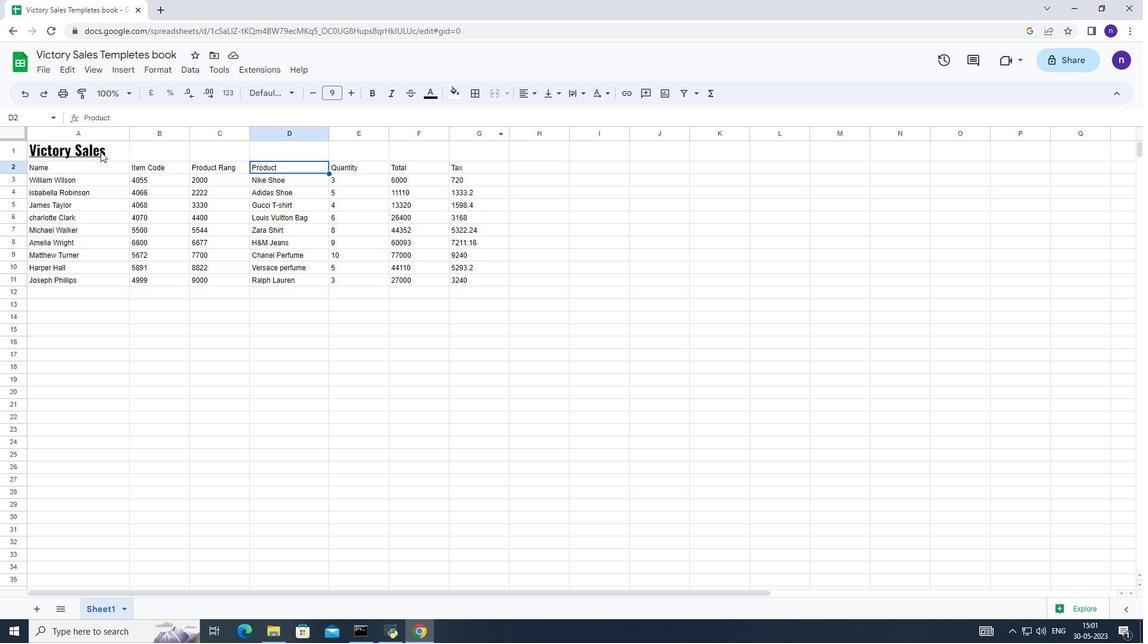 
Action: Mouse pressed left at (100, 148)
Screenshot: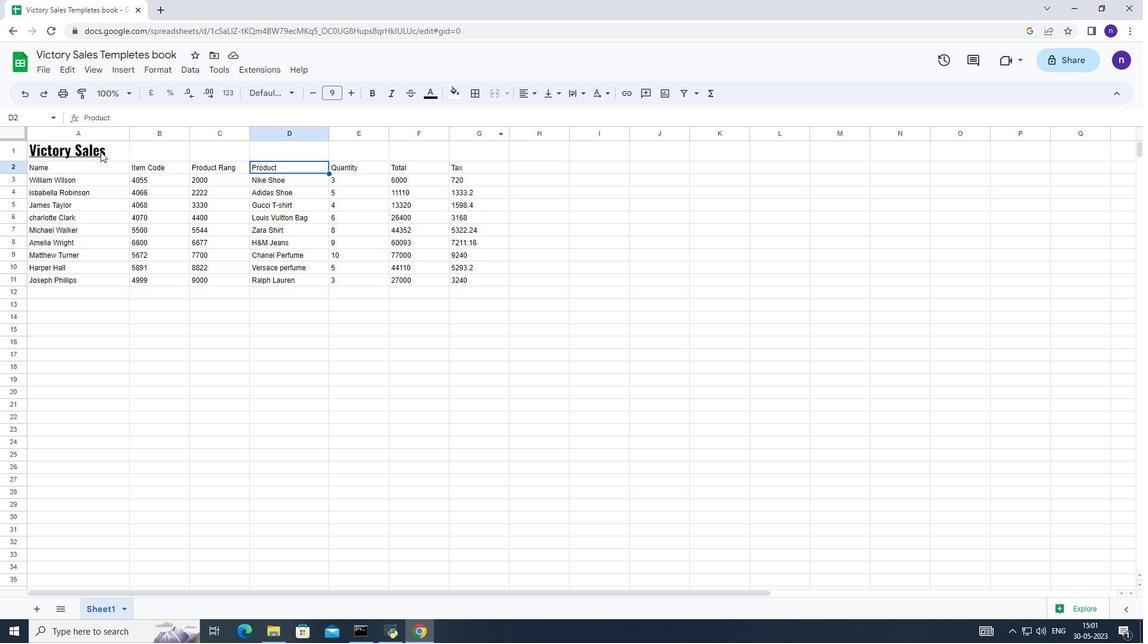 
Action: Mouse moved to (535, 95)
Screenshot: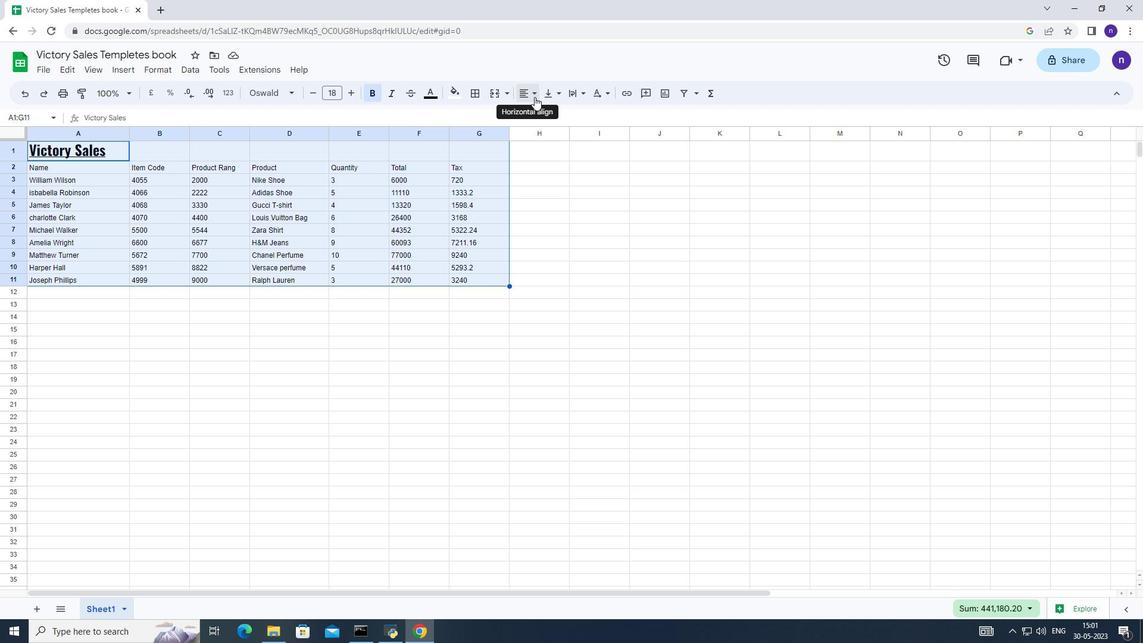 
Action: Mouse pressed left at (535, 95)
Screenshot: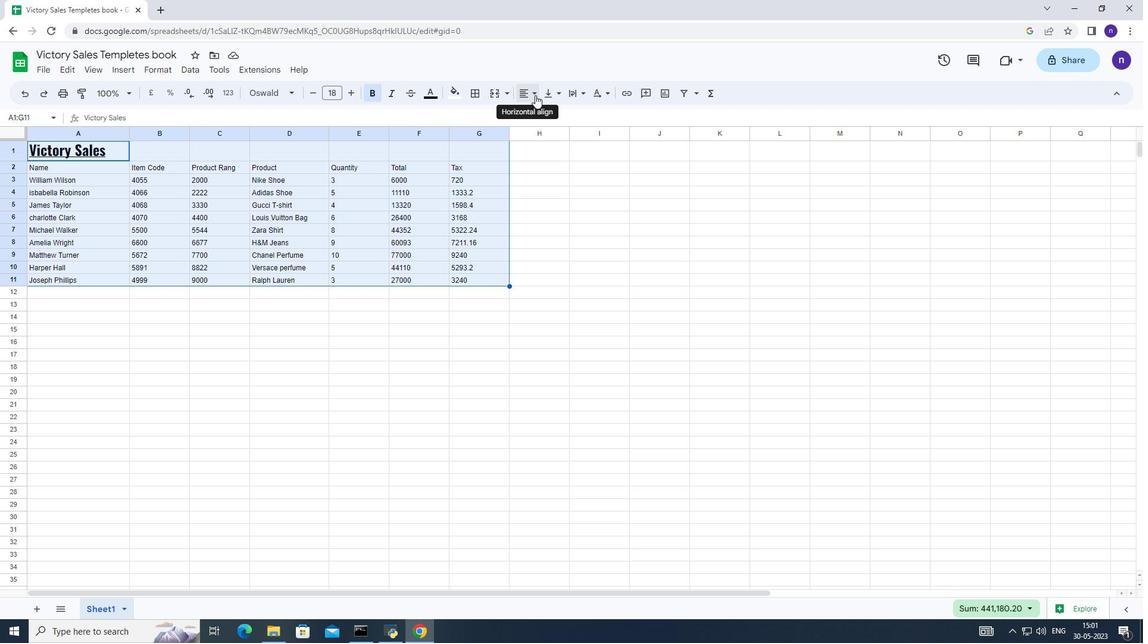 
Action: Mouse moved to (547, 115)
Screenshot: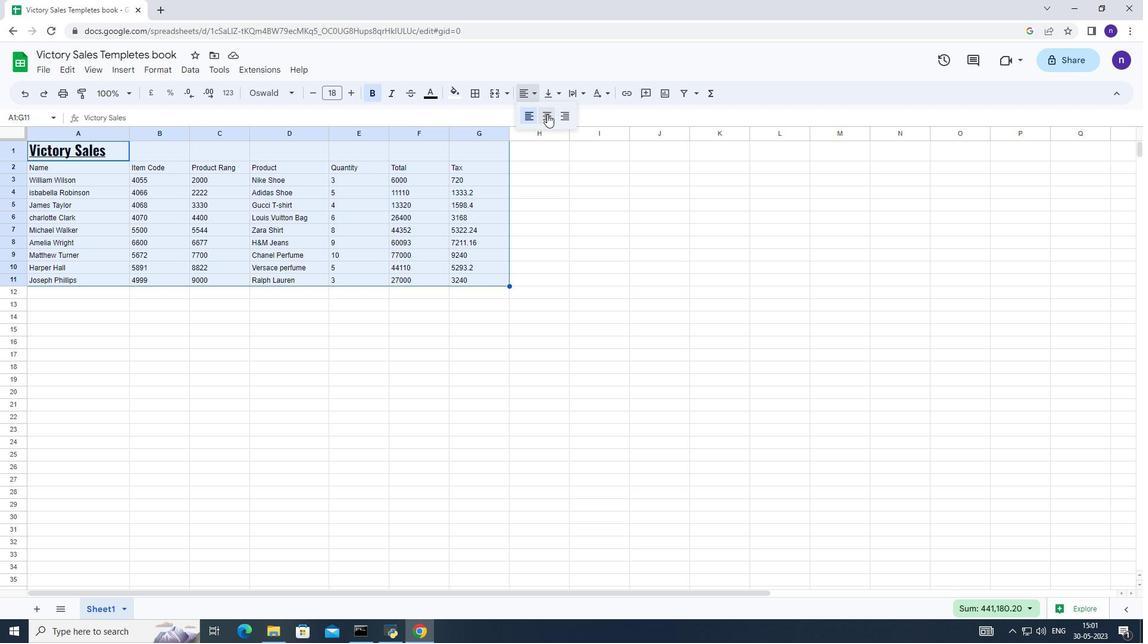 
Action: Mouse pressed left at (547, 115)
Screenshot: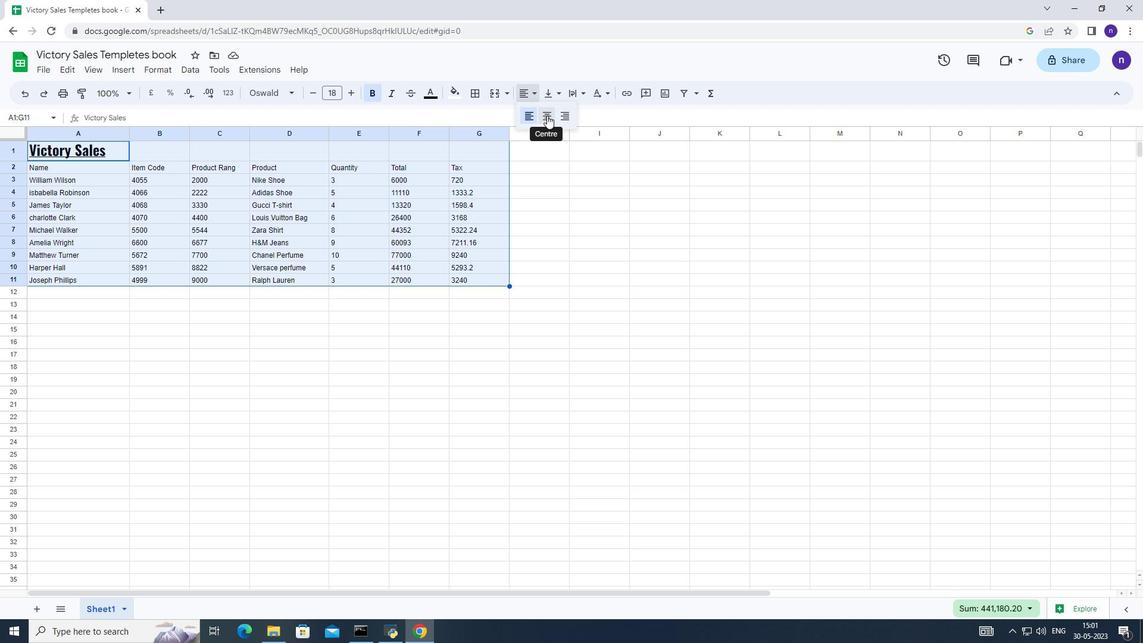 
Action: Mouse moved to (112, 154)
Screenshot: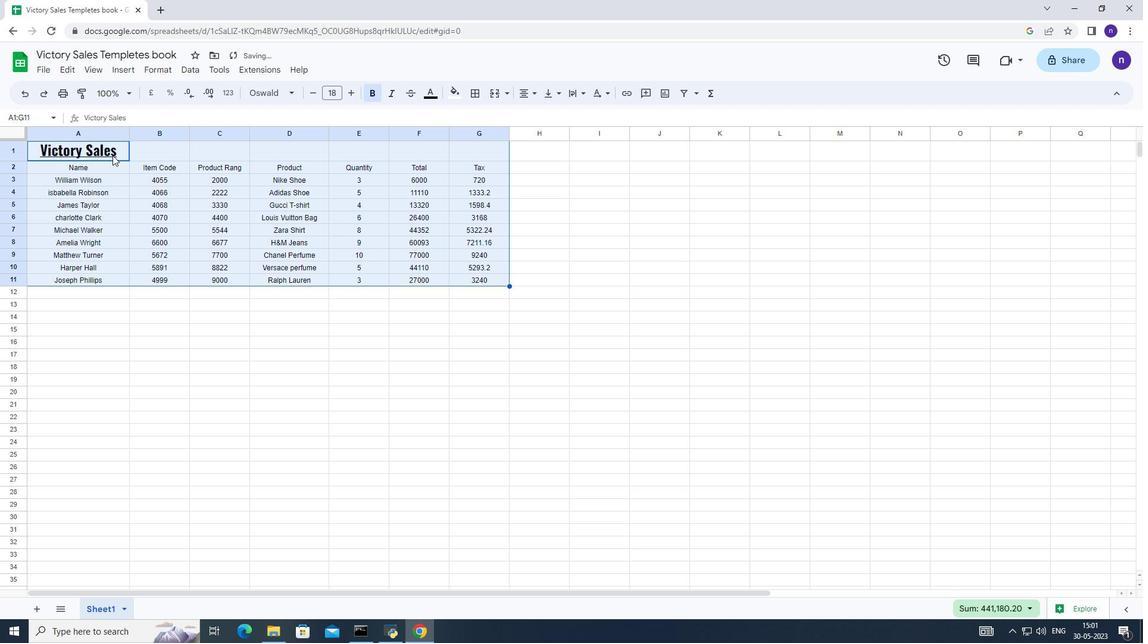 
Action: Mouse pressed left at (112, 154)
Screenshot: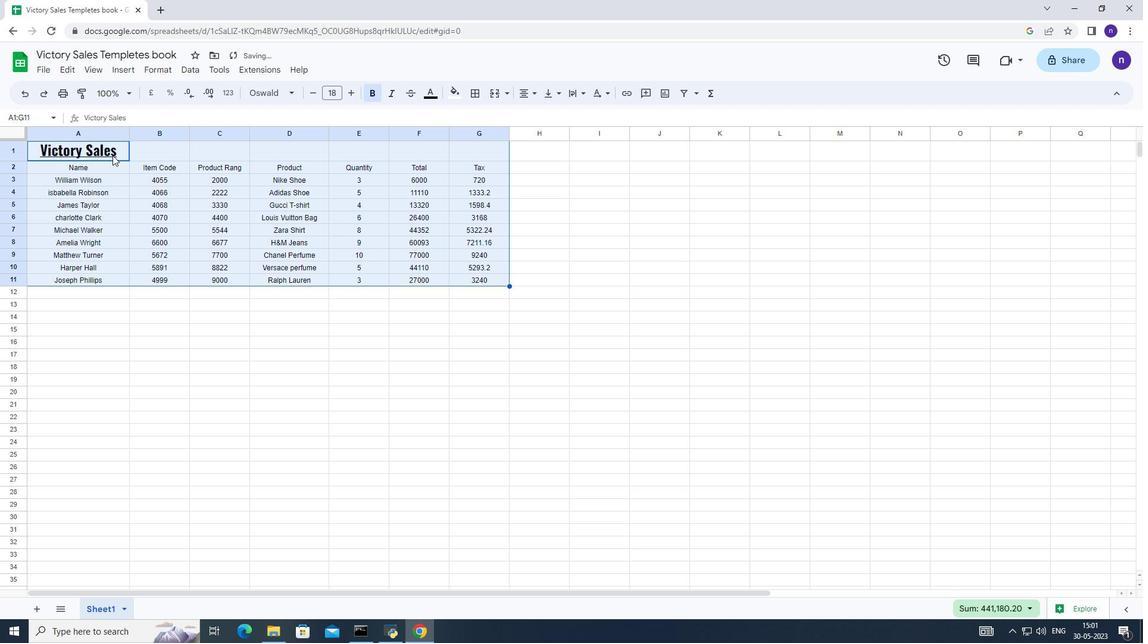 
Action: Mouse moved to (100, 147)
Screenshot: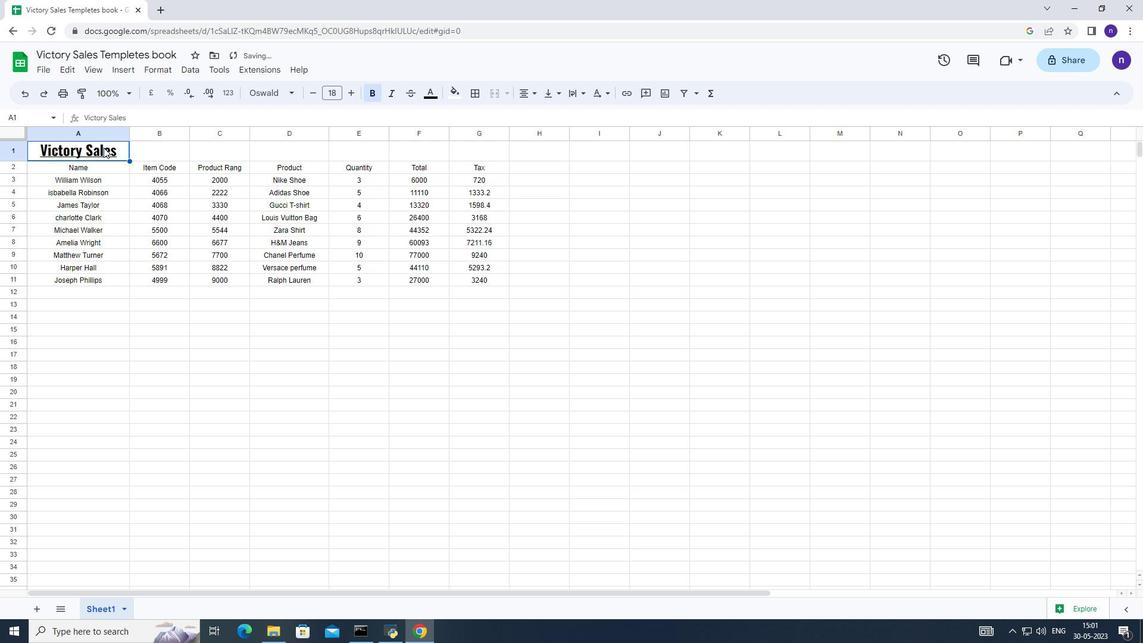 
Action: Mouse pressed left at (100, 147)
Screenshot: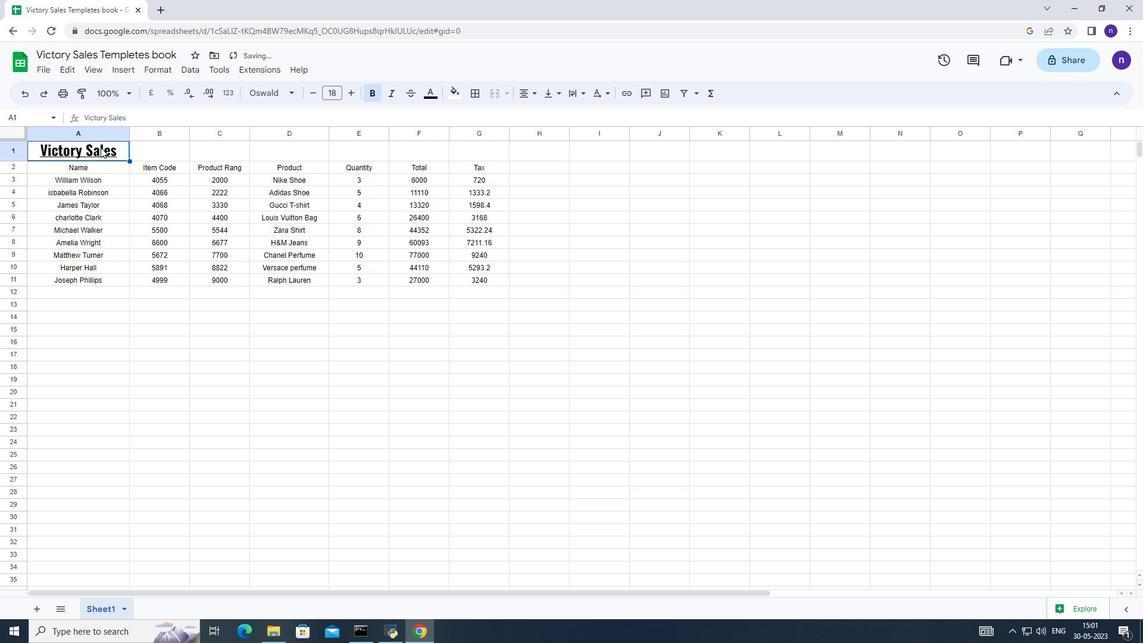 
Action: Mouse moved to (492, 91)
Screenshot: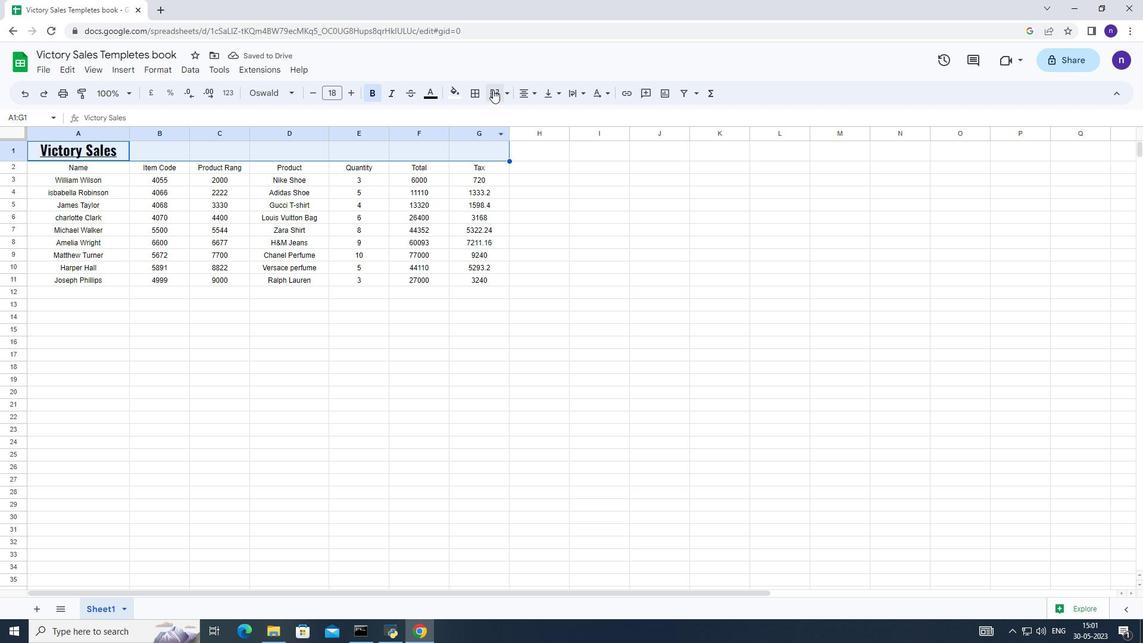 
Action: Mouse pressed left at (492, 91)
Screenshot: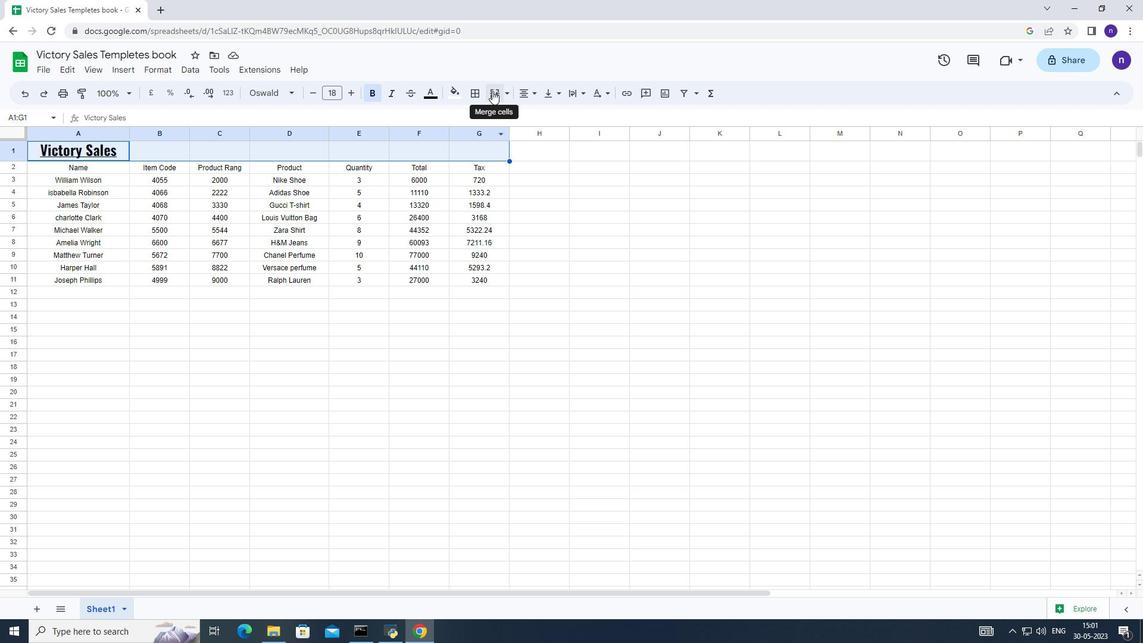 
Action: Mouse moved to (176, 165)
Screenshot: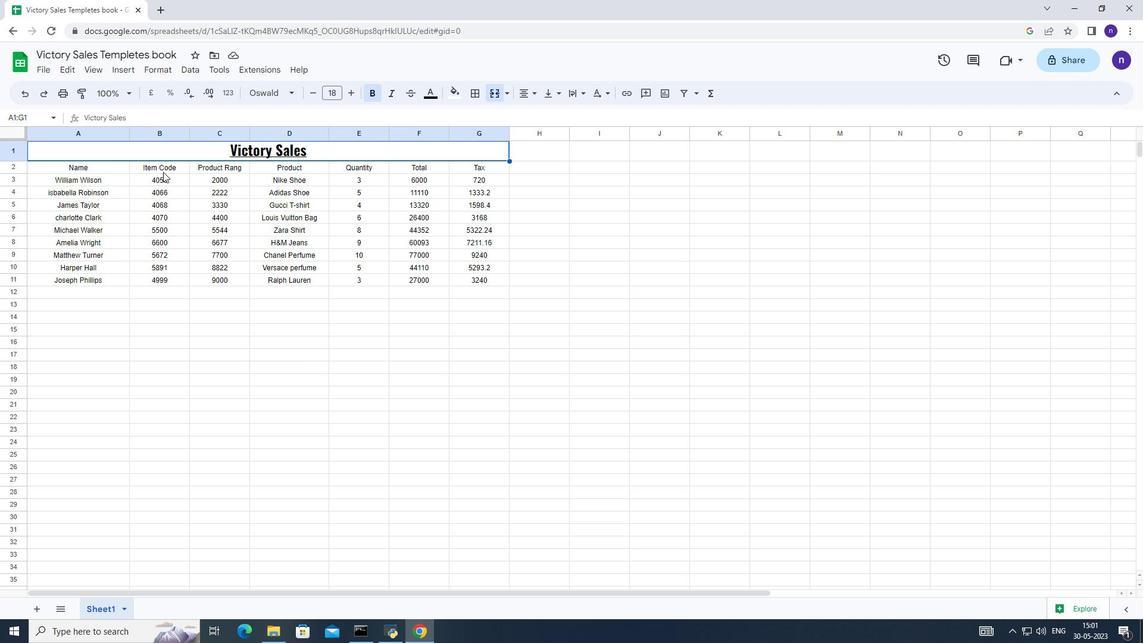 
Action: Mouse pressed left at (176, 165)
Screenshot: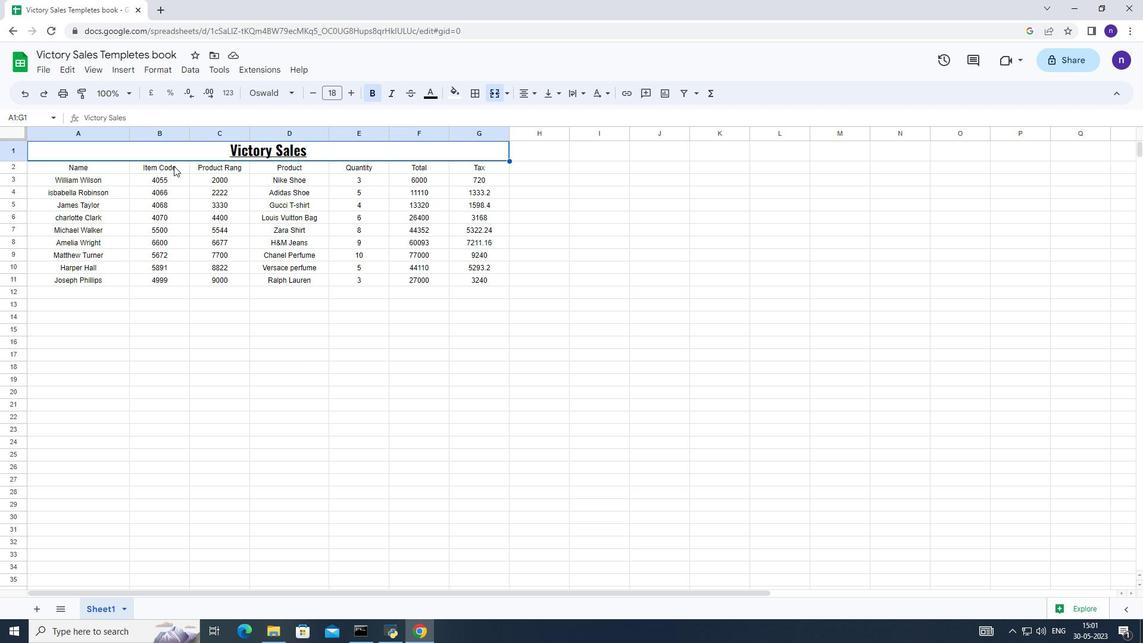 
Action: Mouse moved to (169, 150)
Screenshot: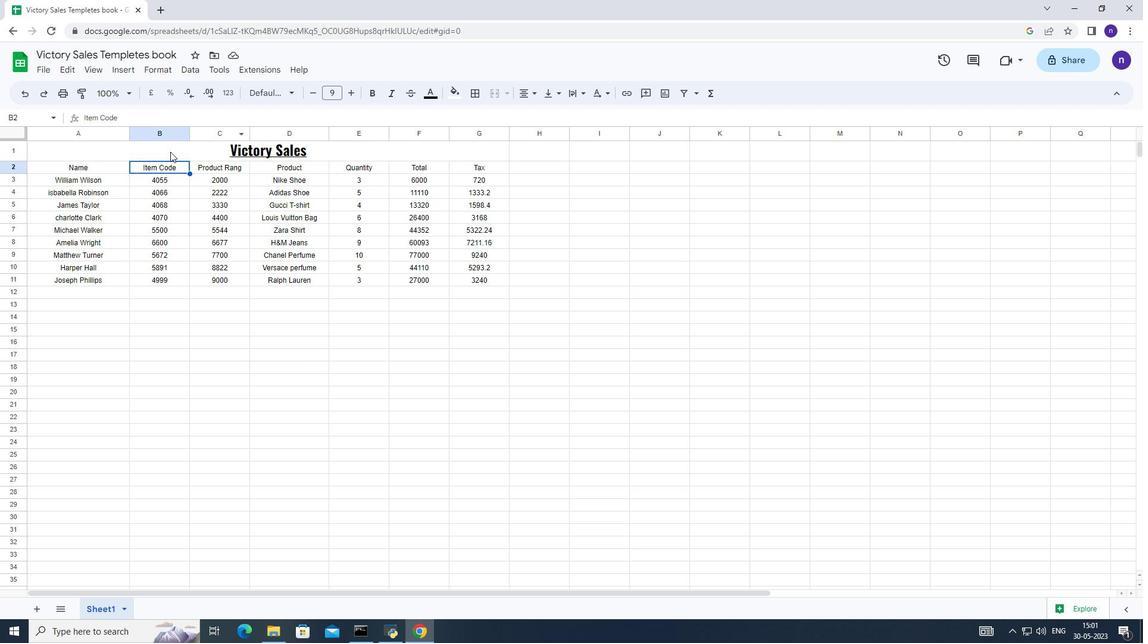 
Action: Mouse pressed left at (169, 150)
Screenshot: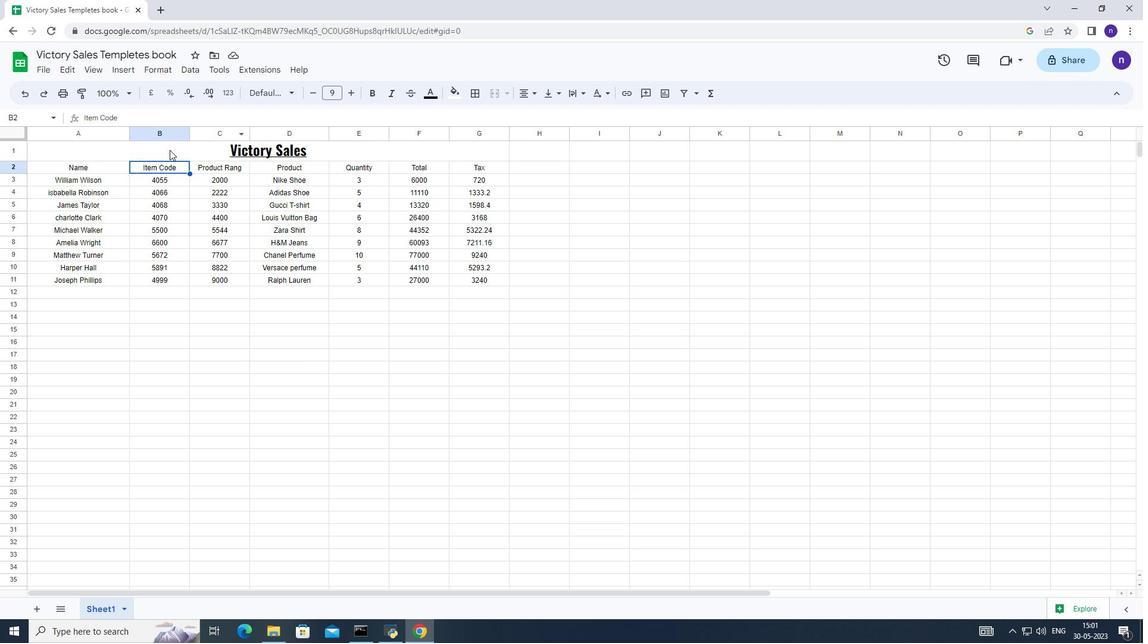 
Action: Mouse moved to (459, 92)
Screenshot: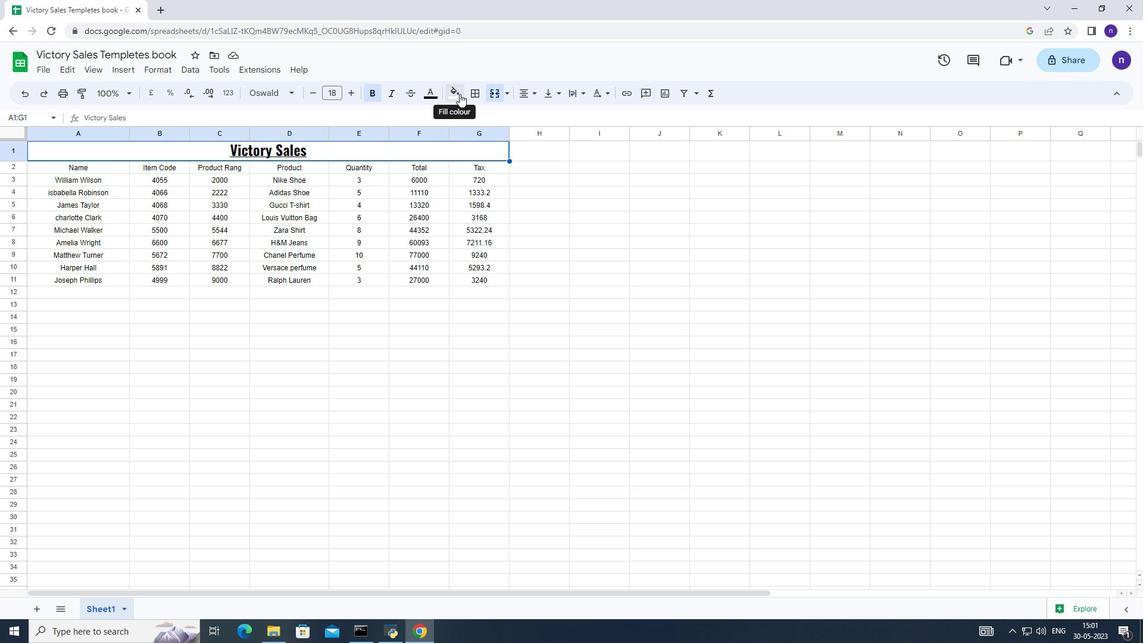
Action: Mouse pressed left at (459, 92)
Screenshot: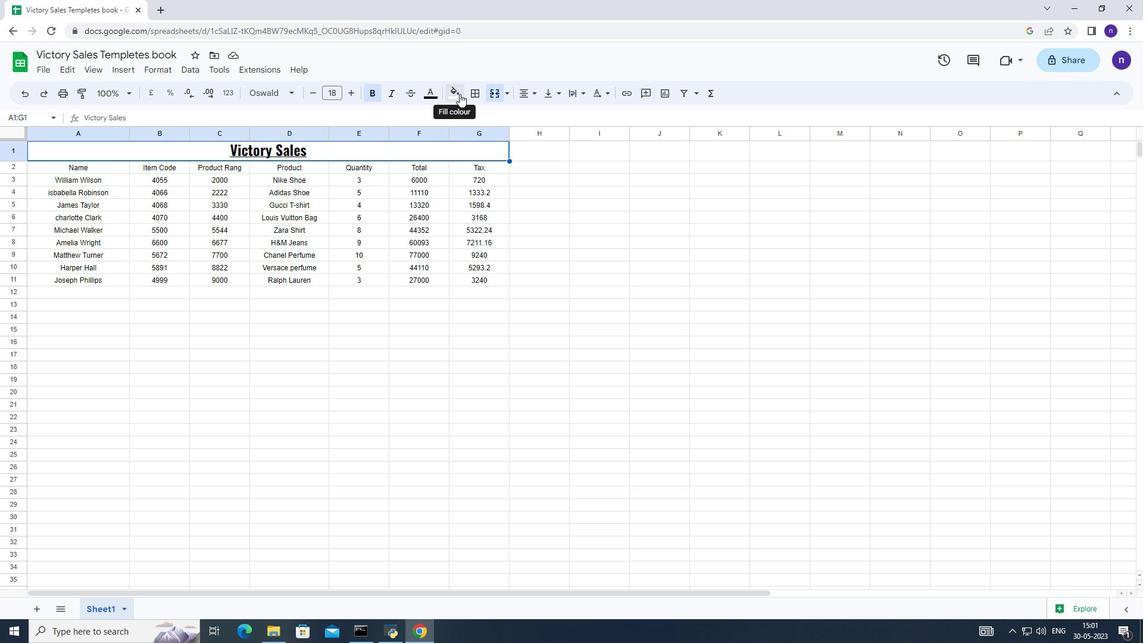 
Action: Mouse moved to (470, 147)
Screenshot: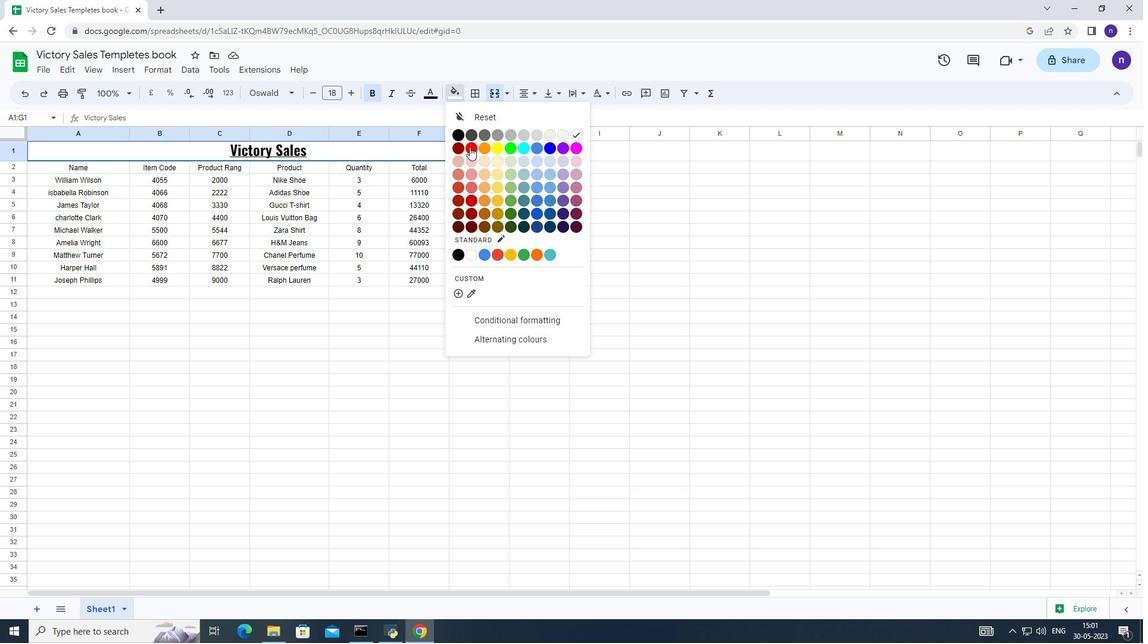 
Action: Mouse pressed left at (470, 147)
Screenshot: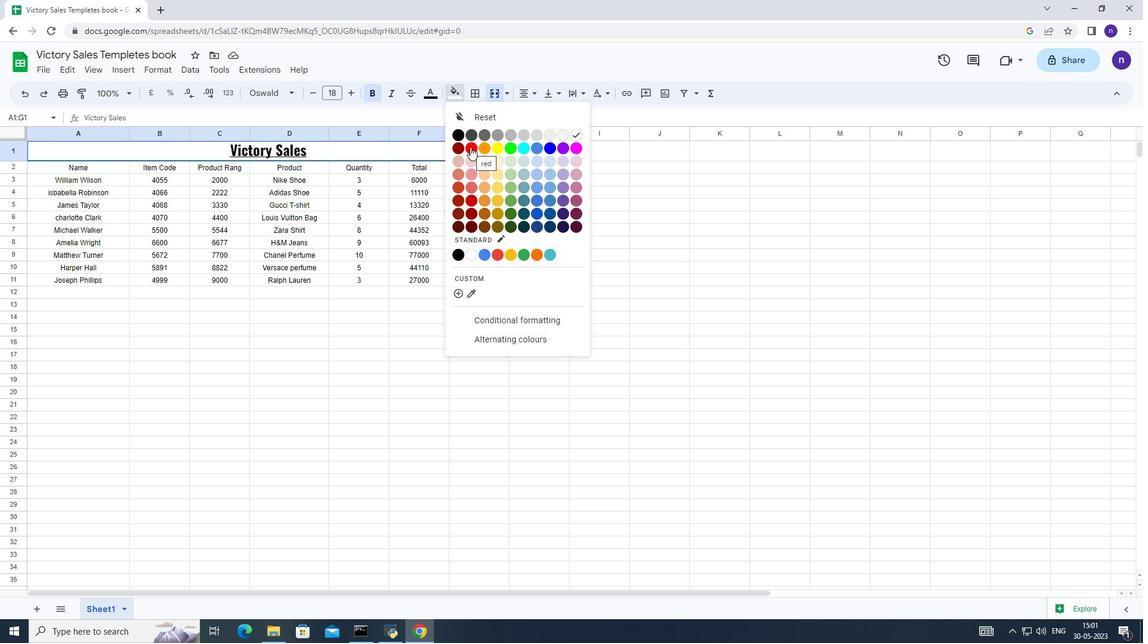 
Action: Mouse moved to (97, 176)
Screenshot: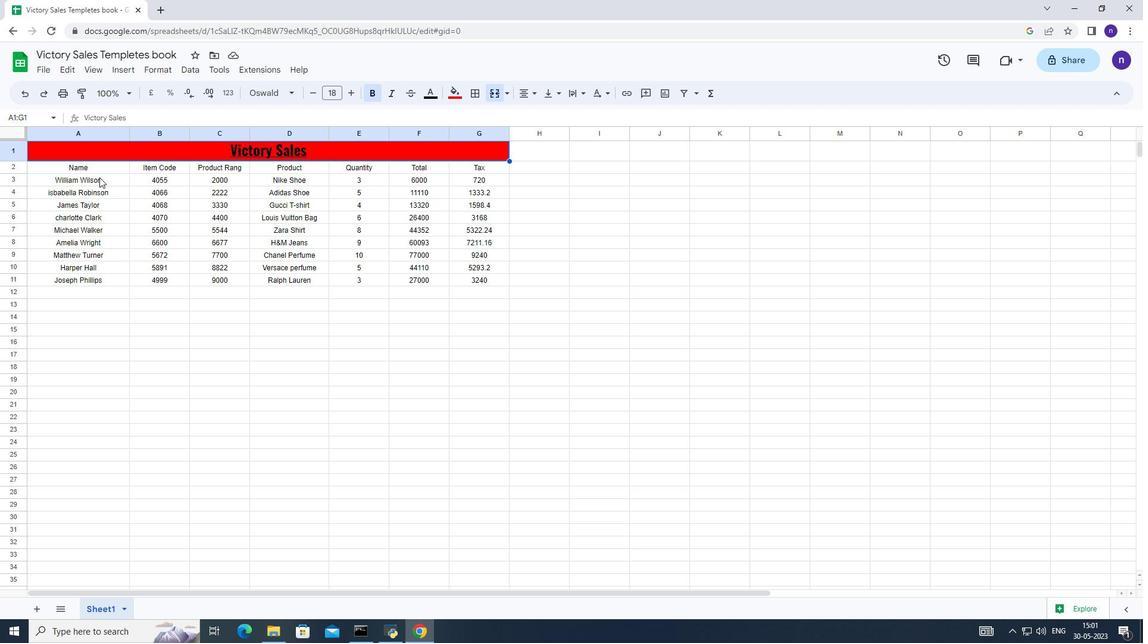 
Action: Mouse pressed left at (97, 176)
Screenshot: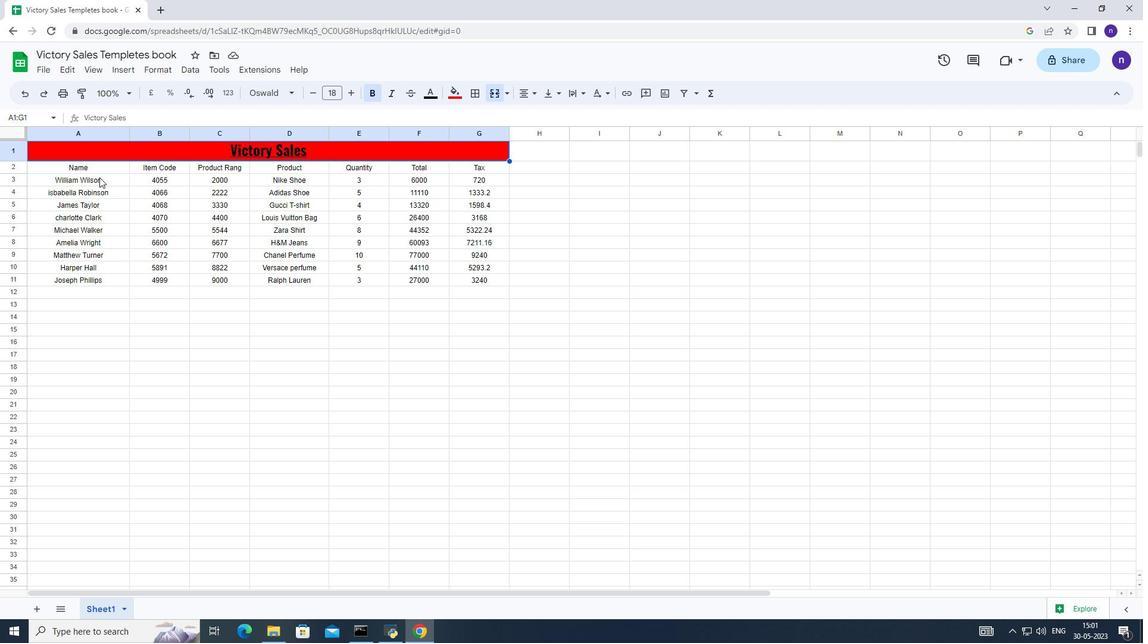 
Action: Mouse moved to (66, 176)
Screenshot: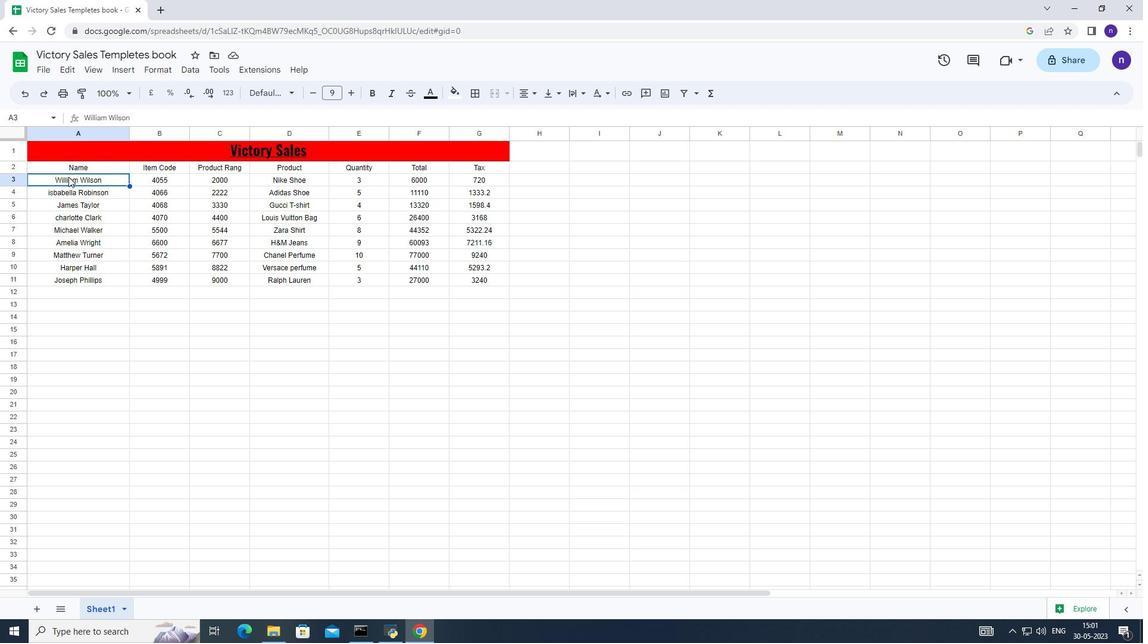 
Action: Mouse pressed left at (66, 176)
Screenshot: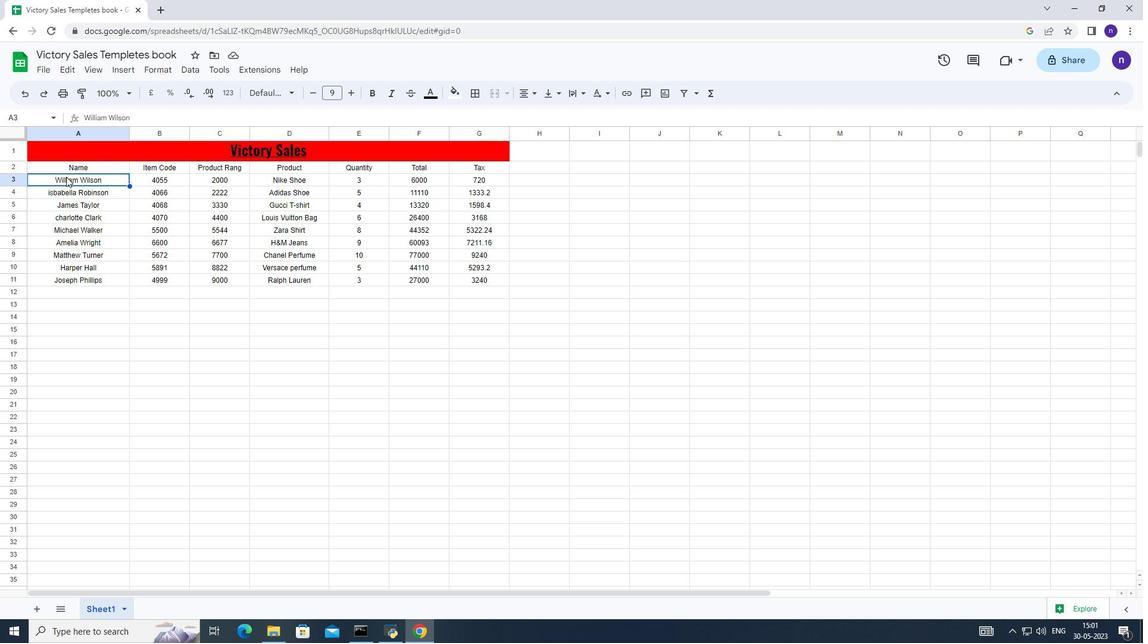 
Action: Mouse moved to (164, 187)
Screenshot: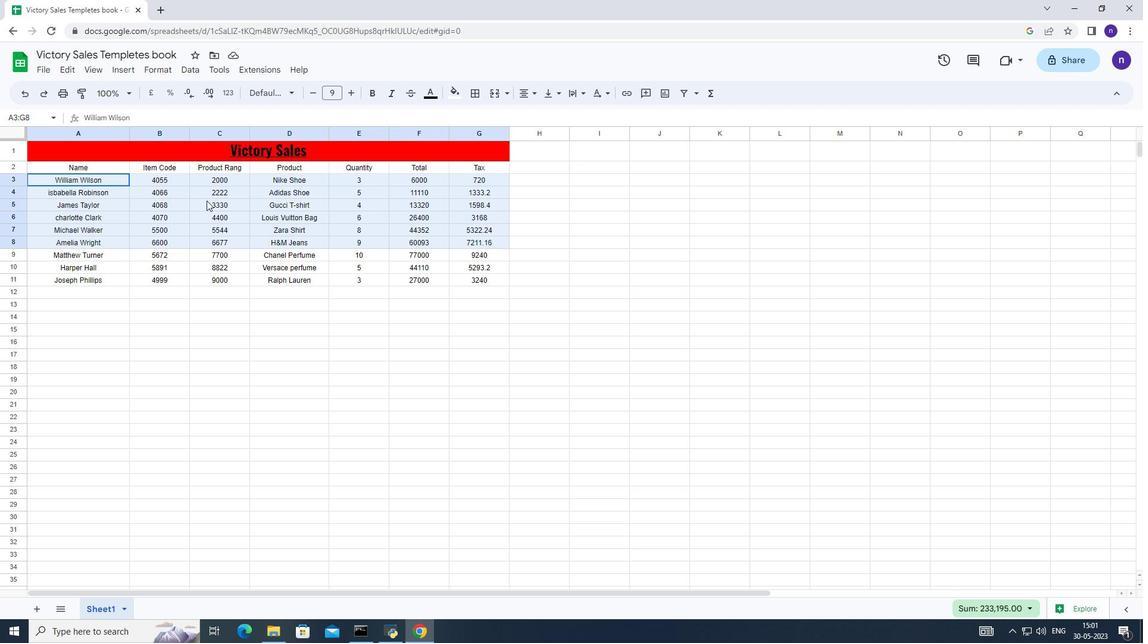 
Action: Mouse pressed left at (164, 187)
Screenshot: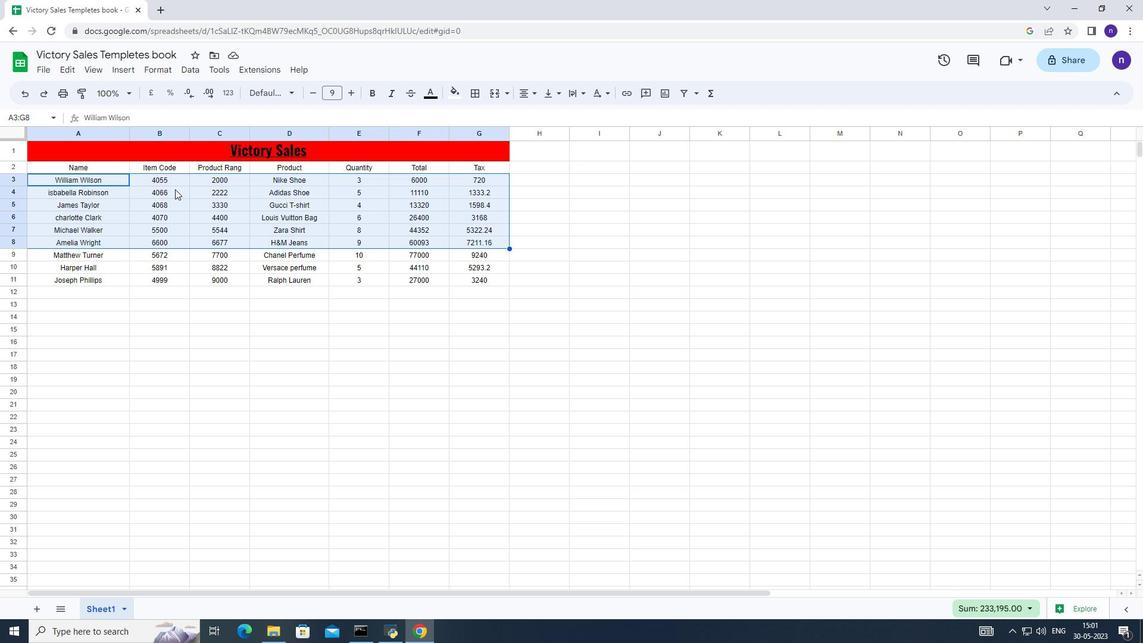 
Action: Mouse moved to (78, 166)
Screenshot: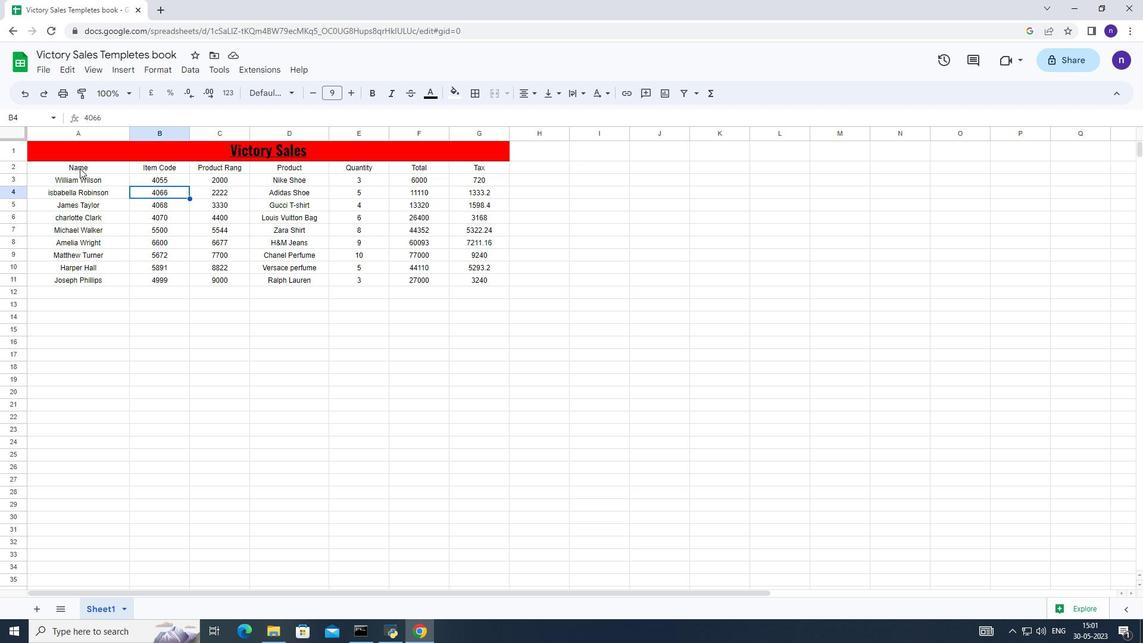 
Action: Mouse pressed left at (78, 166)
Screenshot: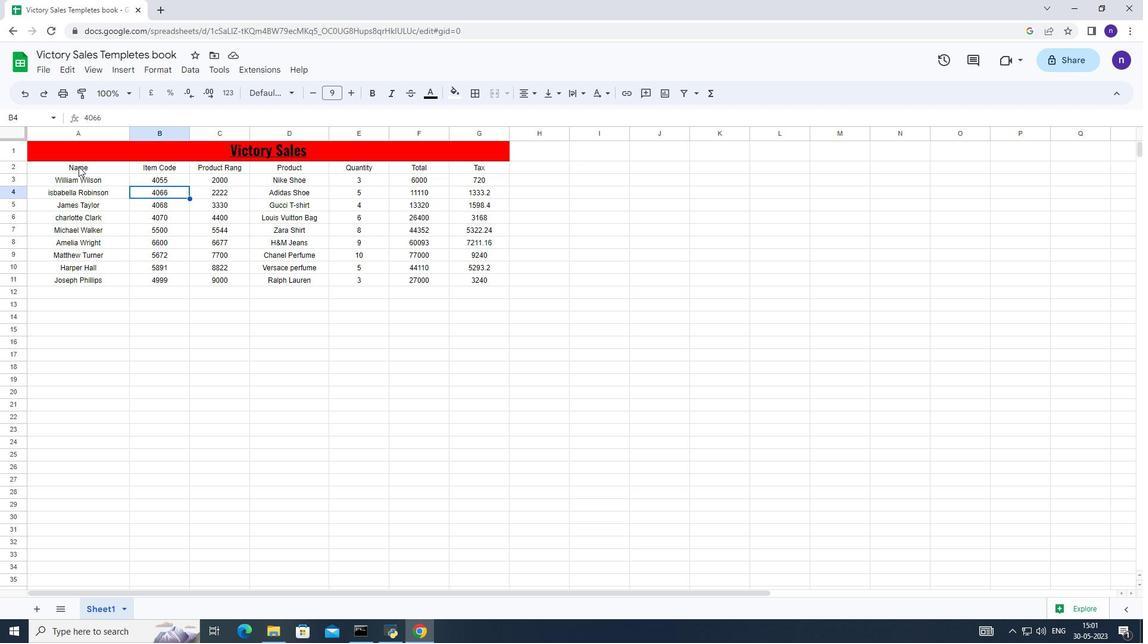 
Action: Mouse moved to (436, 98)
Screenshot: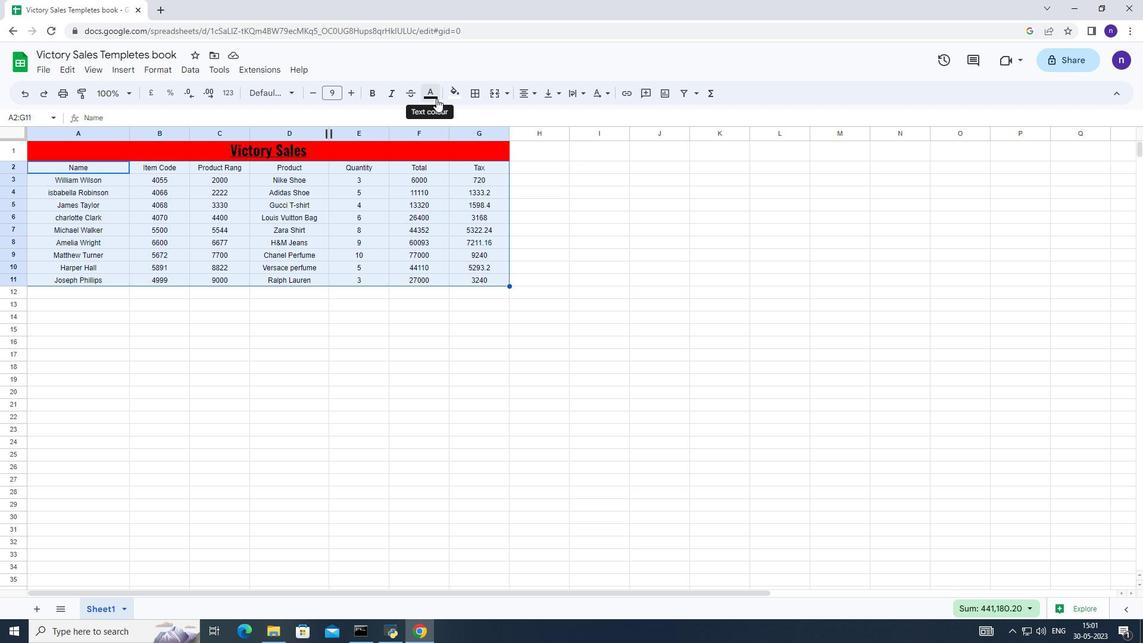 
Action: Mouse pressed left at (436, 98)
Screenshot: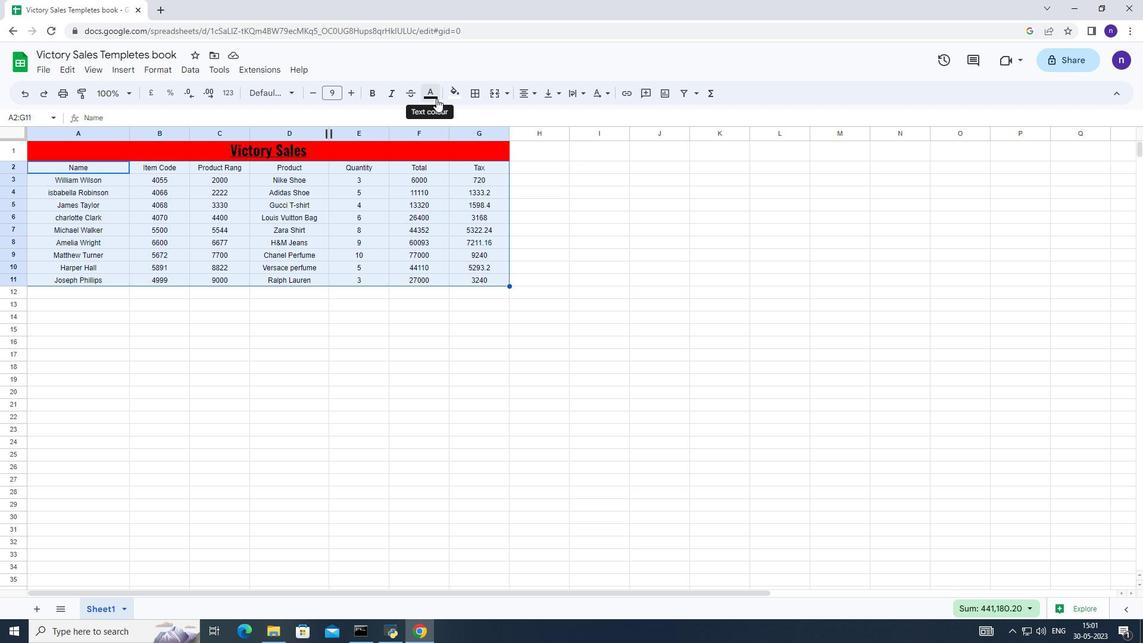 
Action: Mouse moved to (446, 148)
Screenshot: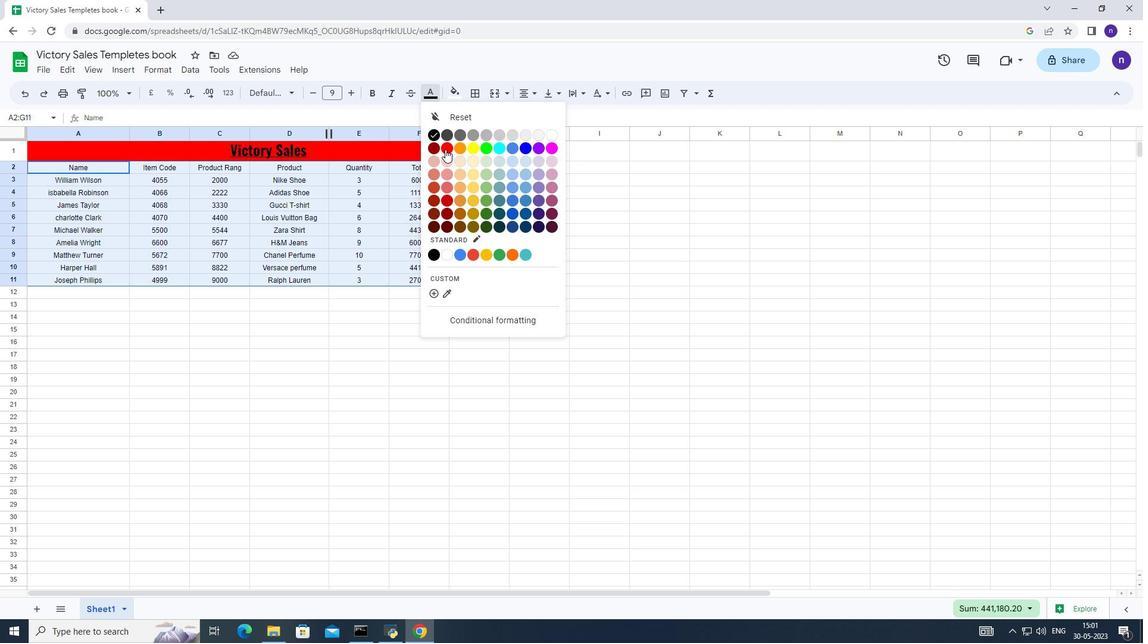 
Action: Mouse pressed left at (446, 148)
Screenshot: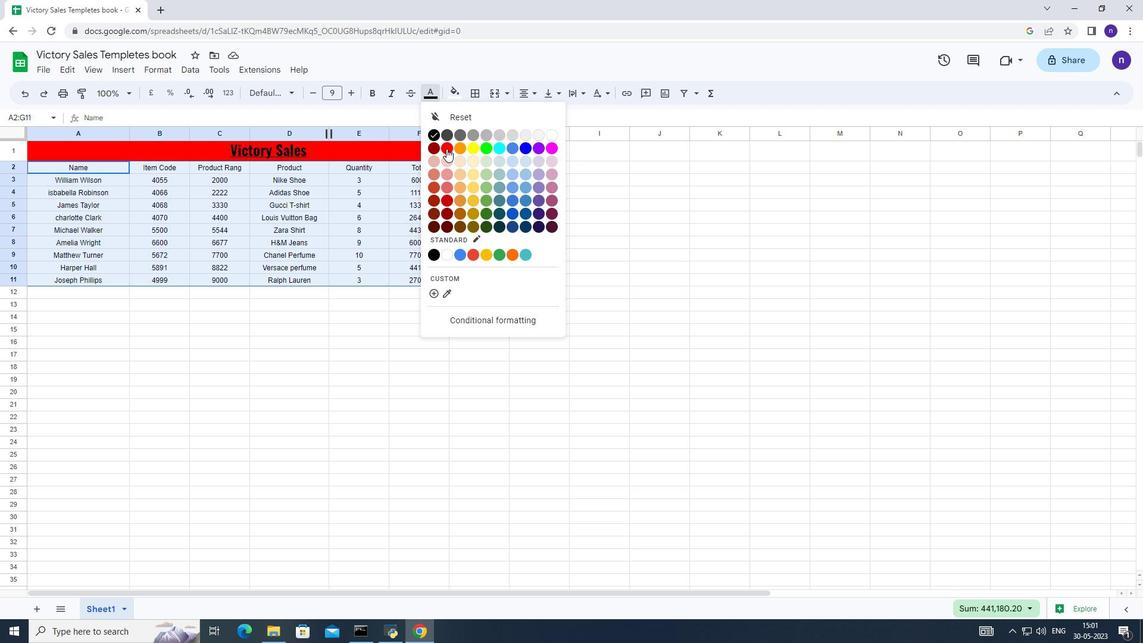 
Action: Mouse moved to (356, 343)
Screenshot: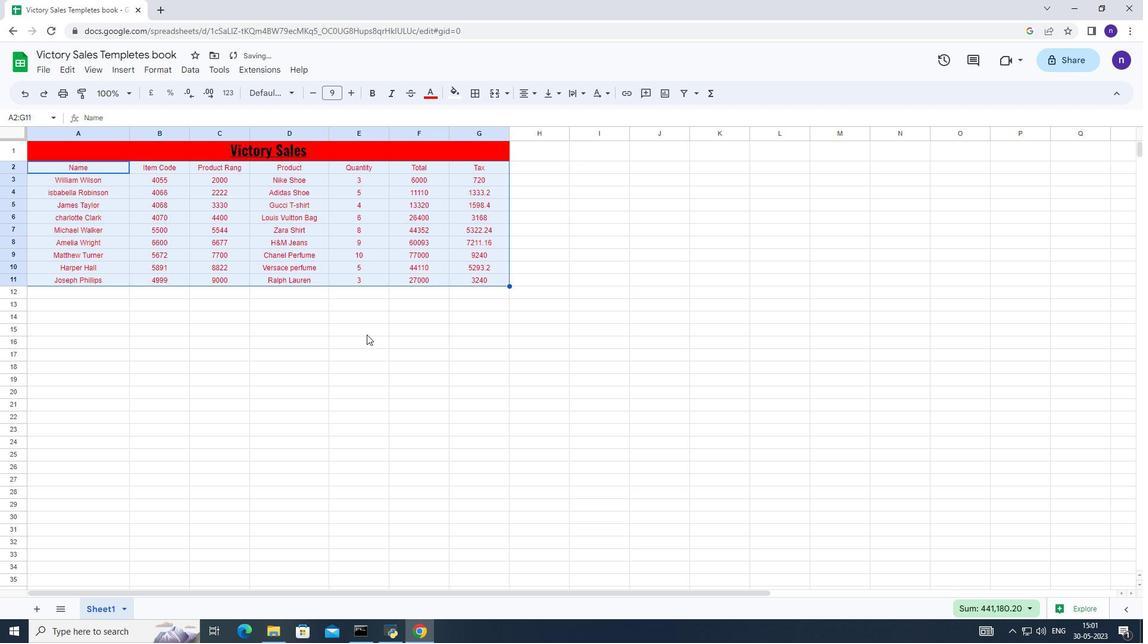 
Action: Mouse pressed left at (356, 343)
Screenshot: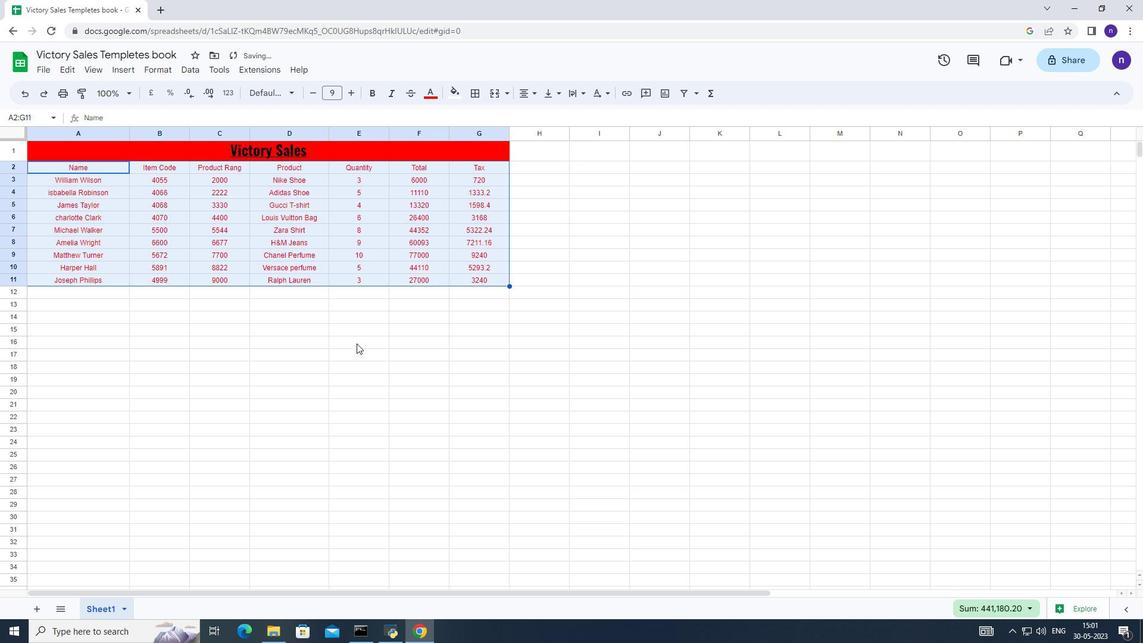 
Action: Mouse moved to (342, 338)
Screenshot: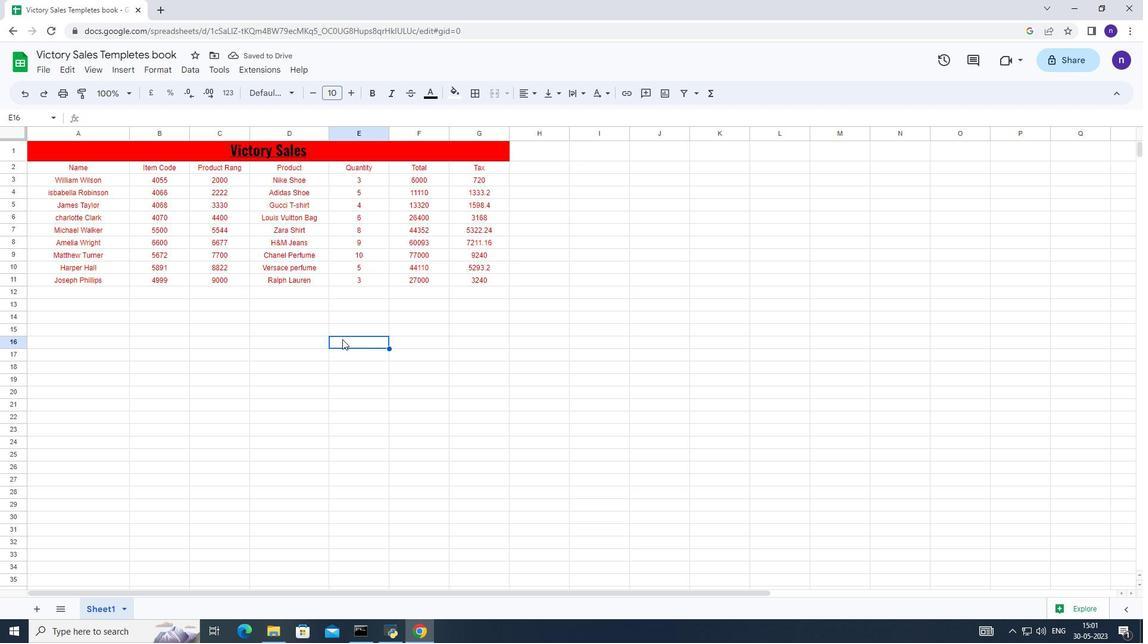 
